 Task: Search one way flight ticket for 5 adults, 2 children, 1 infant in seat and 2 infants on lap in economy from Asheville: Asheville Regional Airport to Springfield: Abraham Lincoln Capital Airport on 5-2-2023. Choice of flights is Delta. Number of bags: 1 carry on bag and 1 checked bag. Price is upto 55000. Outbound departure time preference is 22:45.
Action: Mouse moved to (284, 419)
Screenshot: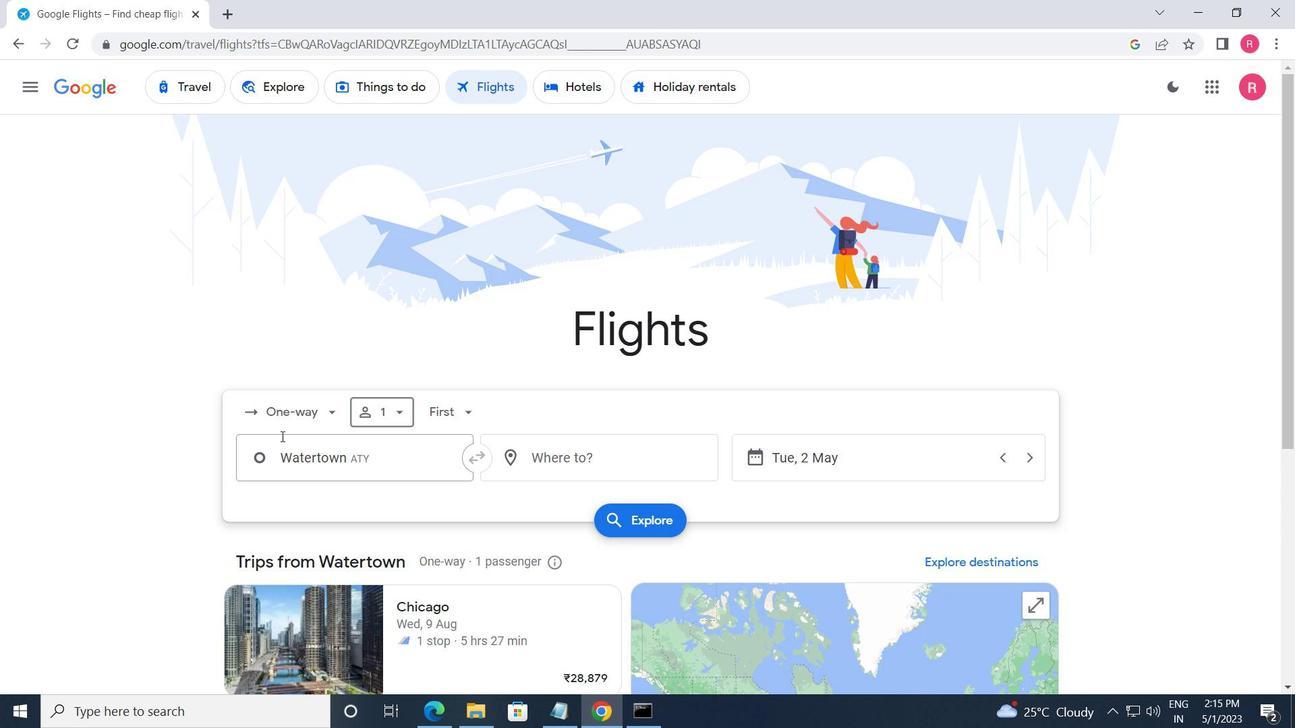 
Action: Mouse pressed left at (284, 419)
Screenshot: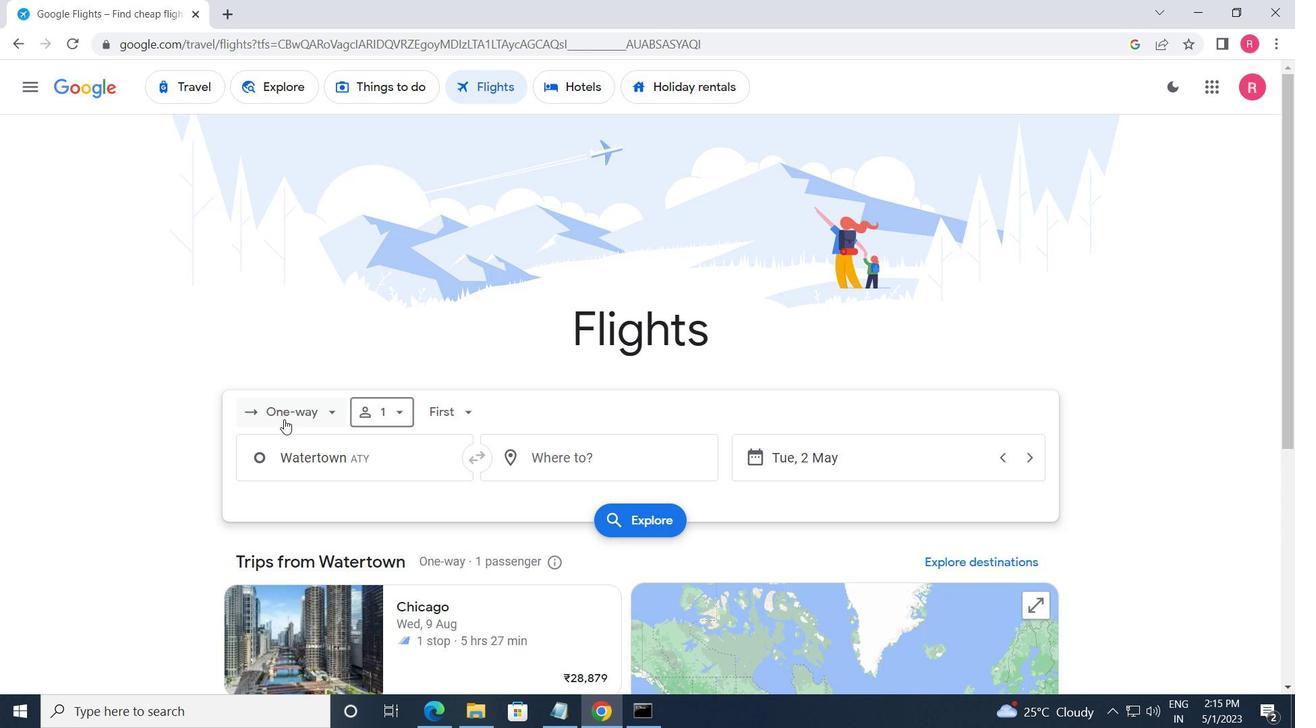 
Action: Mouse moved to (303, 491)
Screenshot: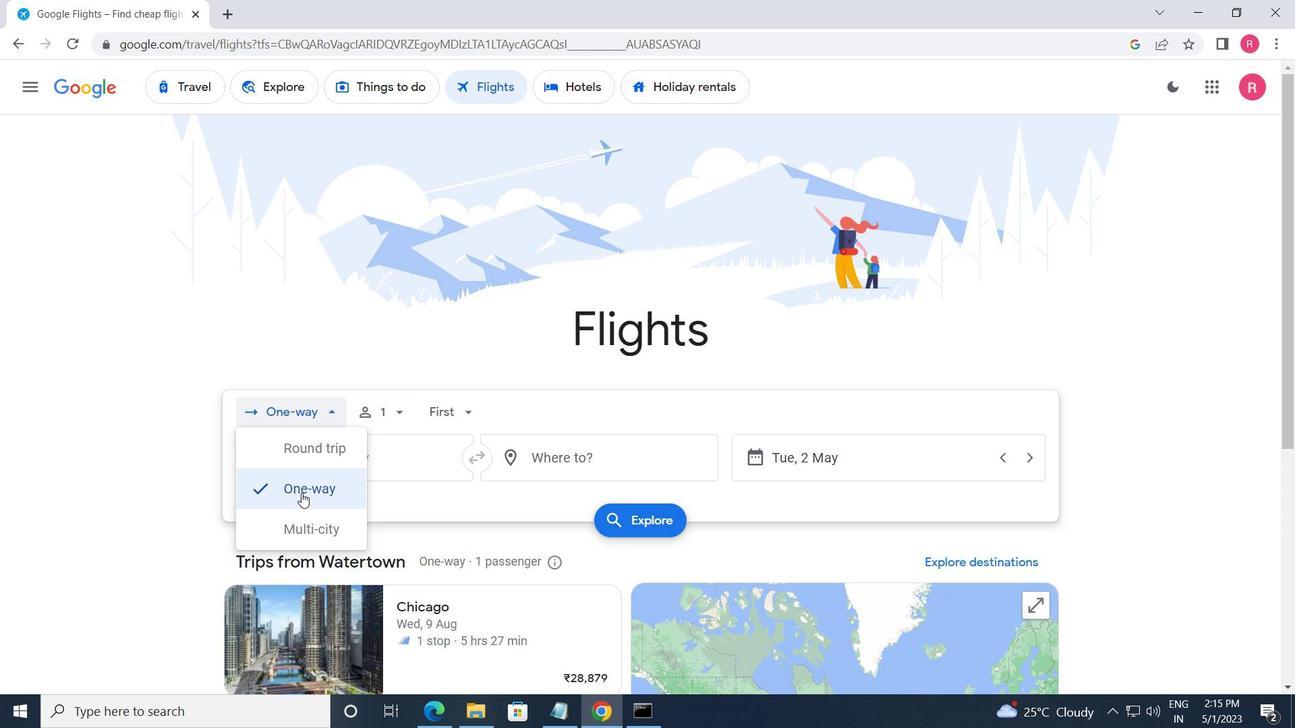 
Action: Mouse pressed left at (303, 491)
Screenshot: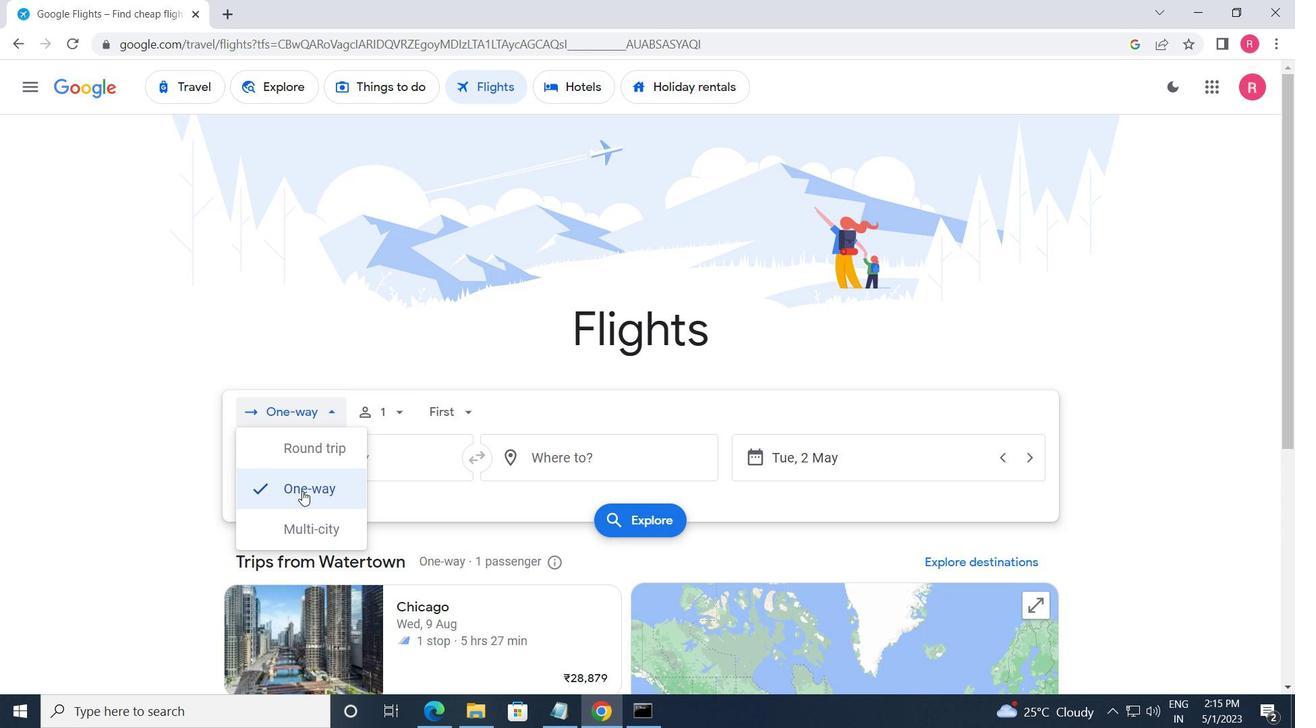 
Action: Mouse moved to (369, 419)
Screenshot: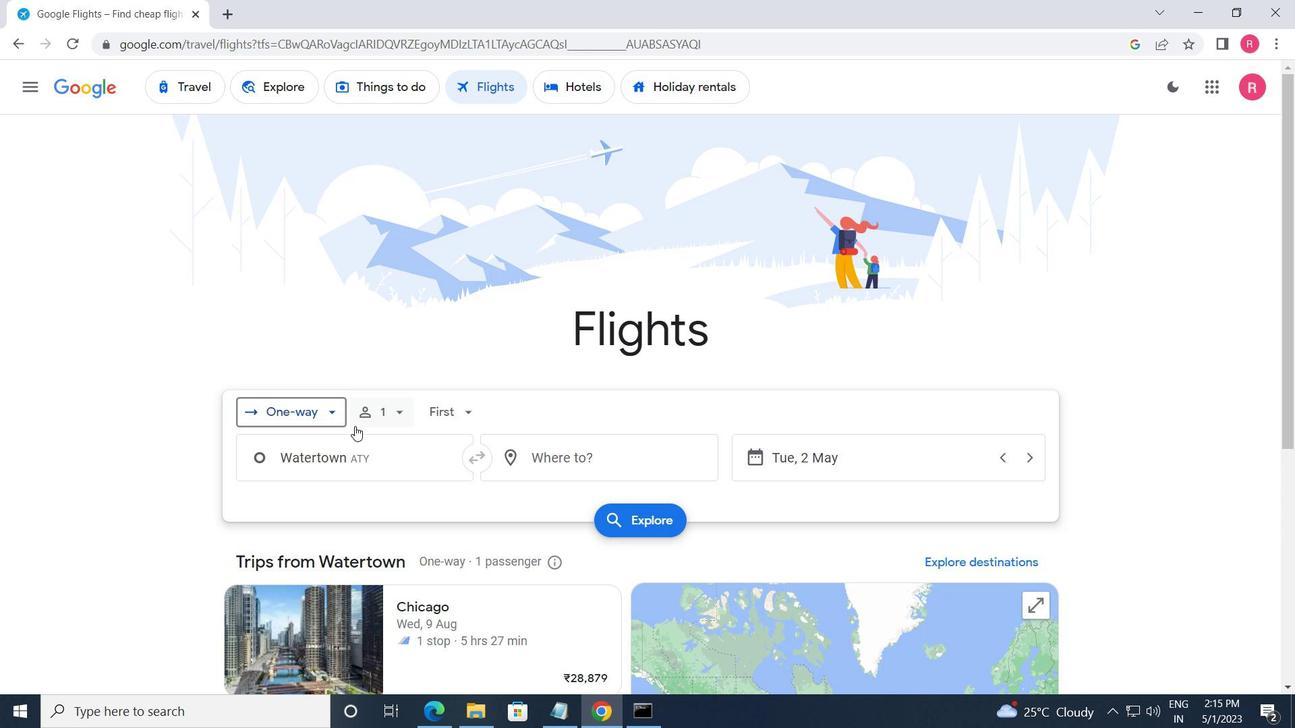 
Action: Mouse pressed left at (369, 419)
Screenshot: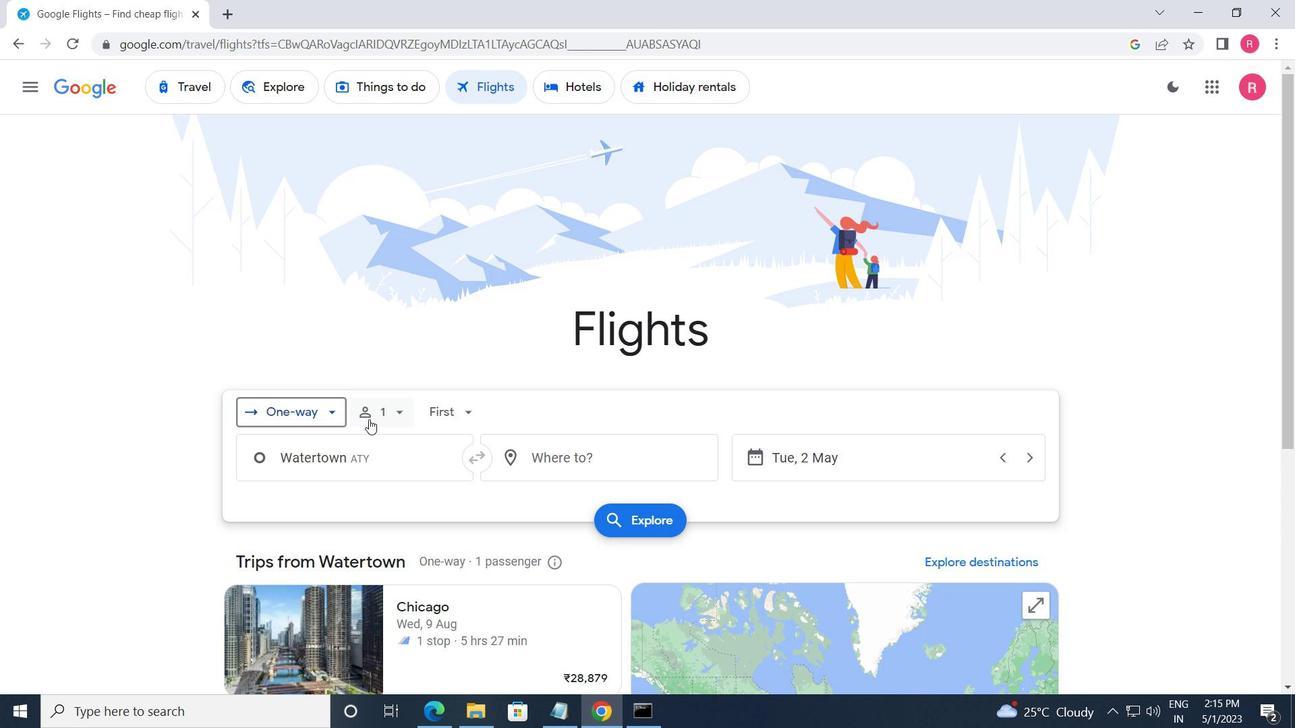 
Action: Mouse moved to (518, 449)
Screenshot: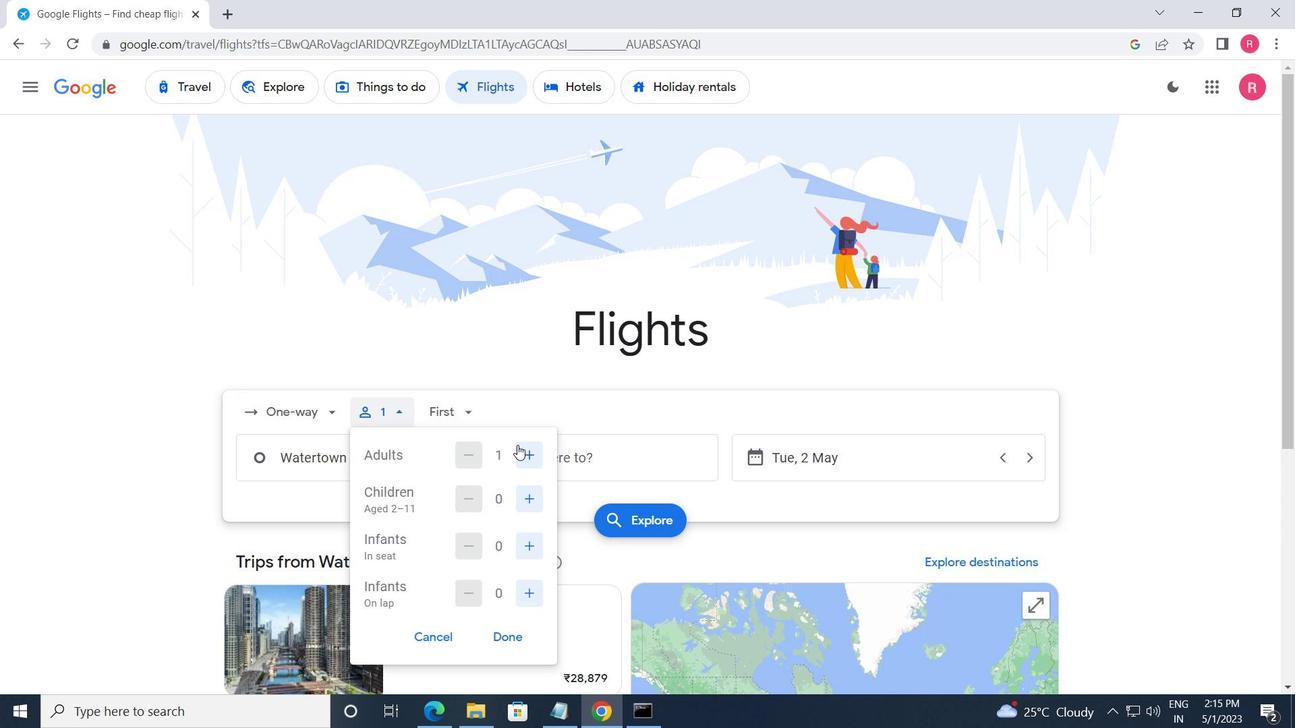 
Action: Mouse pressed left at (518, 449)
Screenshot: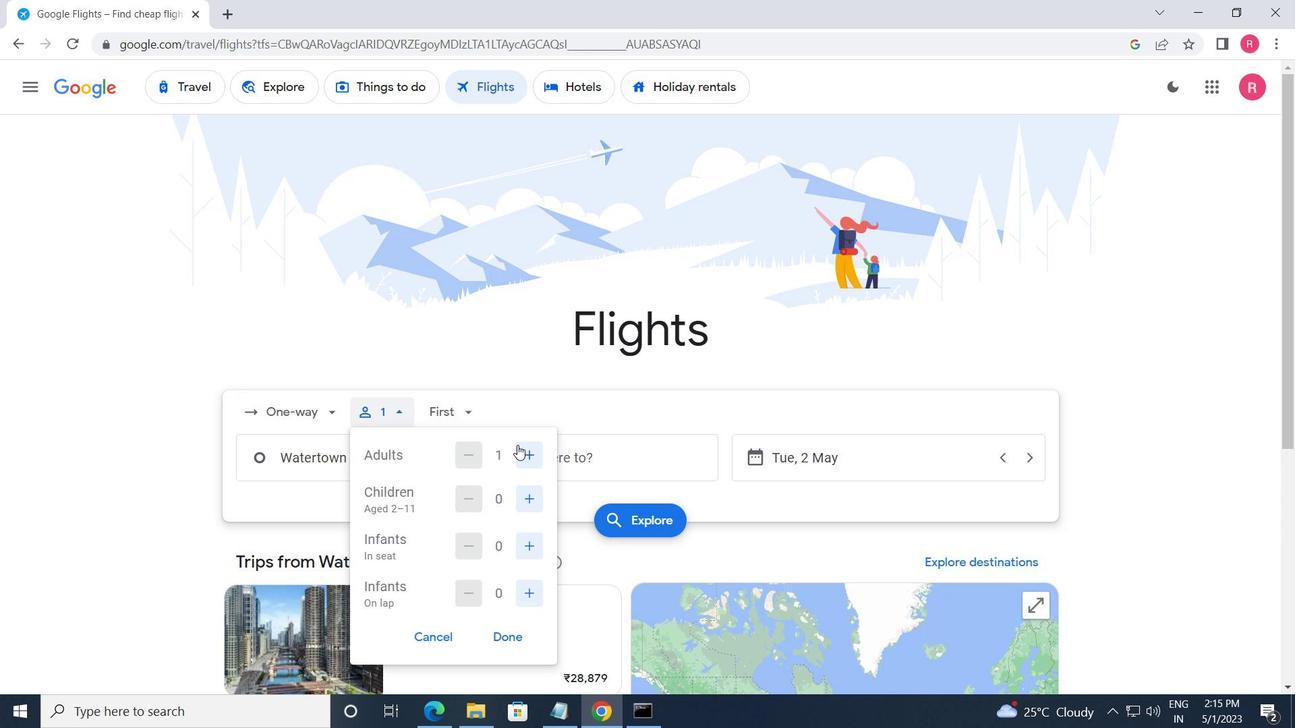 
Action: Mouse pressed left at (518, 449)
Screenshot: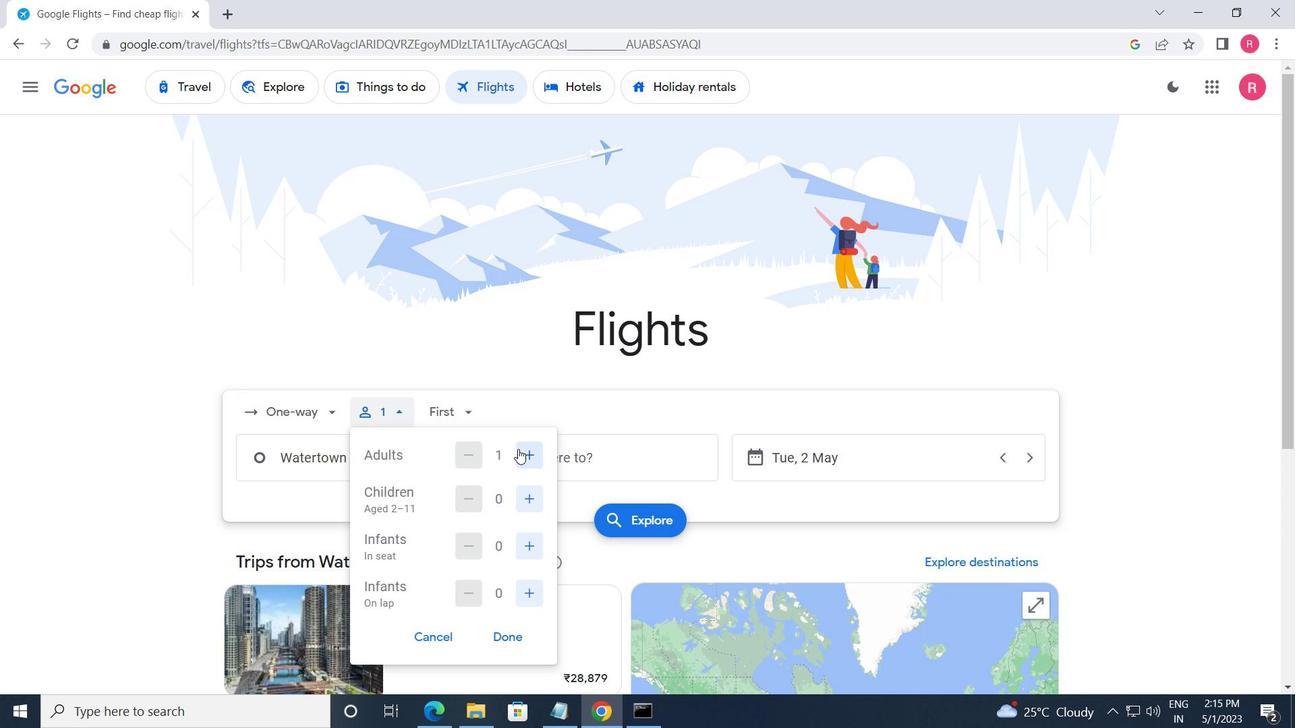 
Action: Mouse pressed left at (518, 449)
Screenshot: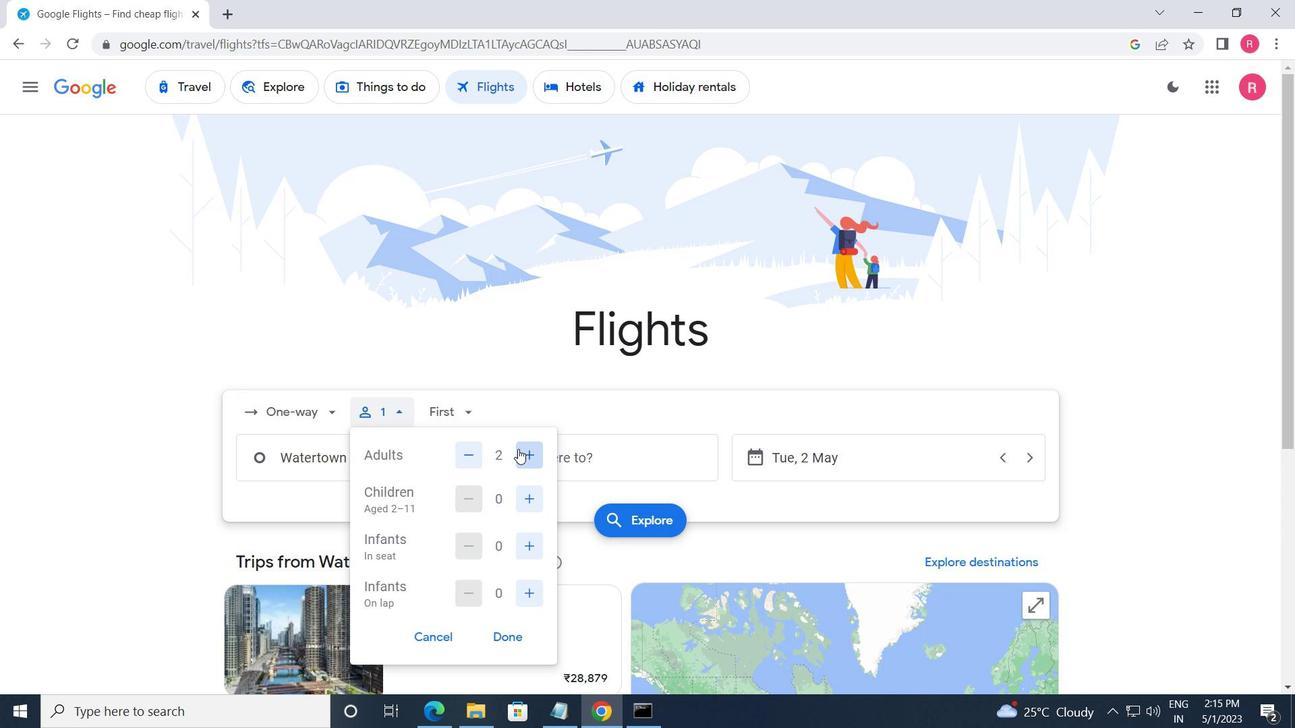 
Action: Mouse pressed left at (518, 449)
Screenshot: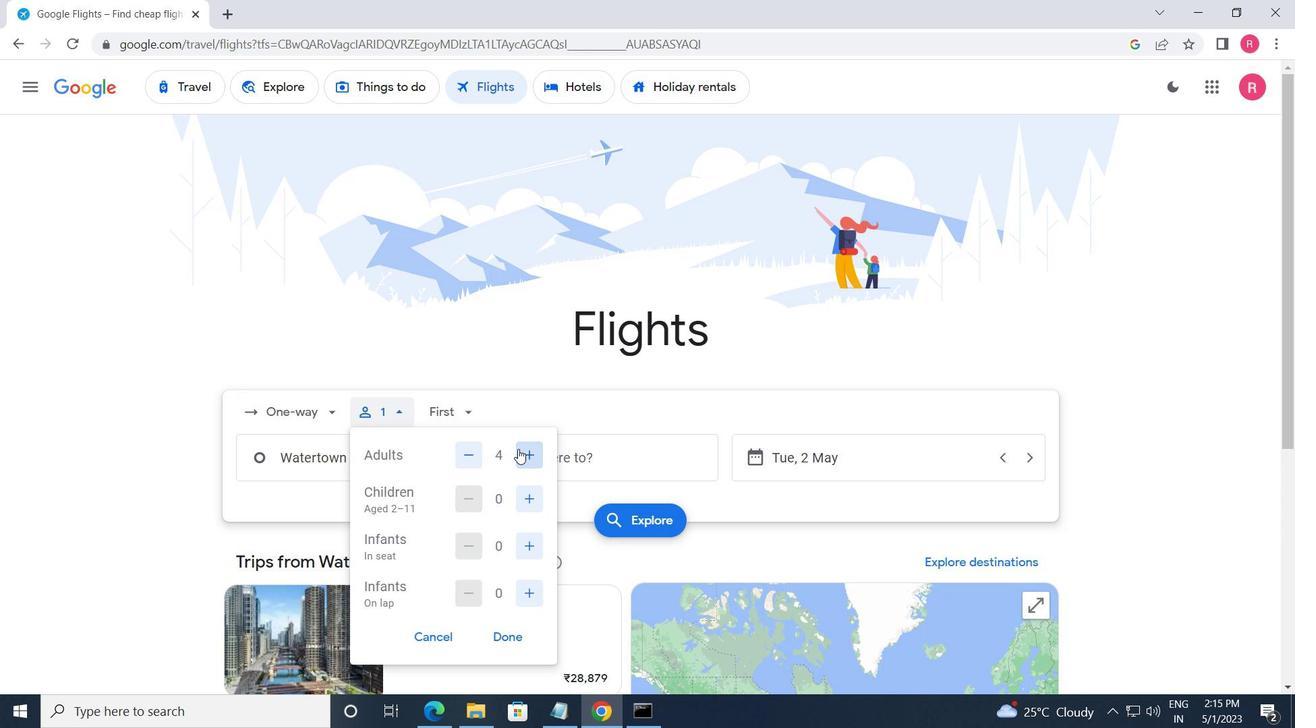 
Action: Mouse moved to (541, 499)
Screenshot: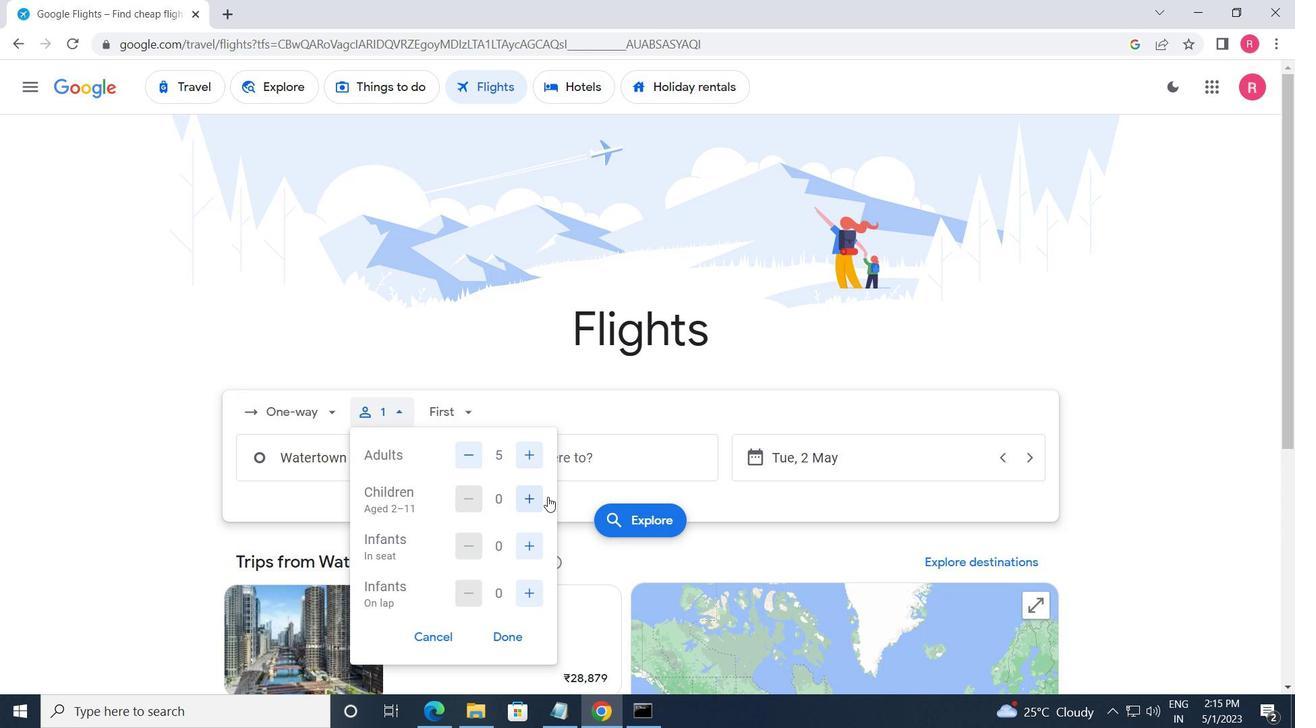 
Action: Mouse pressed left at (541, 499)
Screenshot: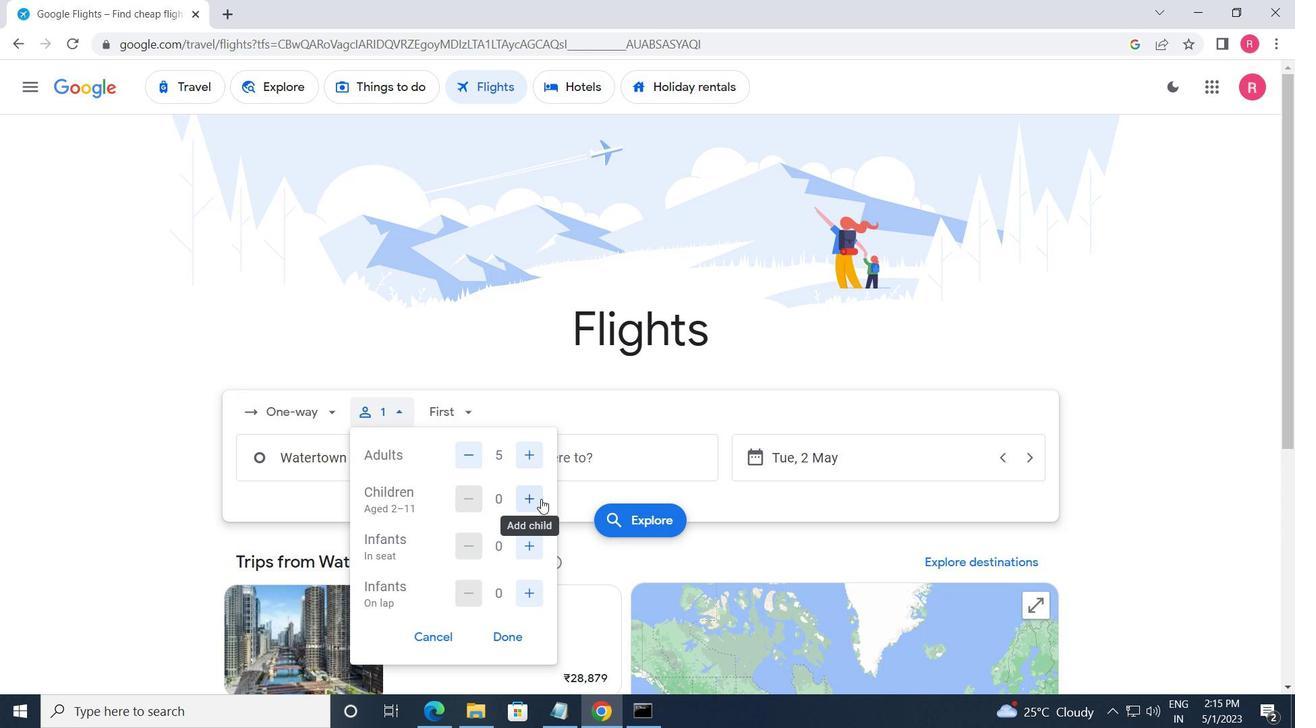 
Action: Mouse pressed left at (541, 499)
Screenshot: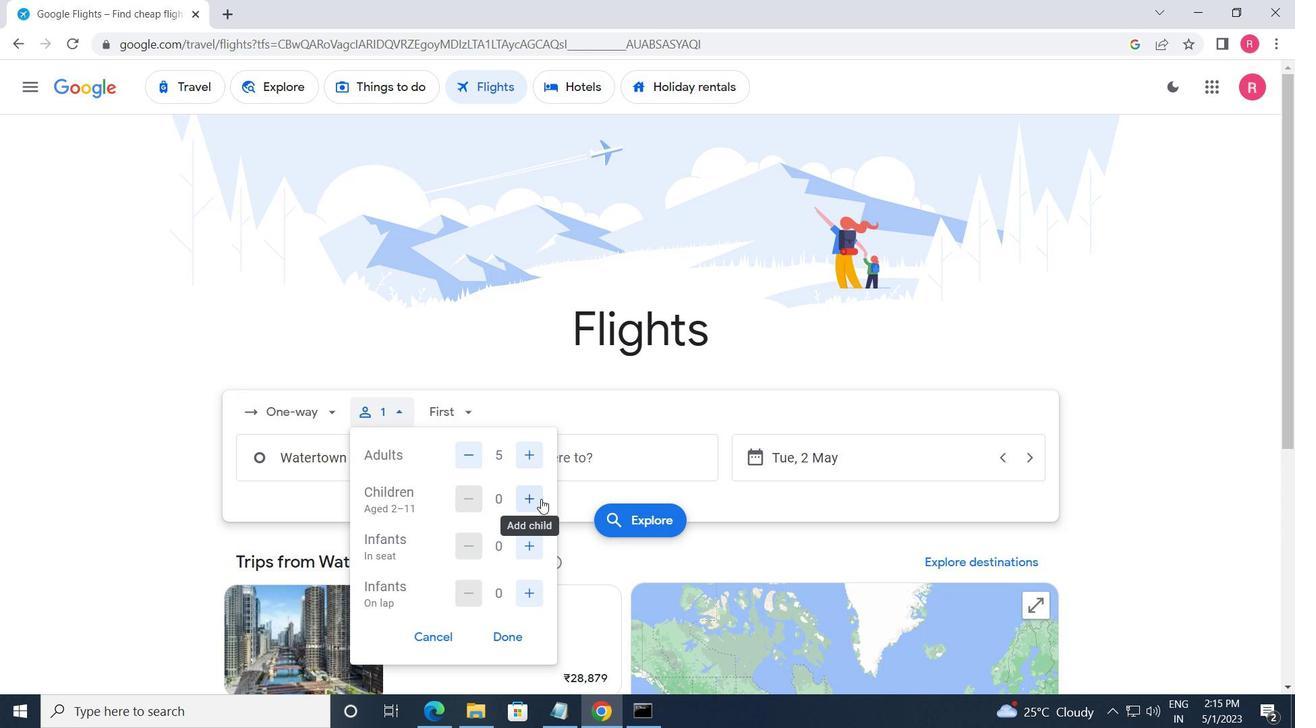
Action: Mouse pressed left at (541, 499)
Screenshot: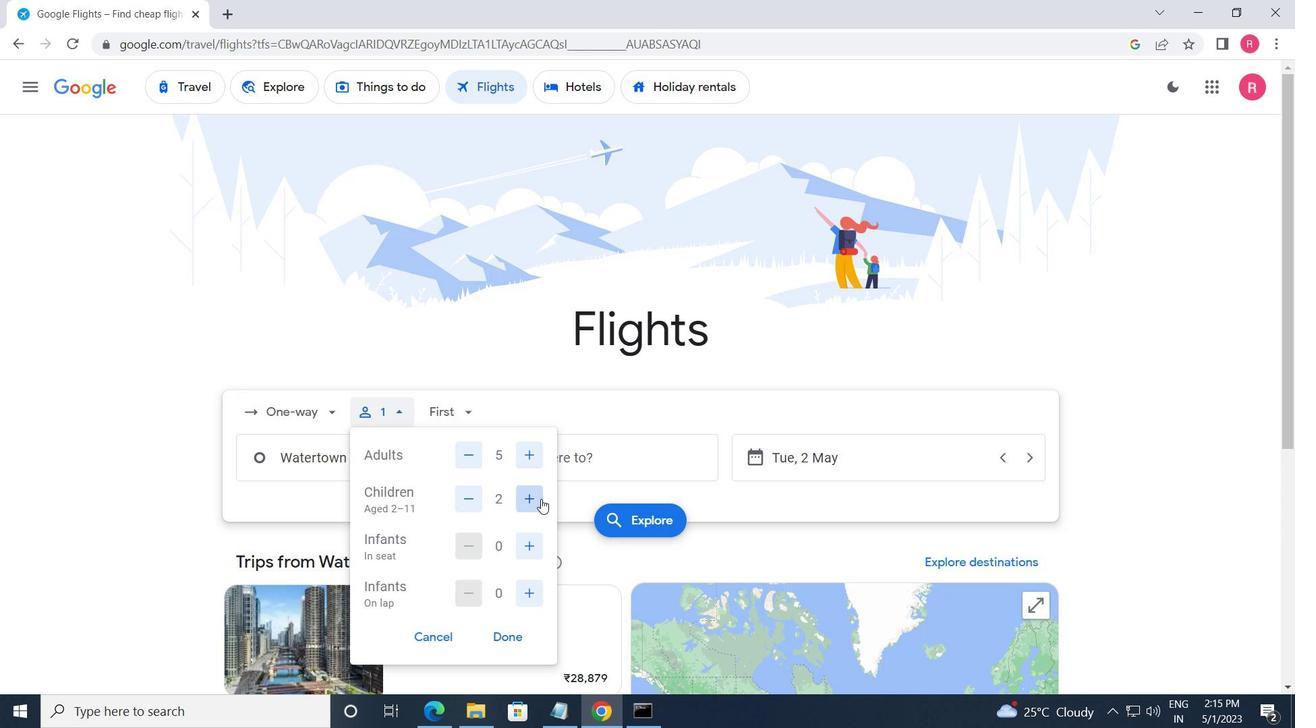 
Action: Mouse moved to (484, 504)
Screenshot: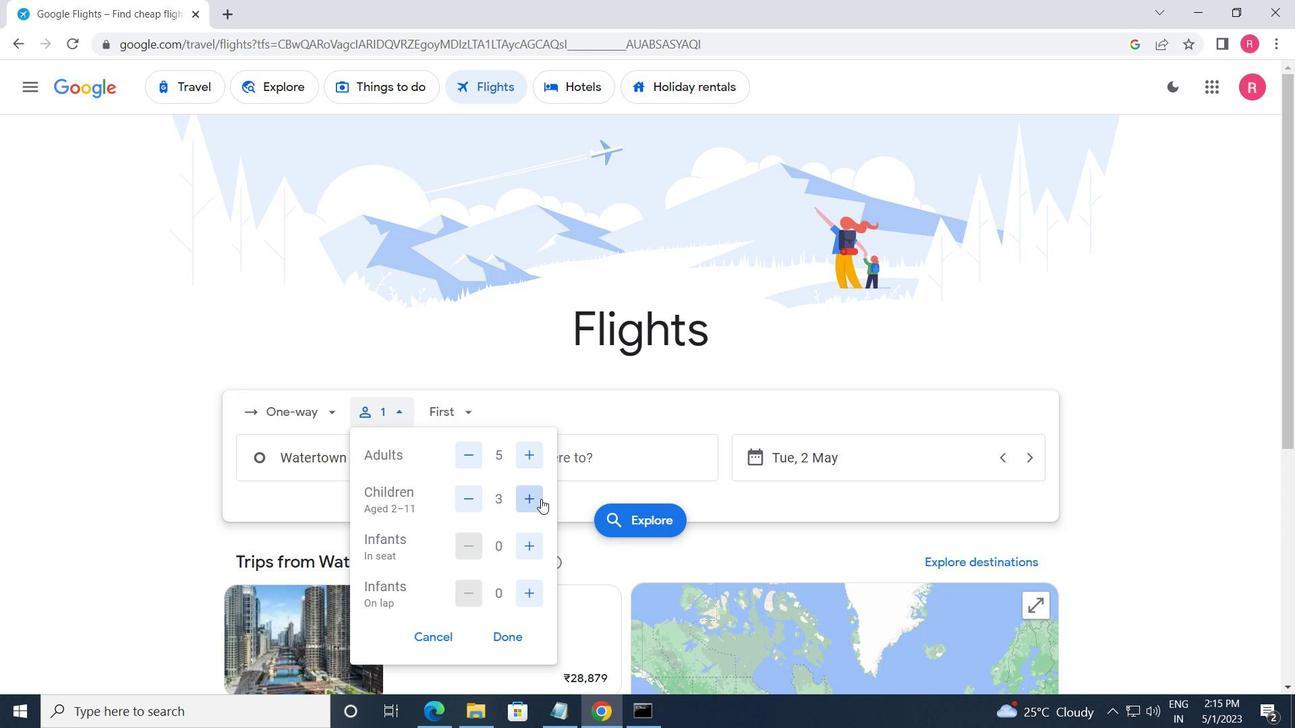 
Action: Mouse pressed left at (484, 504)
Screenshot: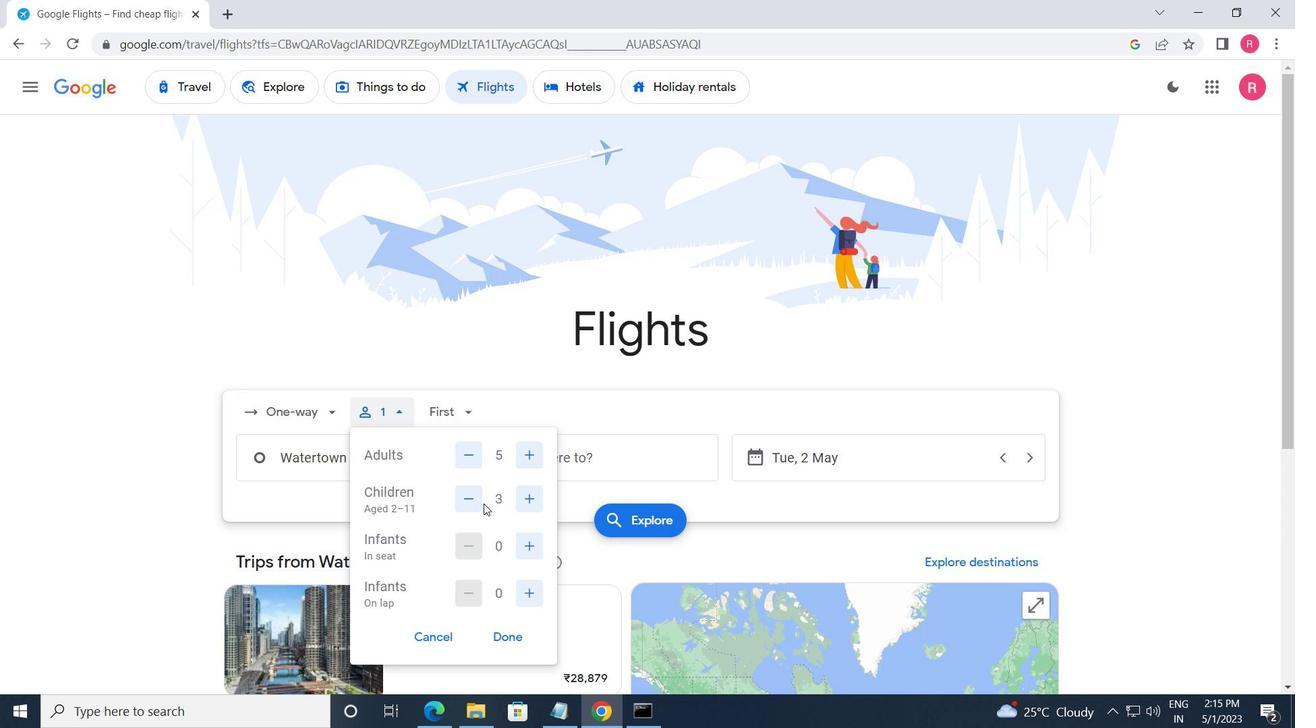 
Action: Mouse moved to (474, 509)
Screenshot: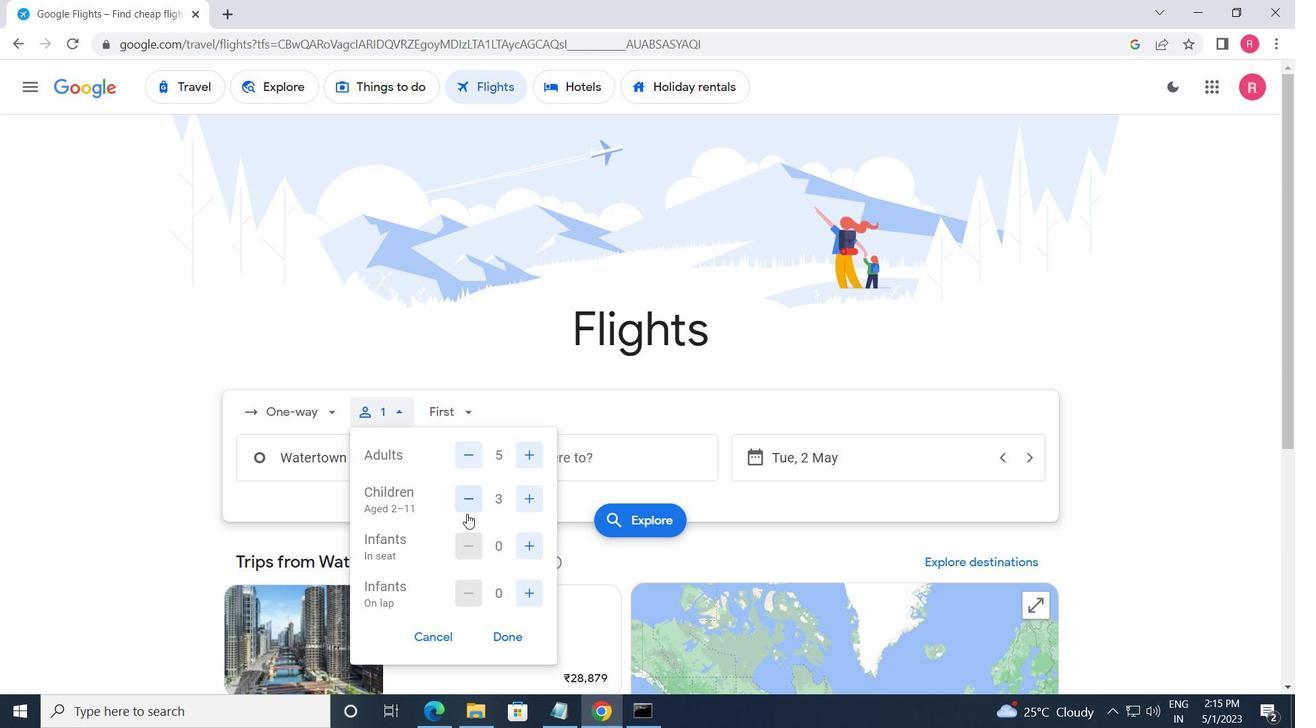 
Action: Mouse pressed left at (474, 509)
Screenshot: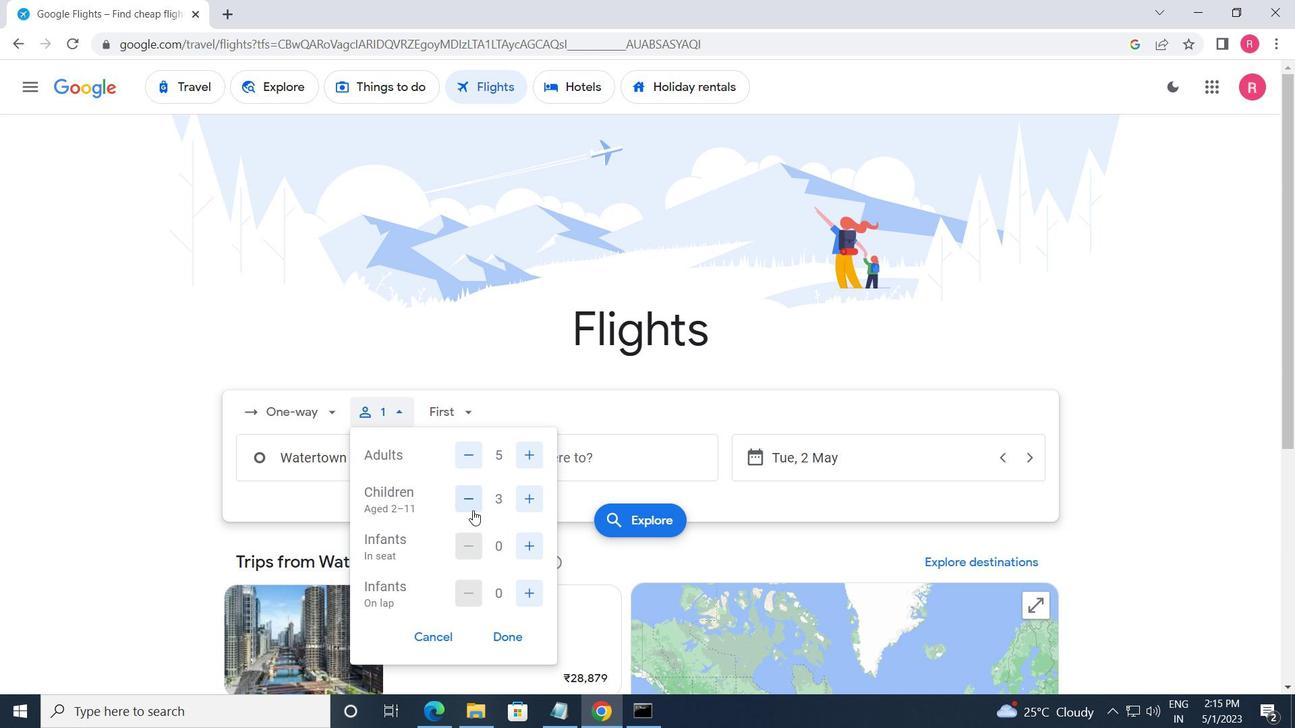 
Action: Mouse moved to (526, 548)
Screenshot: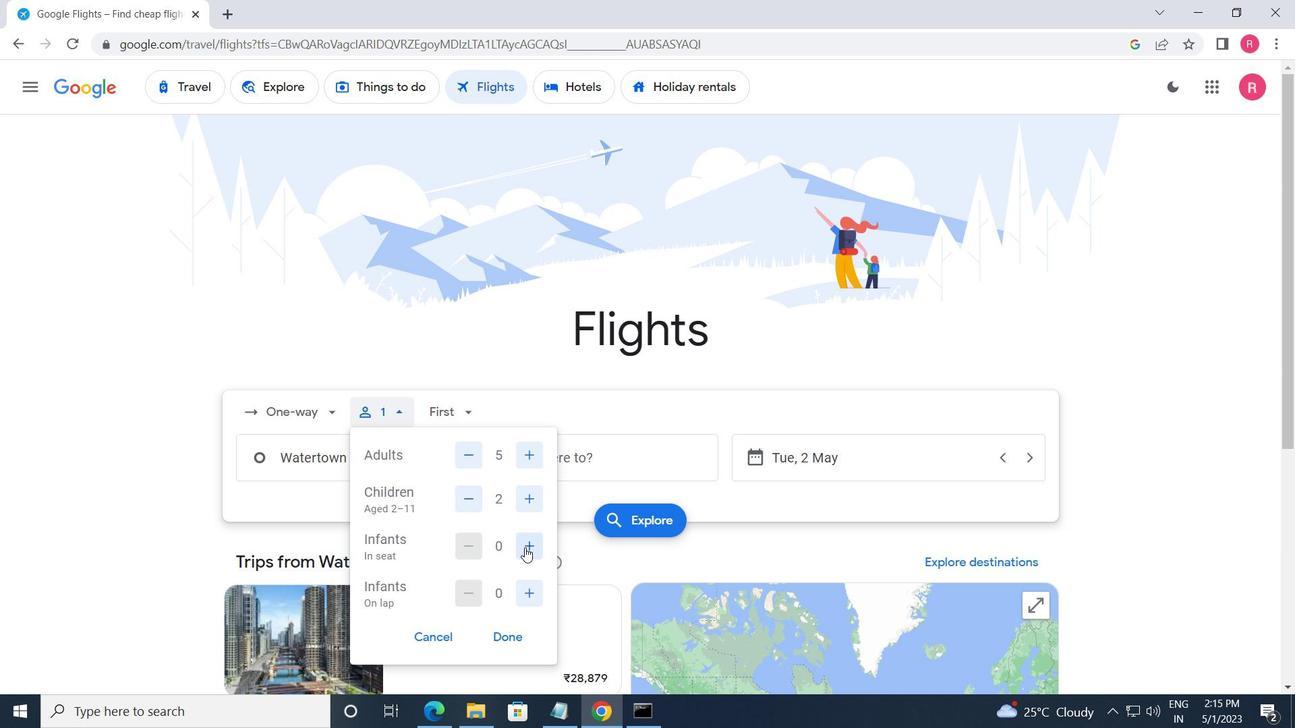 
Action: Mouse pressed left at (526, 548)
Screenshot: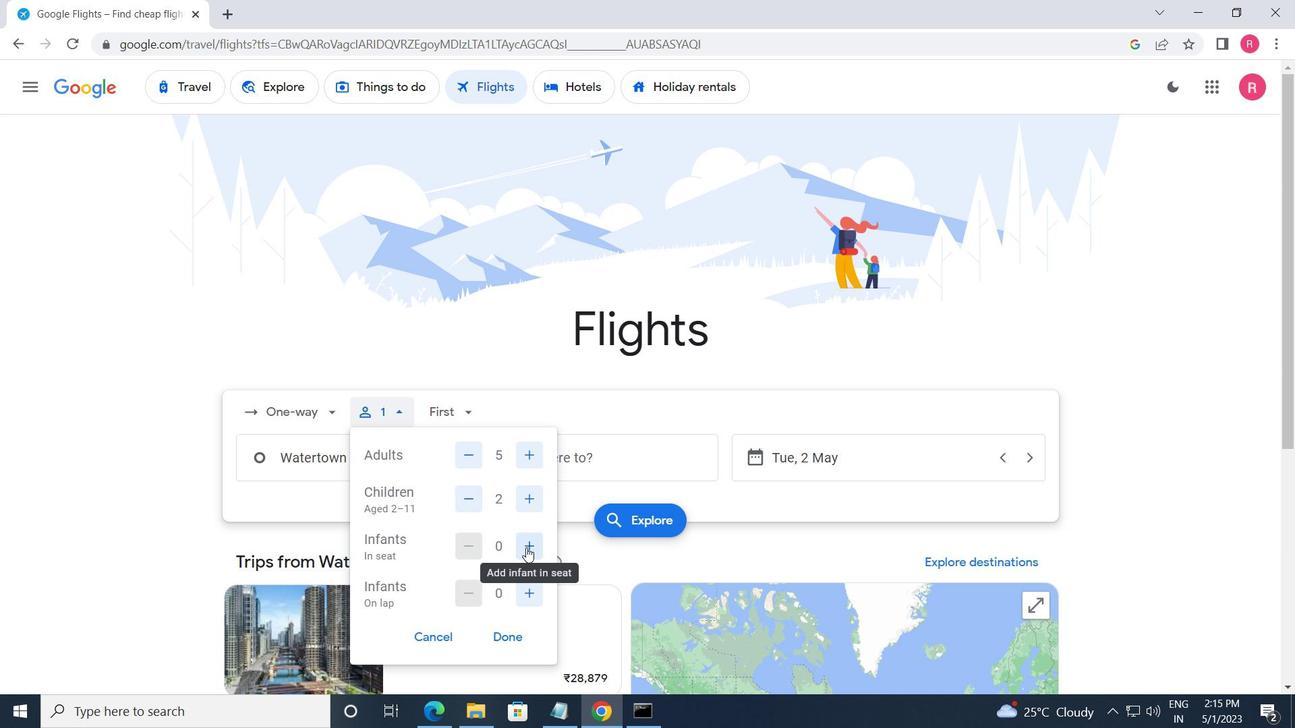 
Action: Mouse moved to (533, 588)
Screenshot: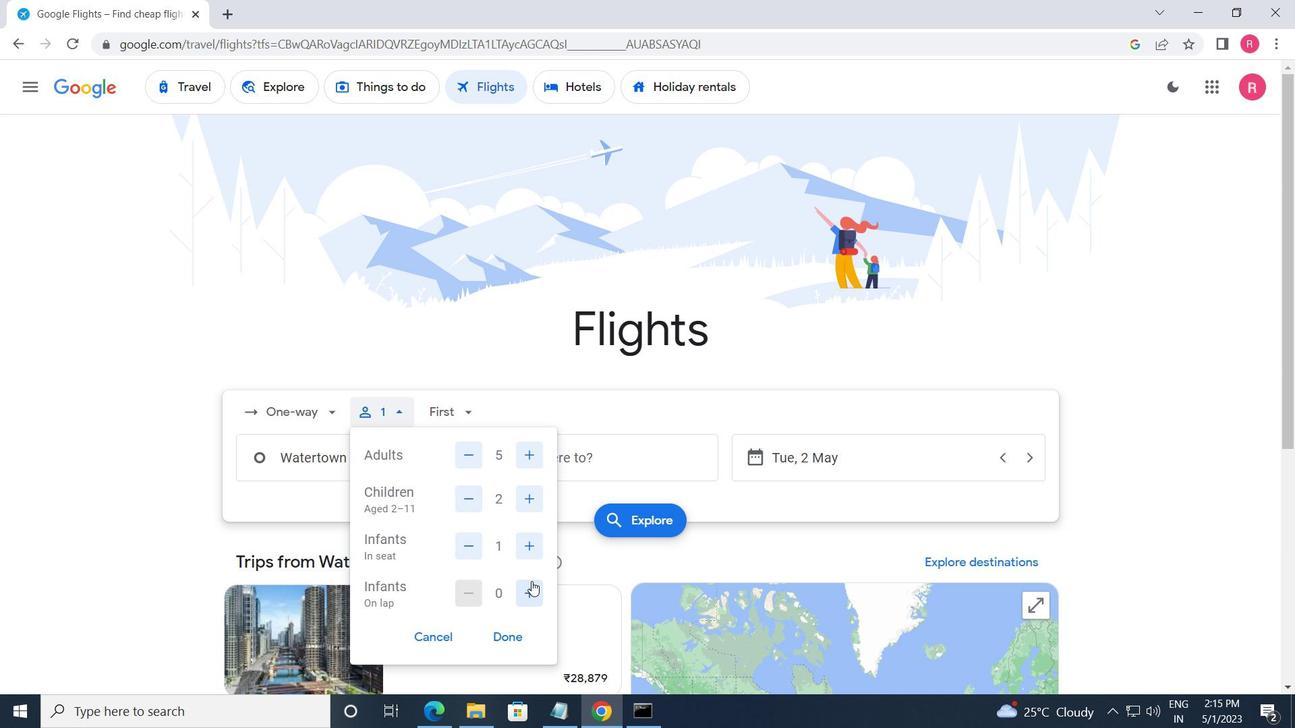 
Action: Mouse pressed left at (533, 588)
Screenshot: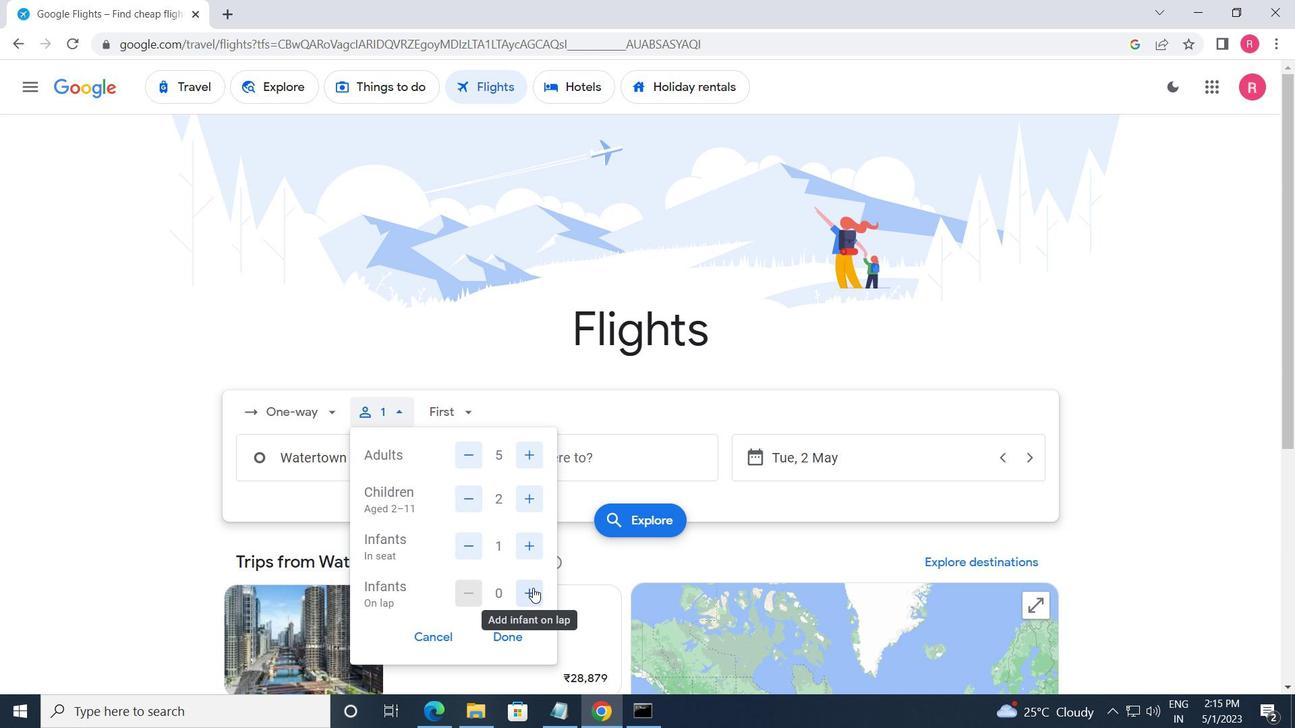 
Action: Mouse pressed left at (533, 588)
Screenshot: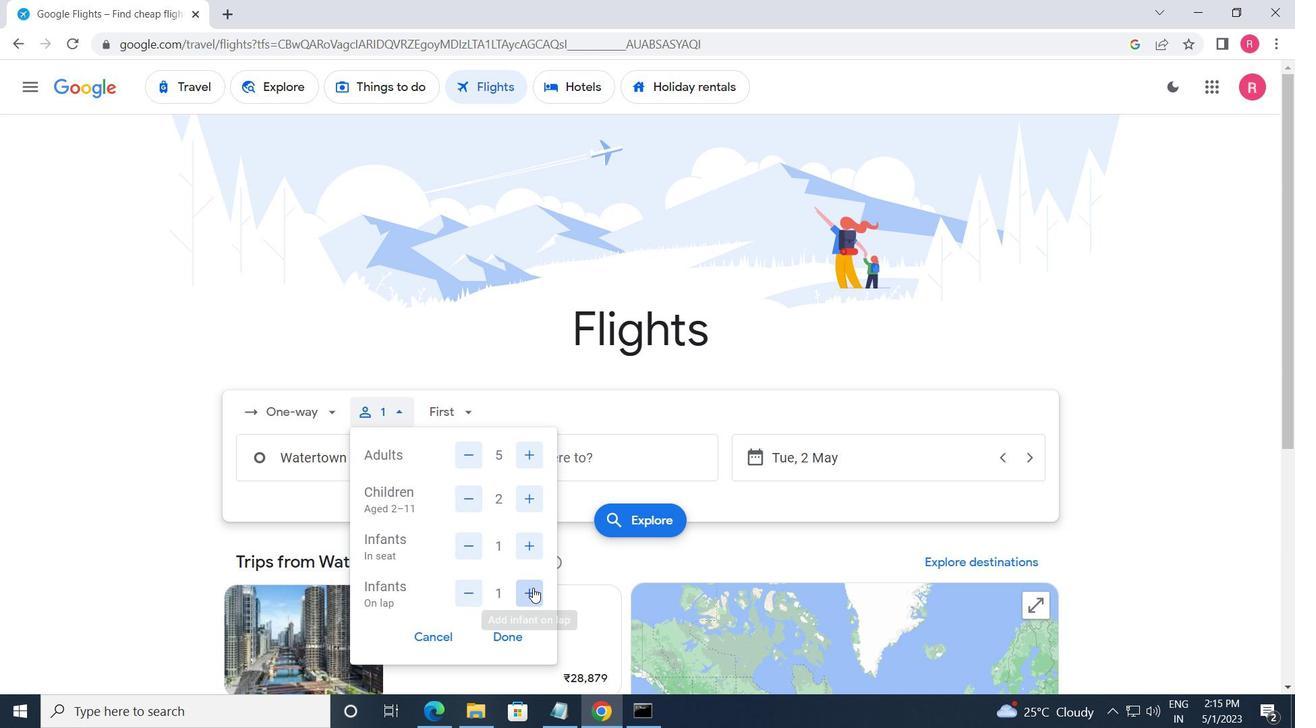 
Action: Mouse moved to (472, 603)
Screenshot: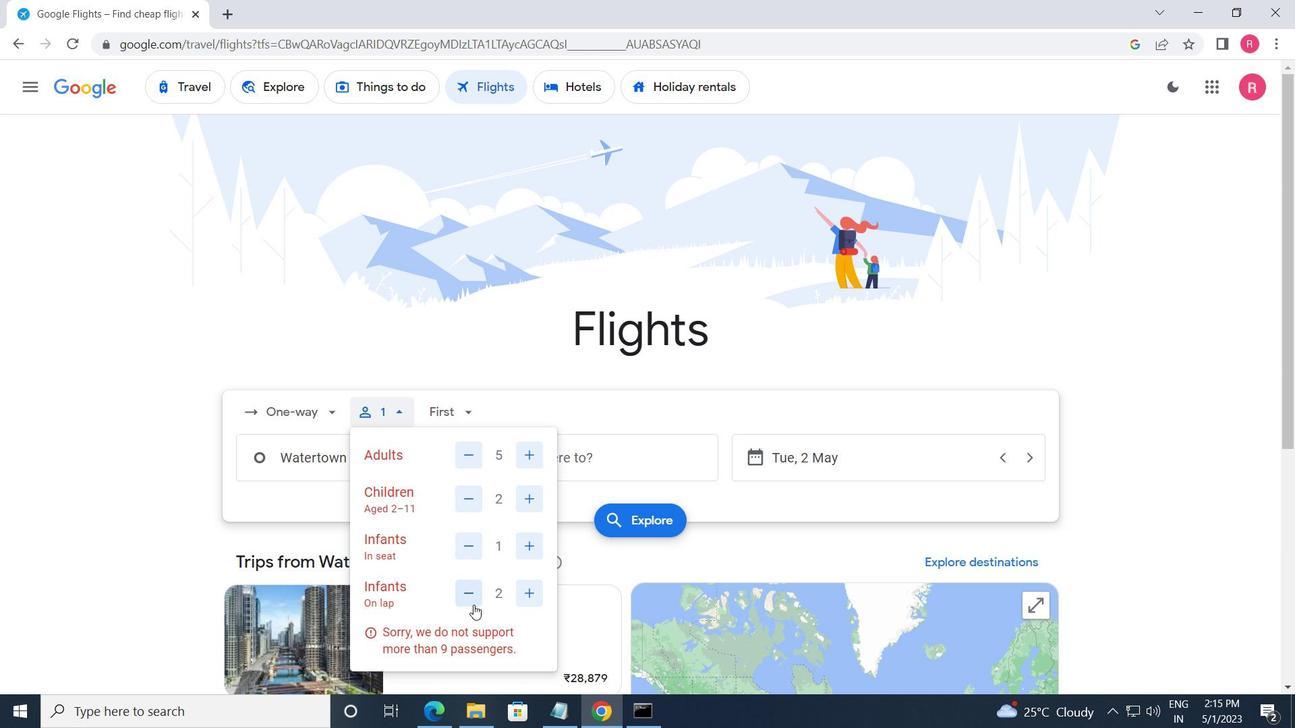 
Action: Mouse pressed left at (472, 603)
Screenshot: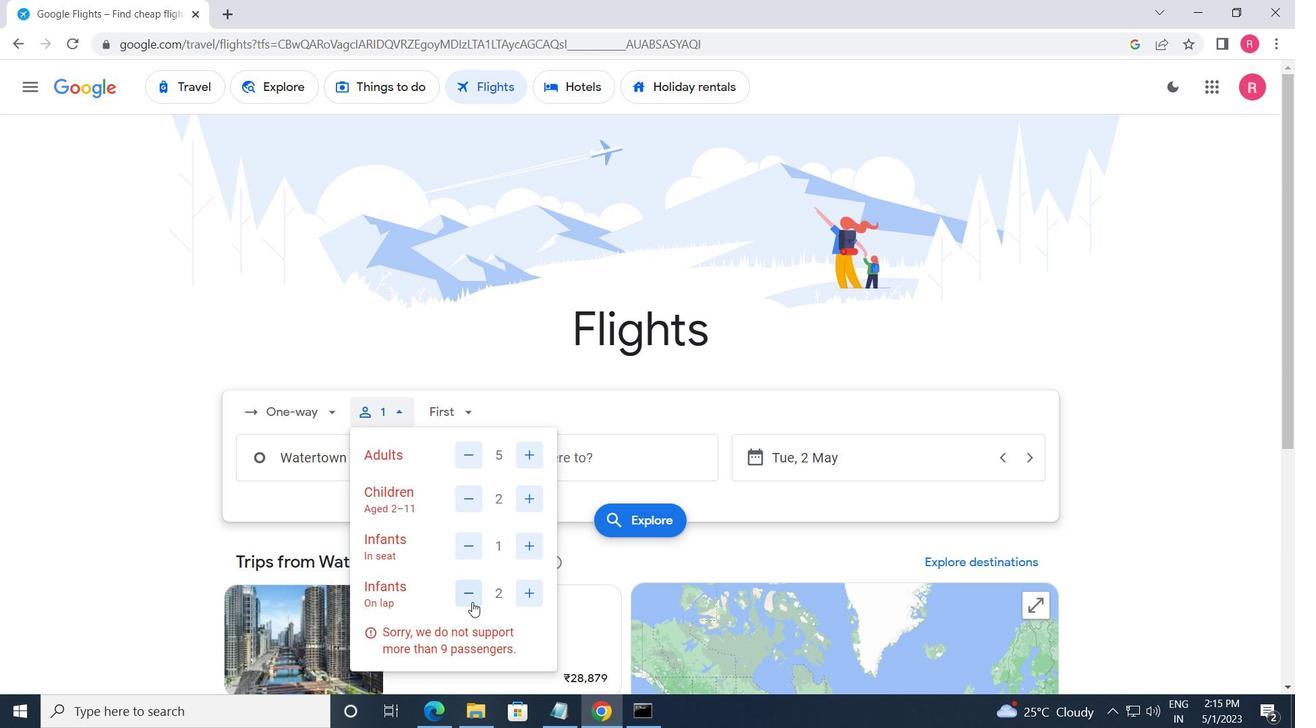 
Action: Mouse moved to (506, 632)
Screenshot: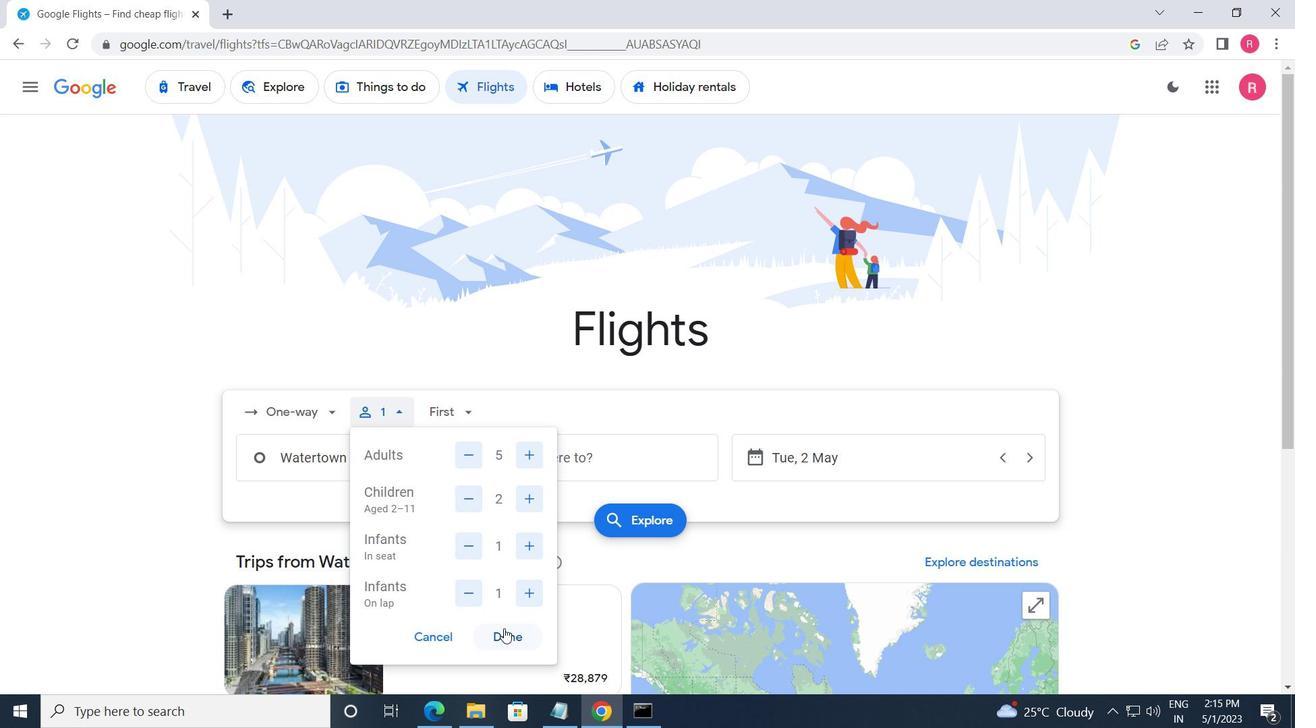 
Action: Mouse pressed left at (506, 632)
Screenshot: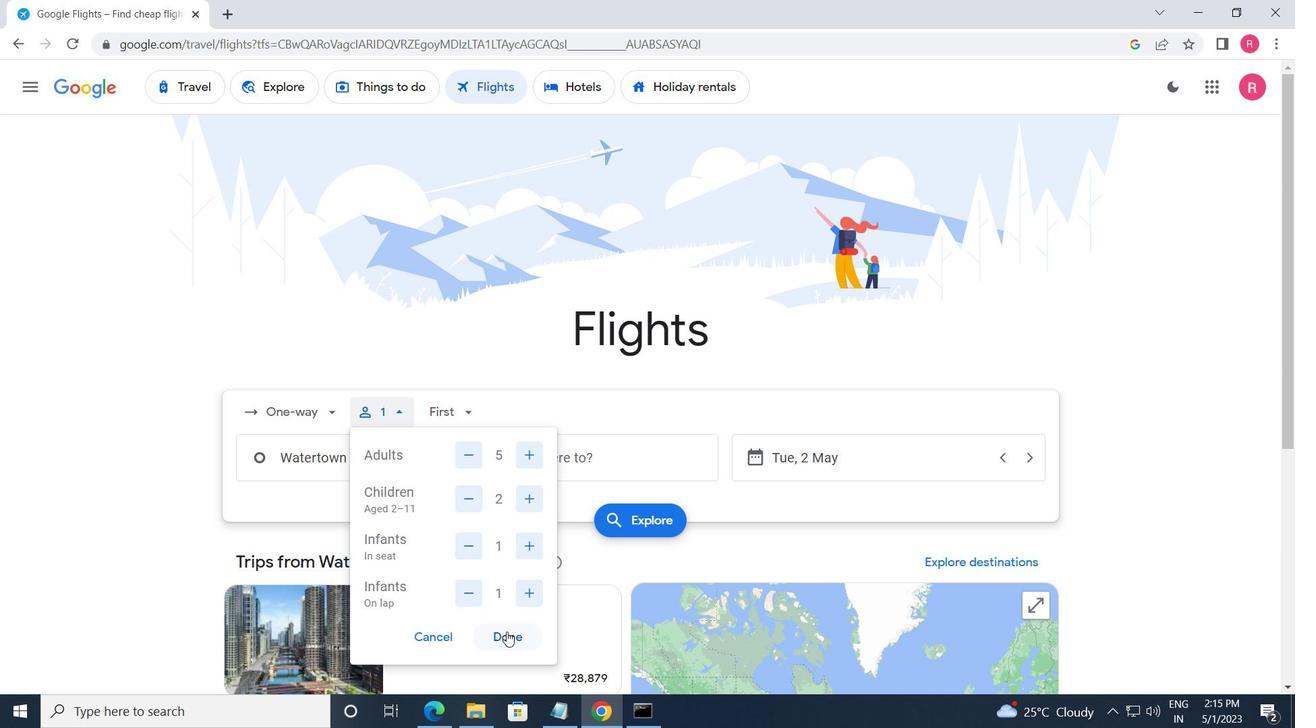 
Action: Mouse moved to (460, 403)
Screenshot: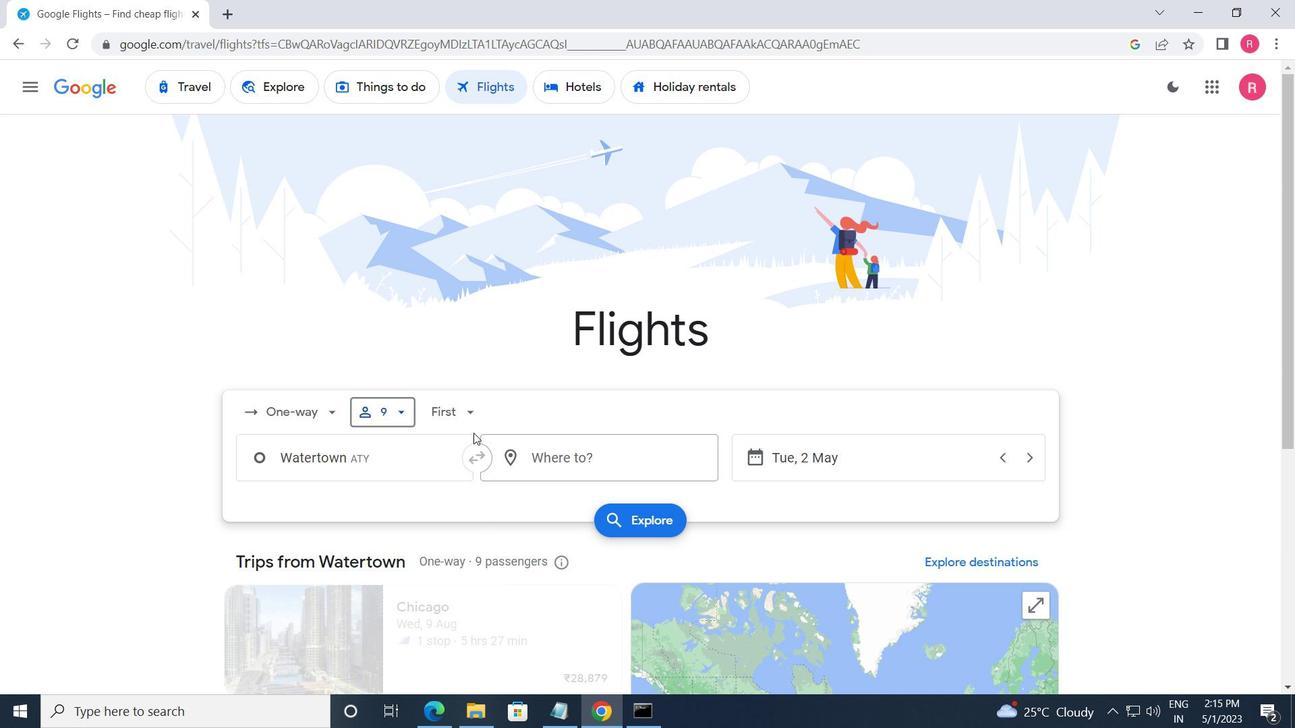
Action: Mouse pressed left at (460, 403)
Screenshot: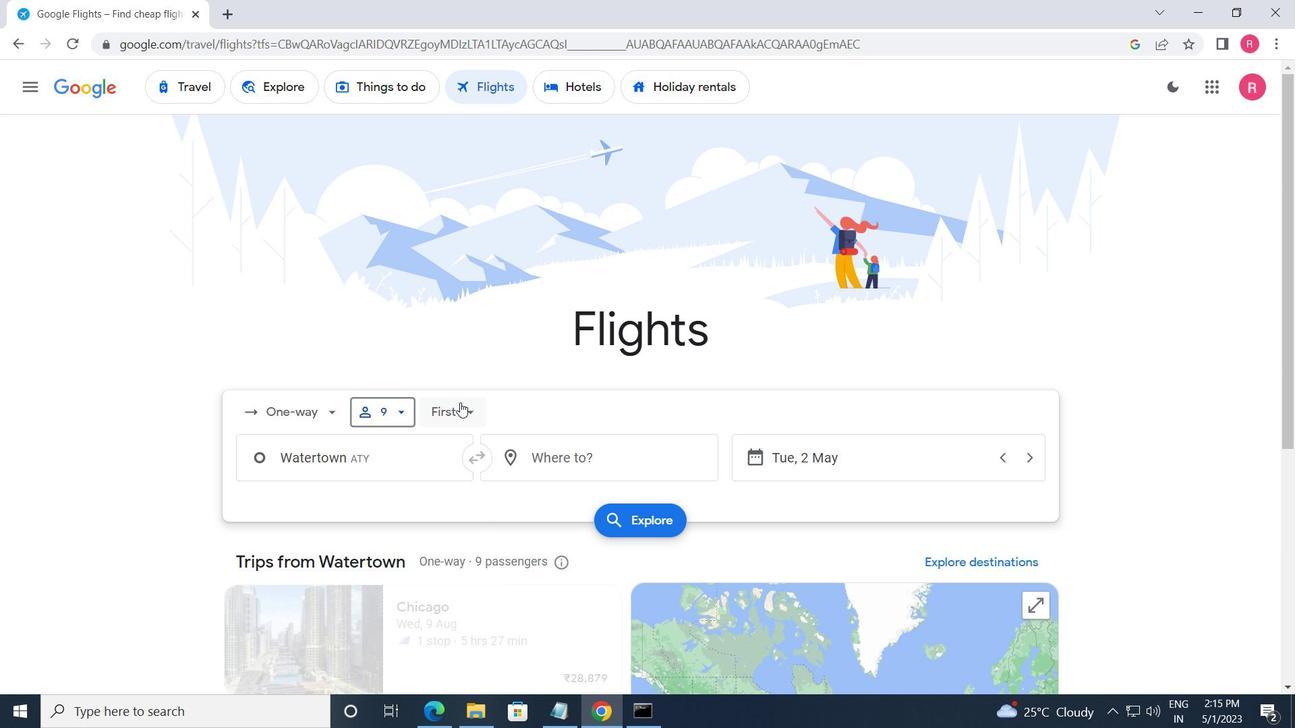 
Action: Mouse moved to (496, 458)
Screenshot: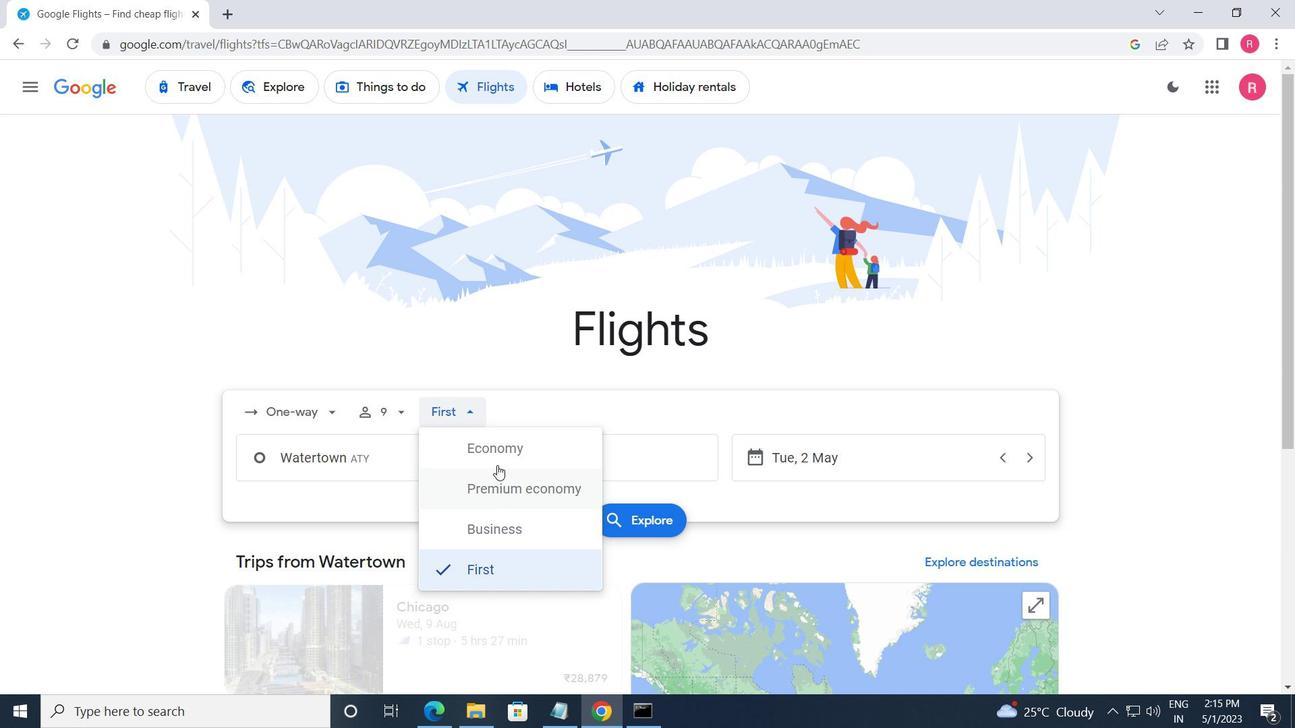 
Action: Mouse pressed left at (496, 458)
Screenshot: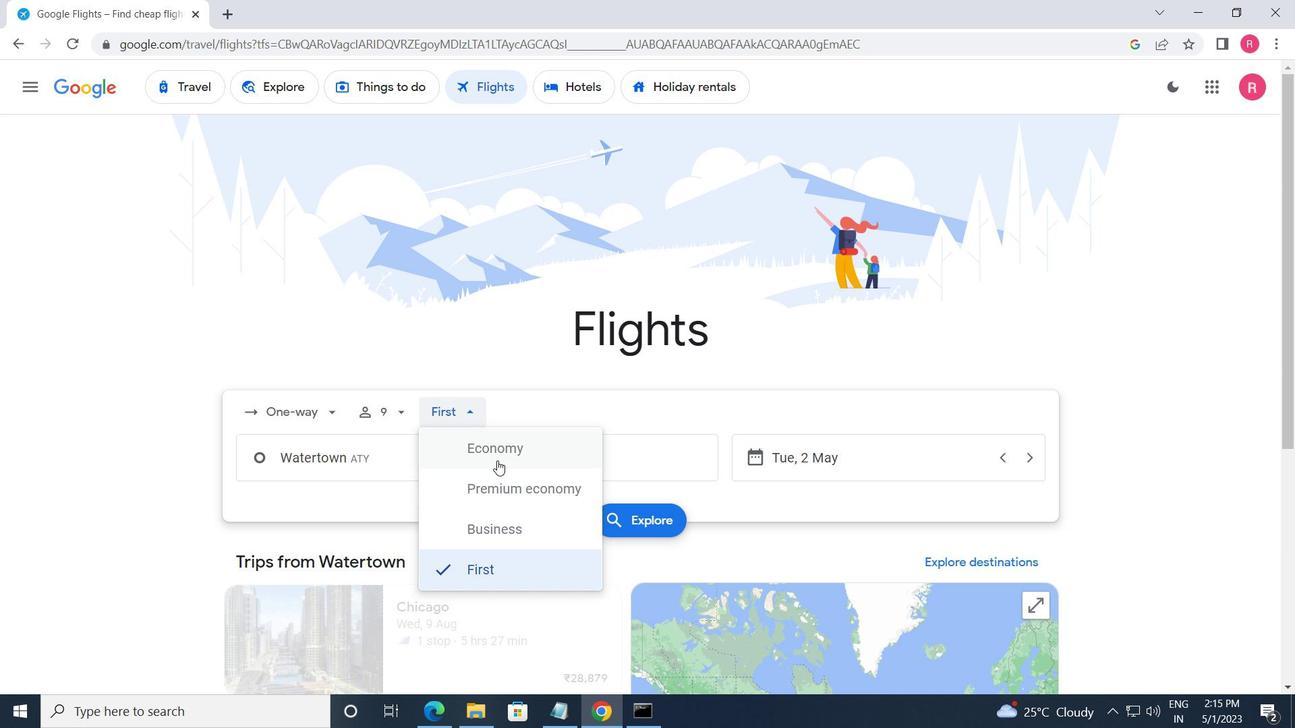 
Action: Mouse moved to (382, 468)
Screenshot: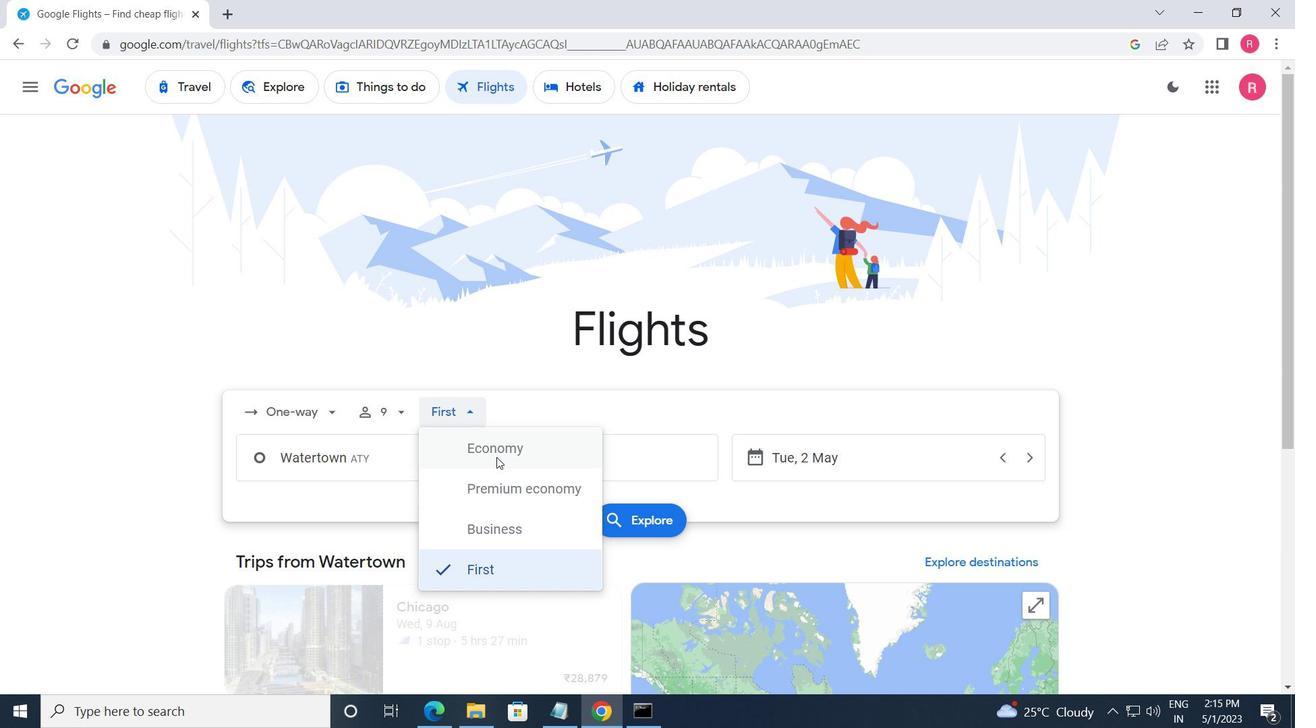 
Action: Mouse pressed left at (382, 468)
Screenshot: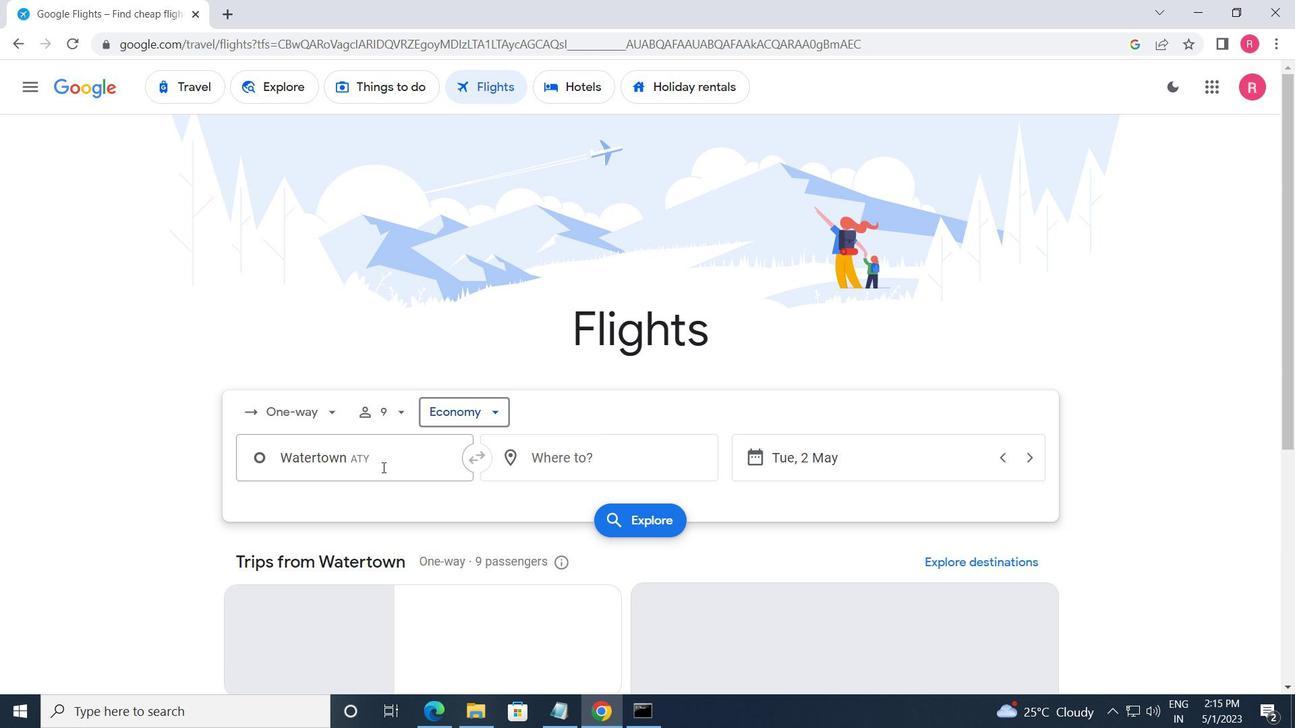 
Action: Key pressed <Key.shift>ASHE
Screenshot: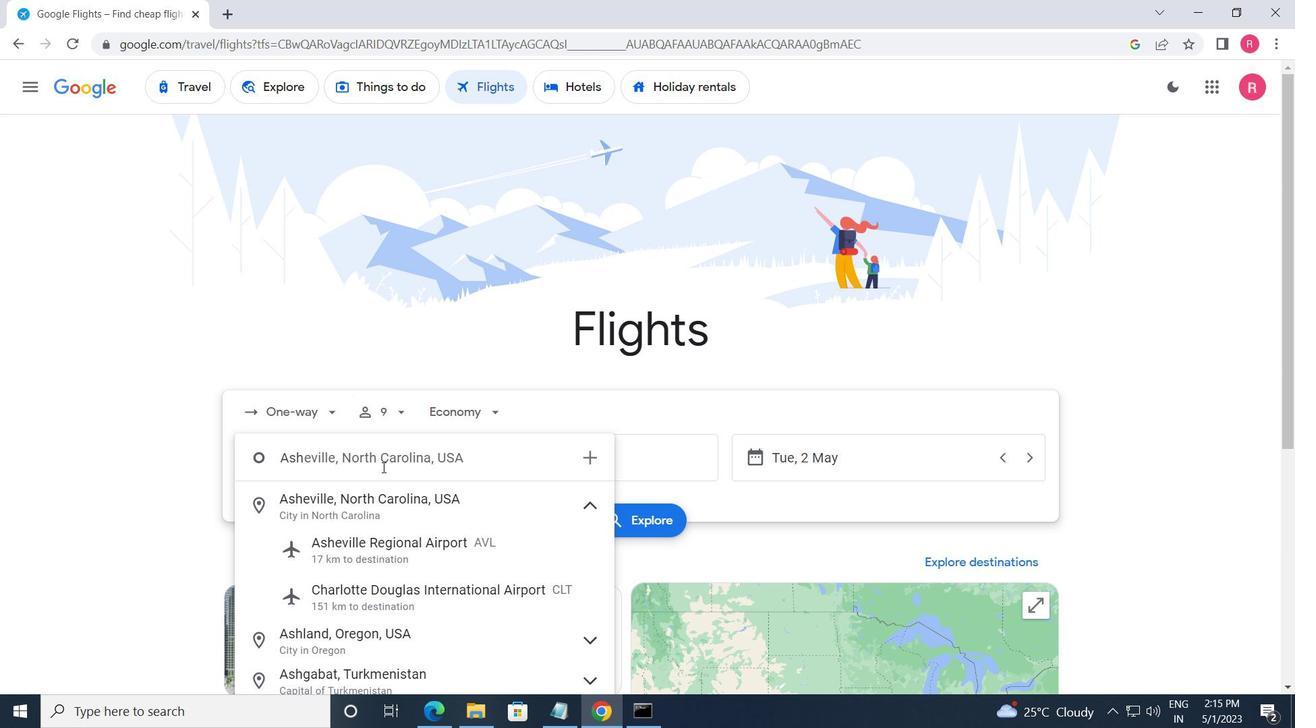 
Action: Mouse moved to (407, 543)
Screenshot: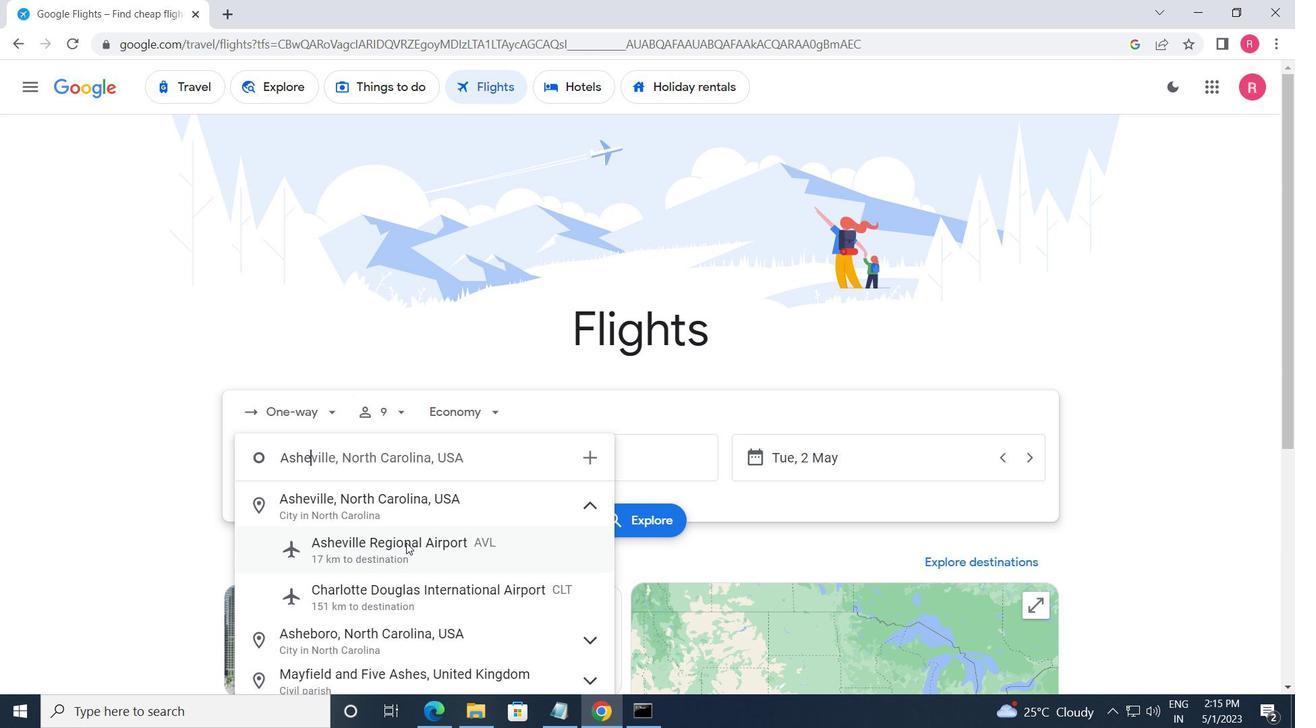 
Action: Mouse pressed left at (407, 543)
Screenshot: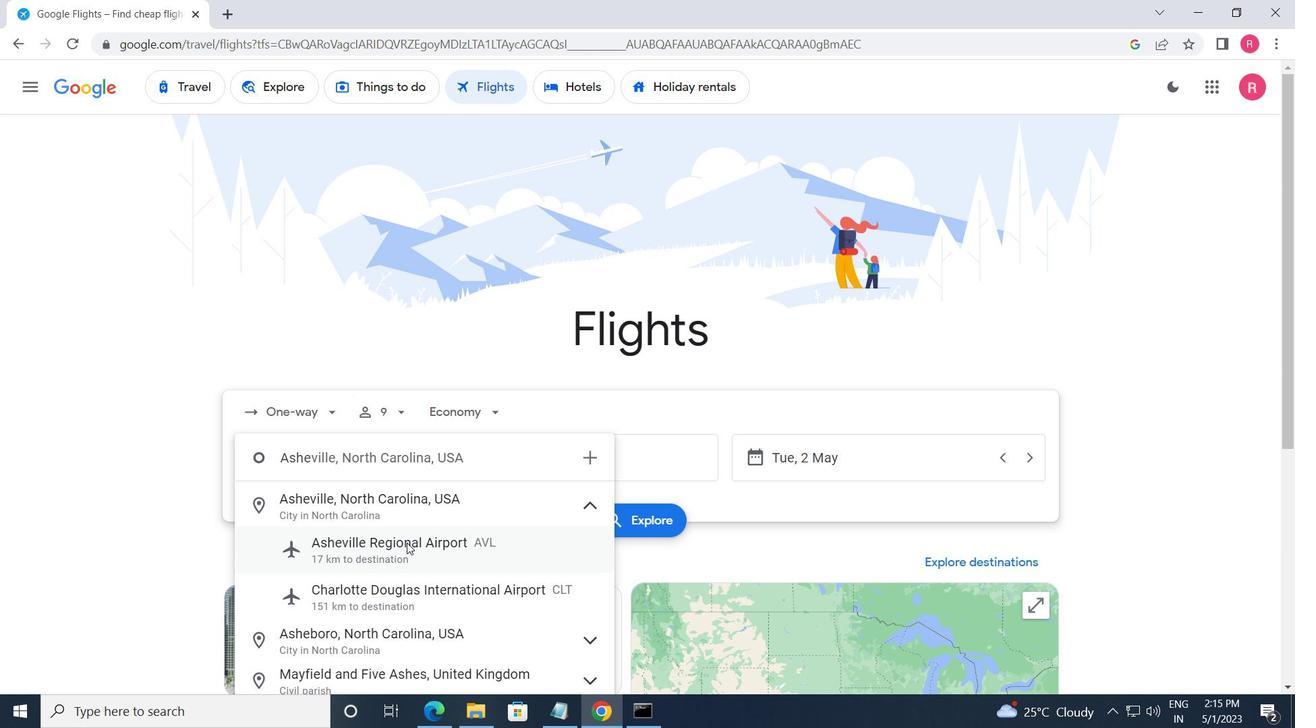 
Action: Mouse moved to (587, 456)
Screenshot: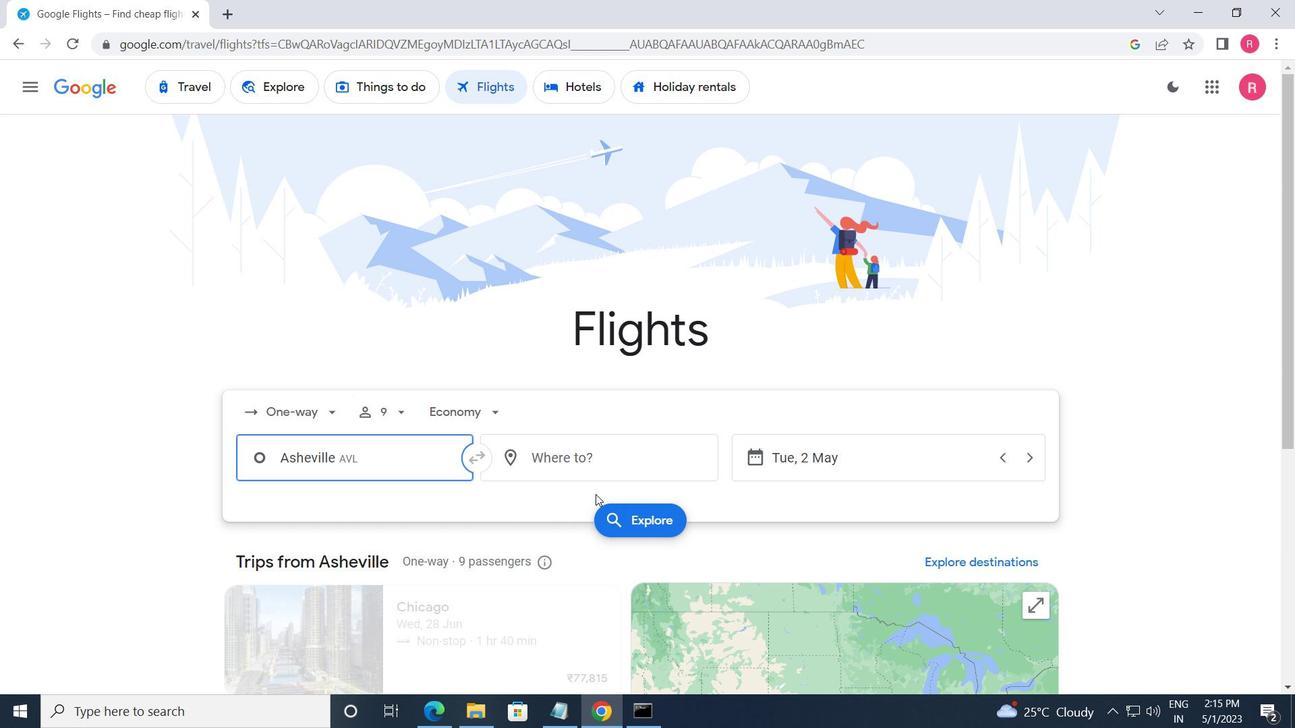 
Action: Mouse pressed left at (587, 456)
Screenshot: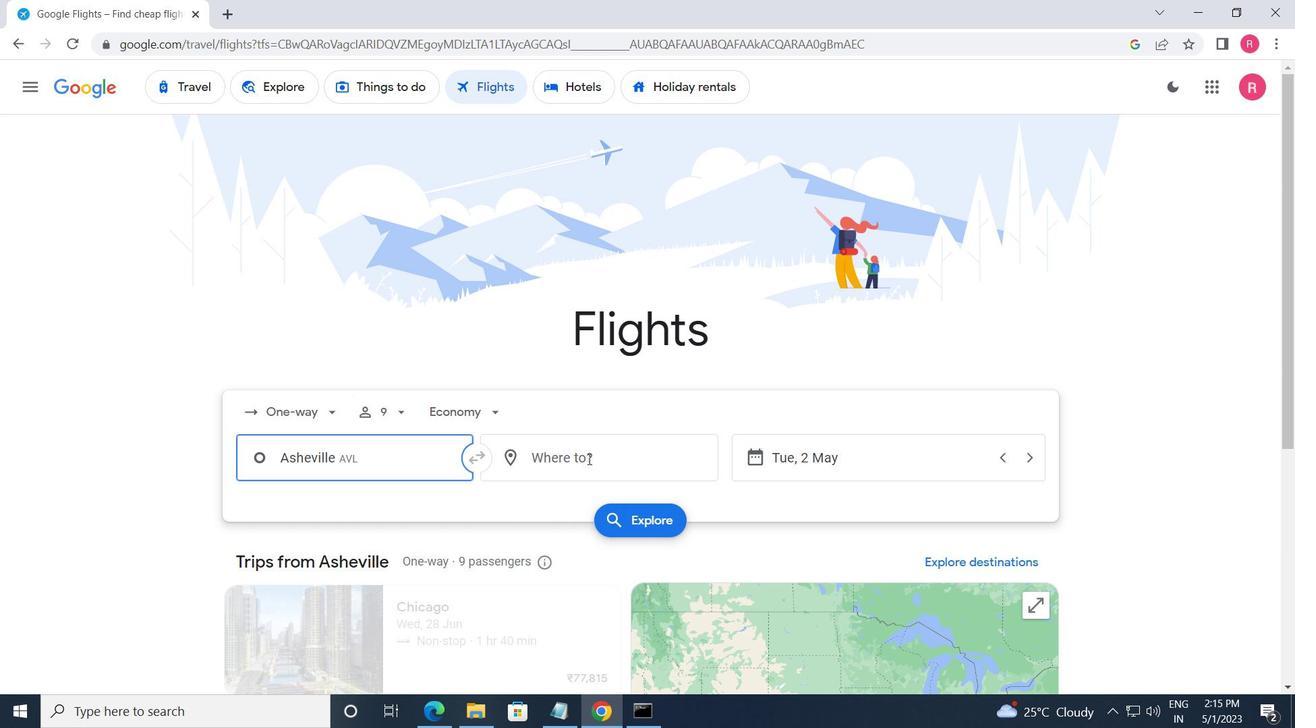 
Action: Mouse moved to (606, 634)
Screenshot: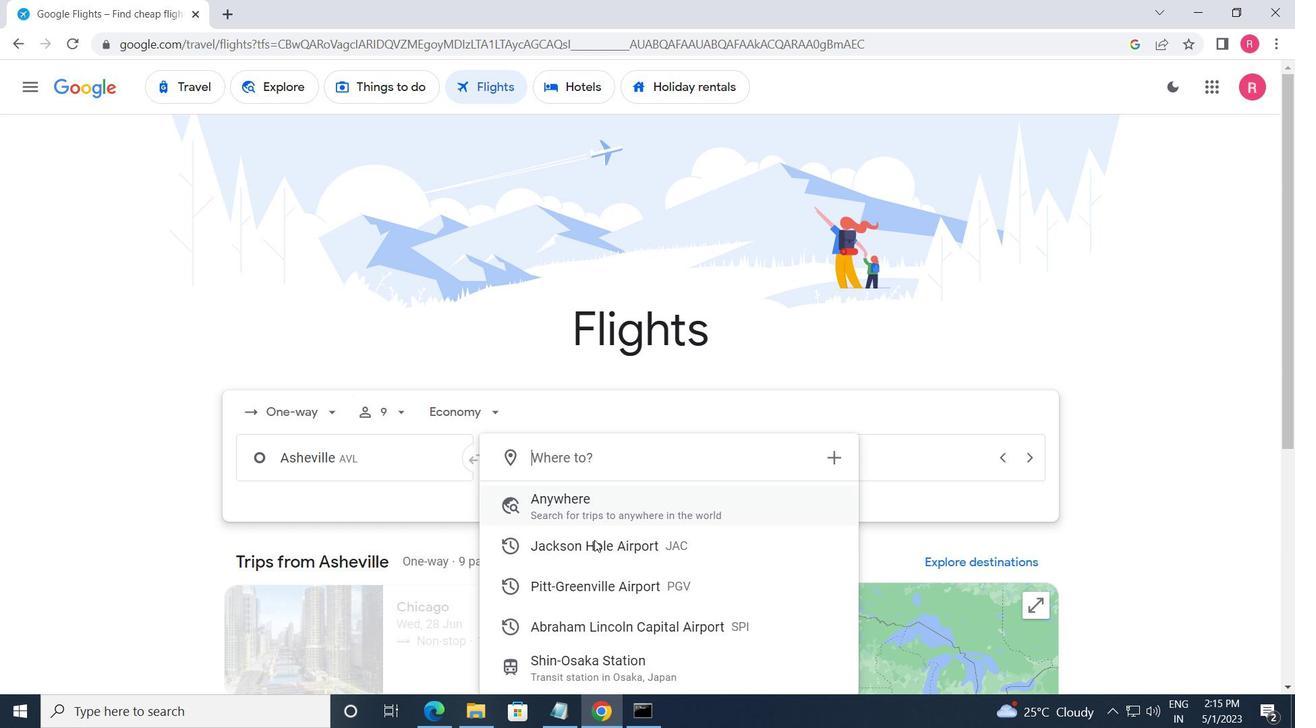 
Action: Mouse pressed left at (606, 634)
Screenshot: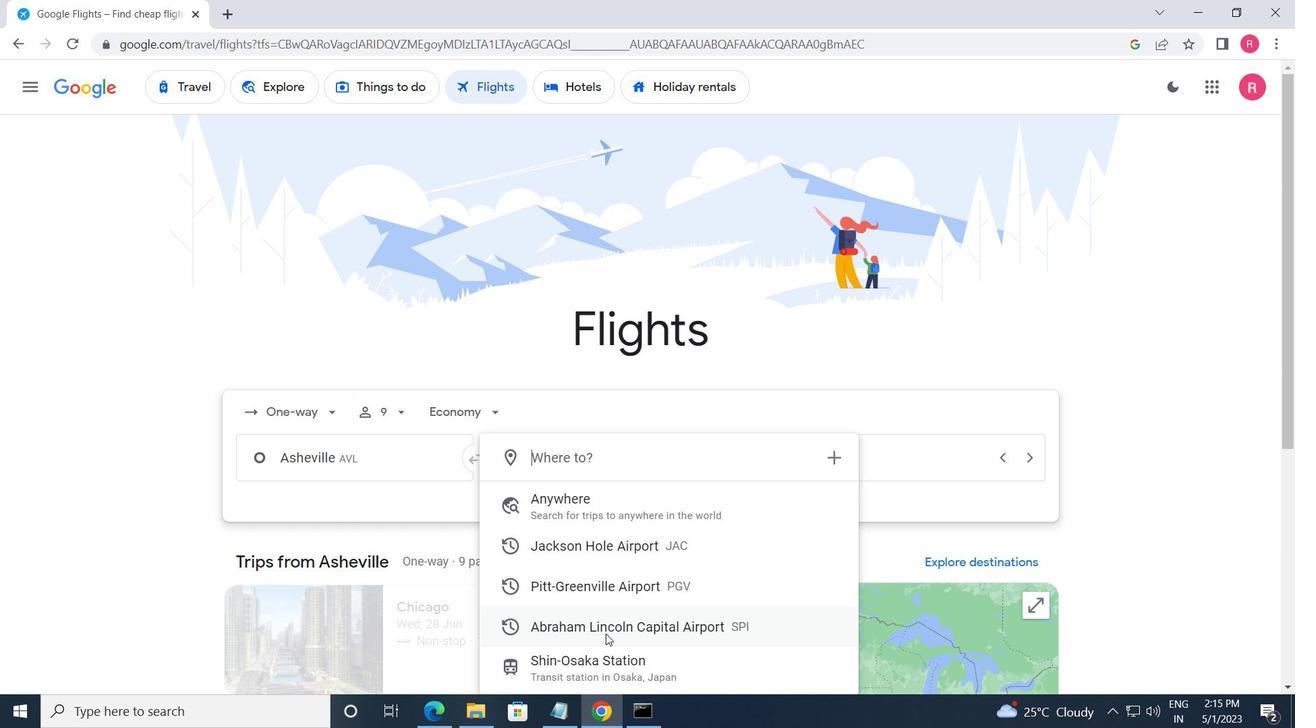 
Action: Mouse moved to (850, 471)
Screenshot: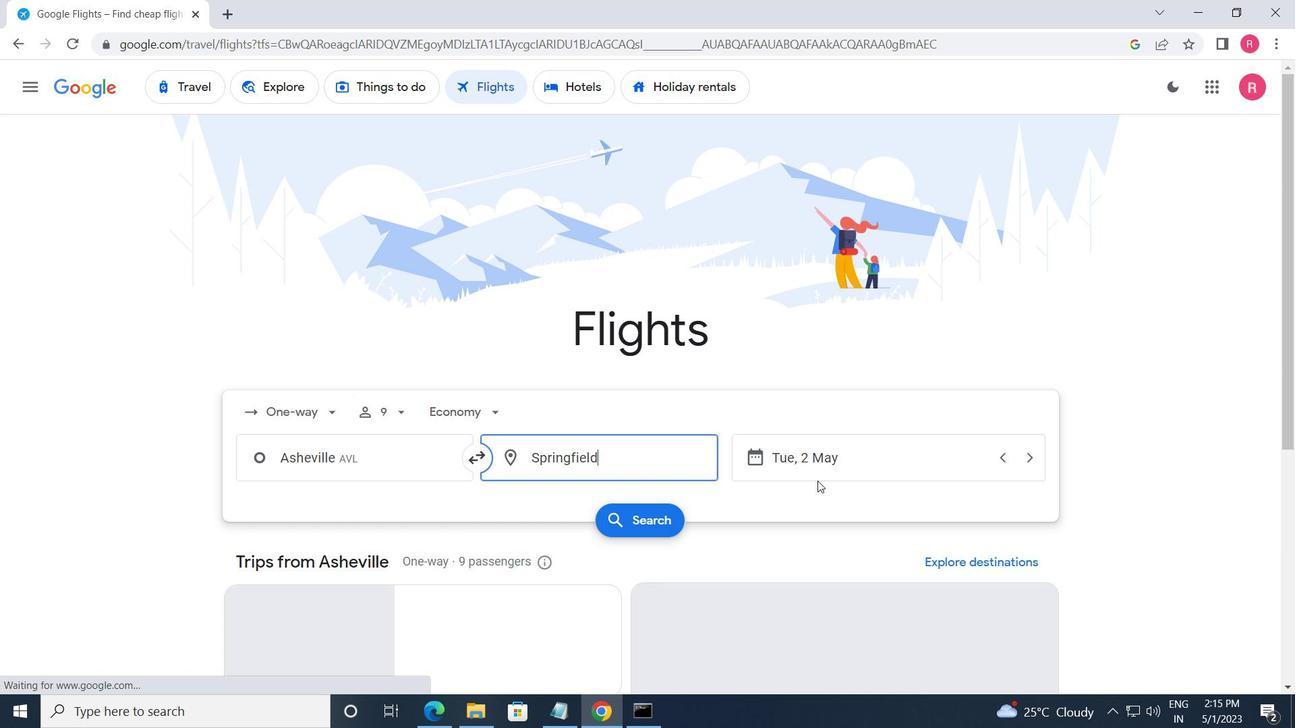
Action: Mouse pressed left at (850, 471)
Screenshot: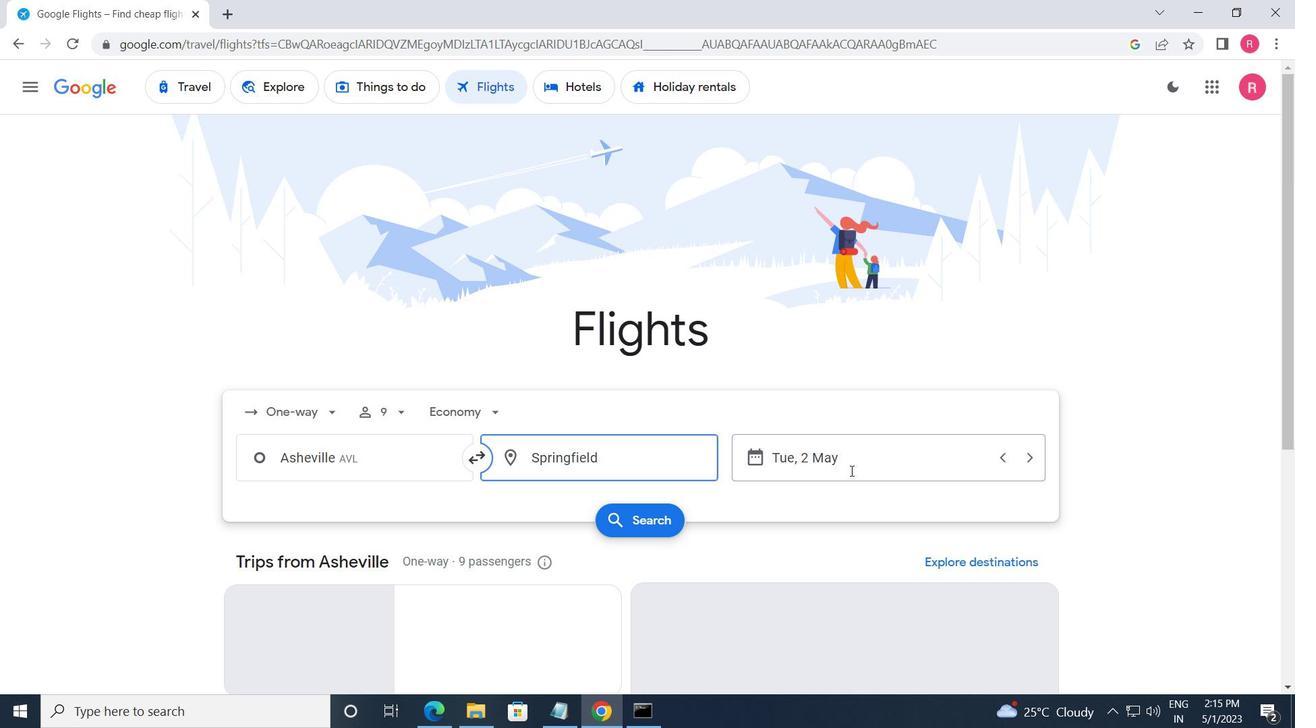 
Action: Mouse moved to (531, 398)
Screenshot: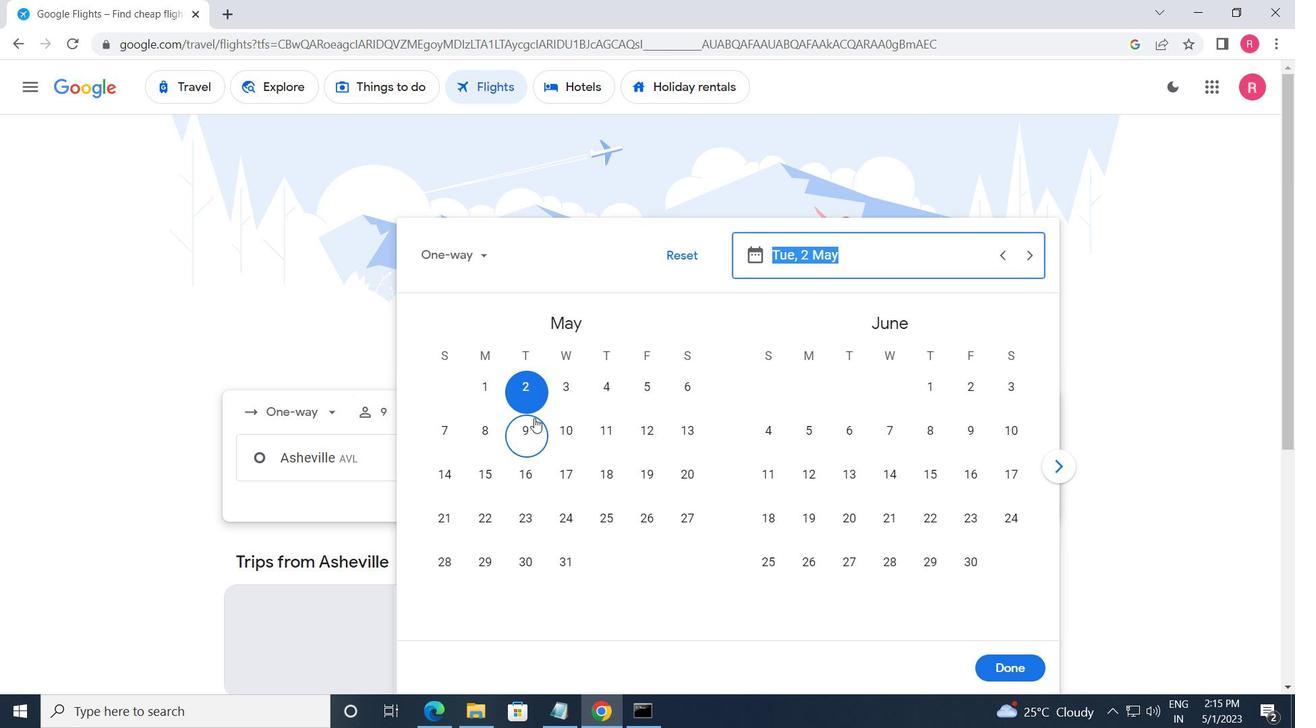 
Action: Mouse pressed left at (531, 398)
Screenshot: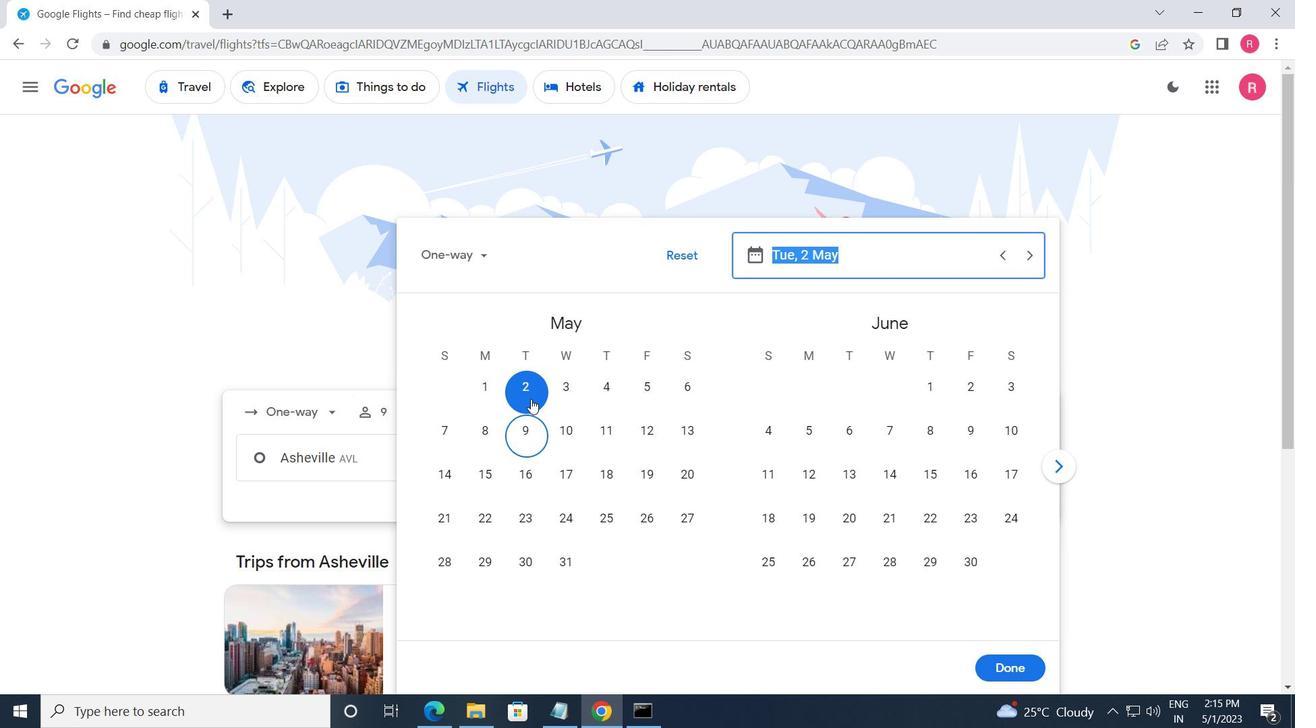 
Action: Mouse moved to (1021, 678)
Screenshot: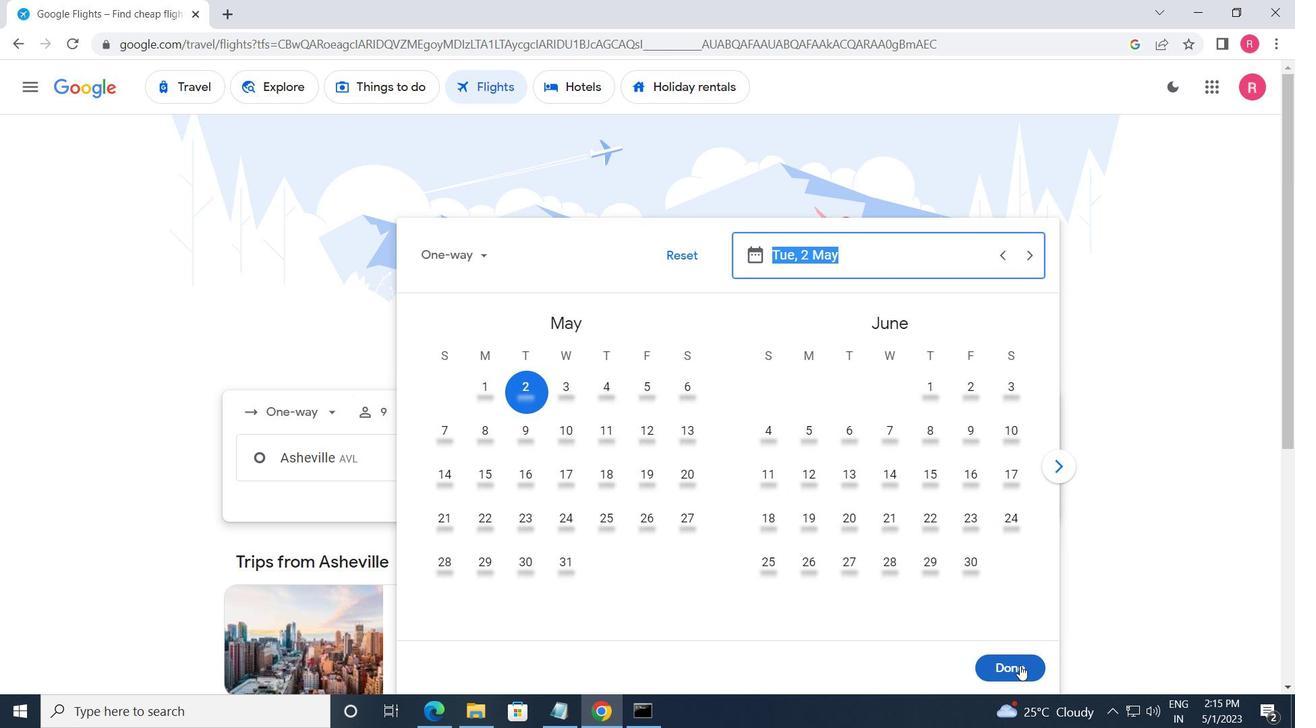 
Action: Mouse pressed left at (1021, 678)
Screenshot: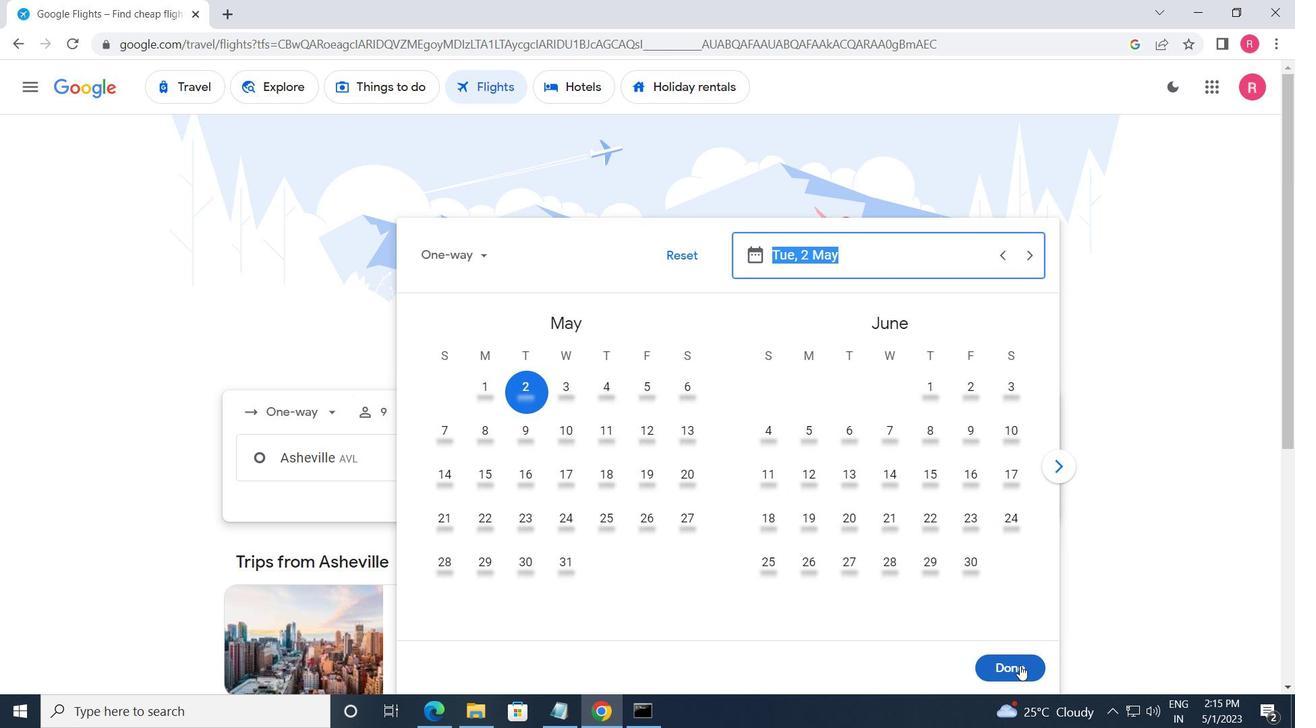 
Action: Mouse moved to (641, 530)
Screenshot: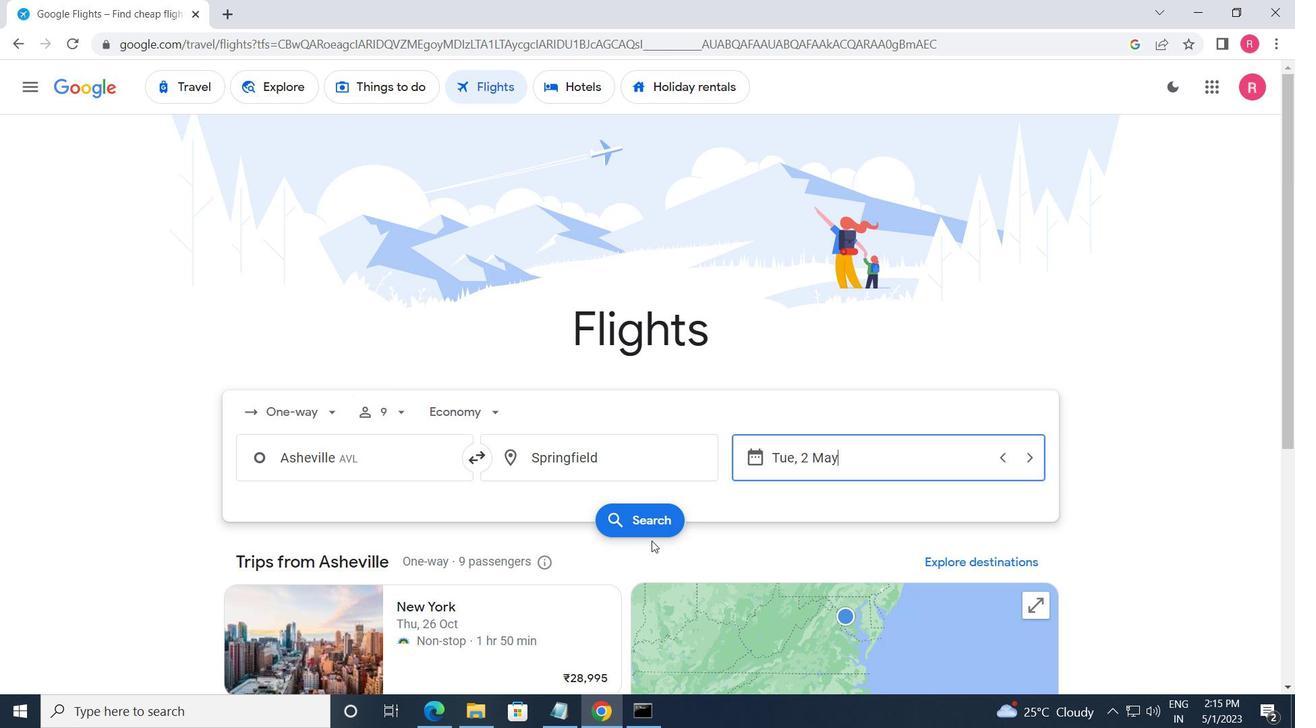 
Action: Mouse pressed left at (641, 530)
Screenshot: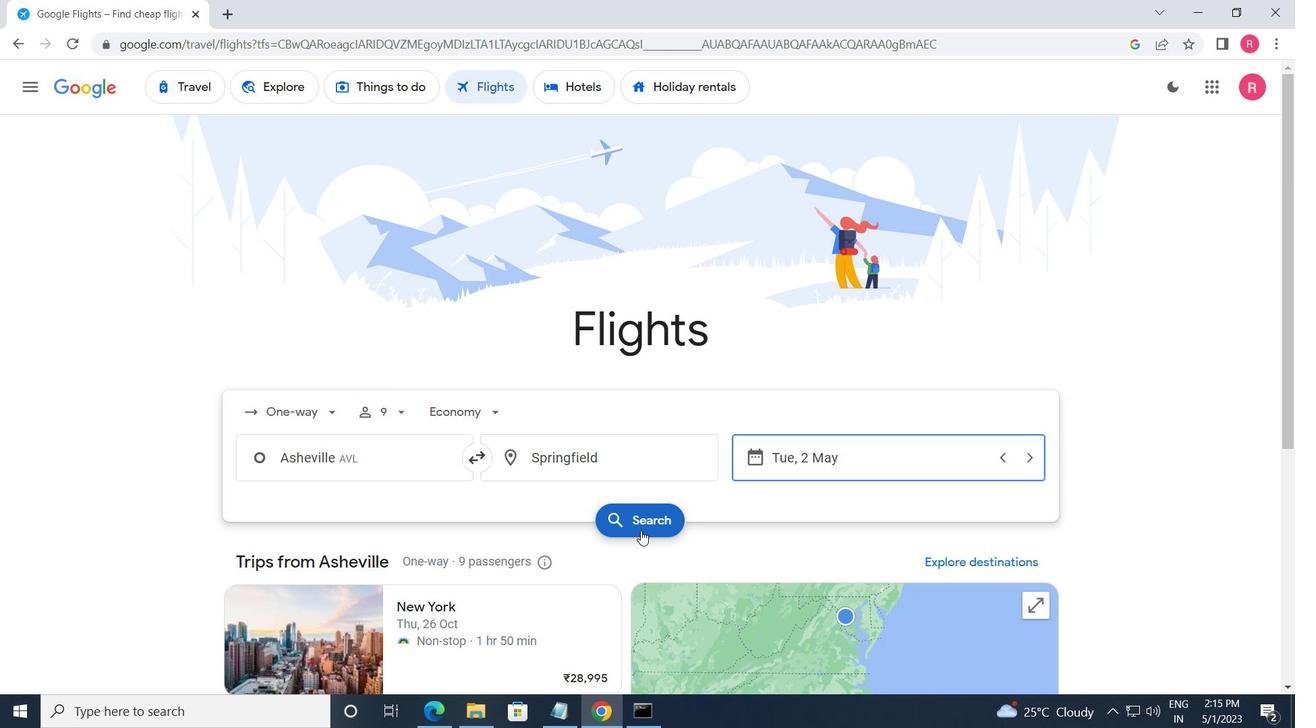 
Action: Mouse moved to (284, 238)
Screenshot: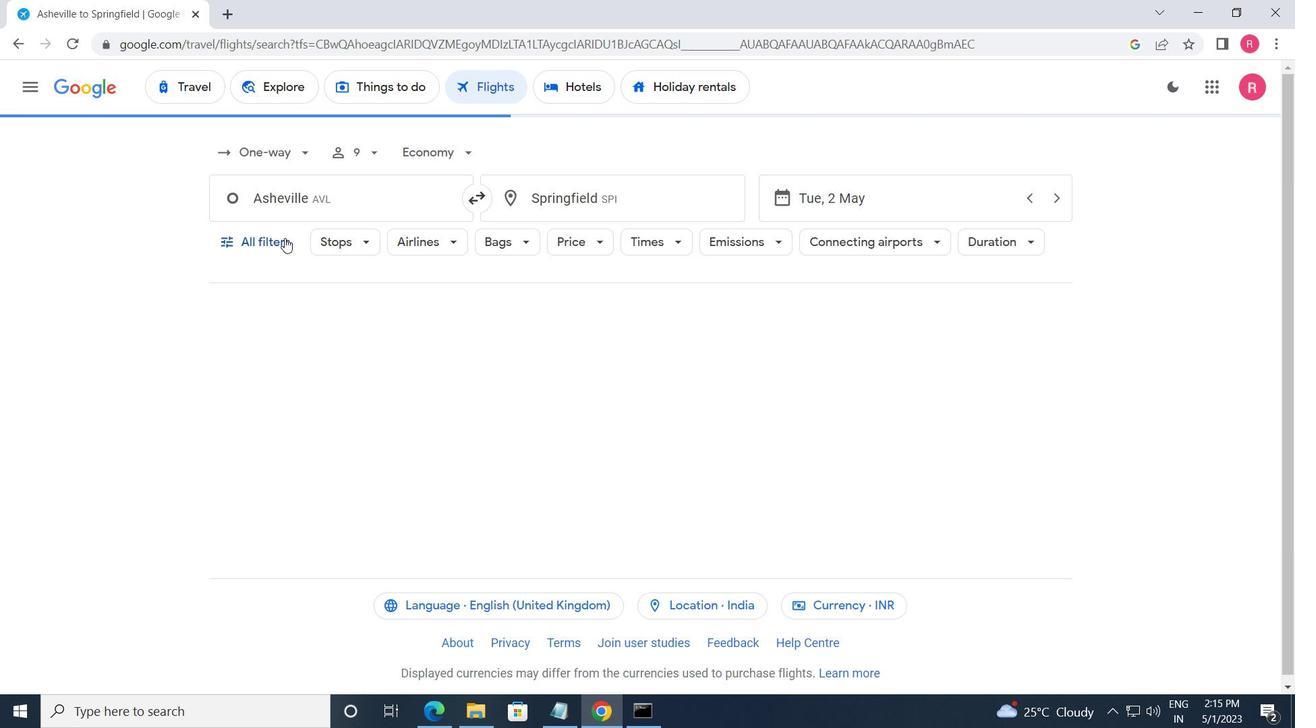 
Action: Mouse pressed left at (284, 238)
Screenshot: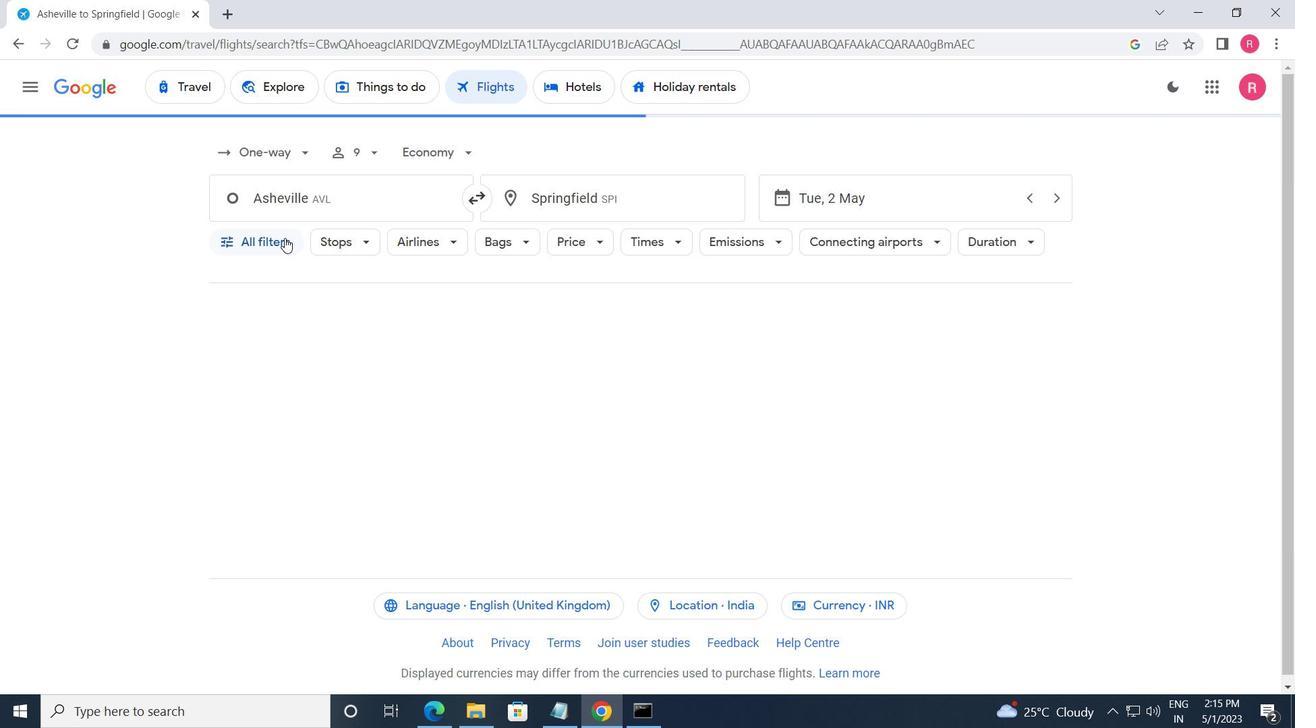 
Action: Mouse moved to (317, 392)
Screenshot: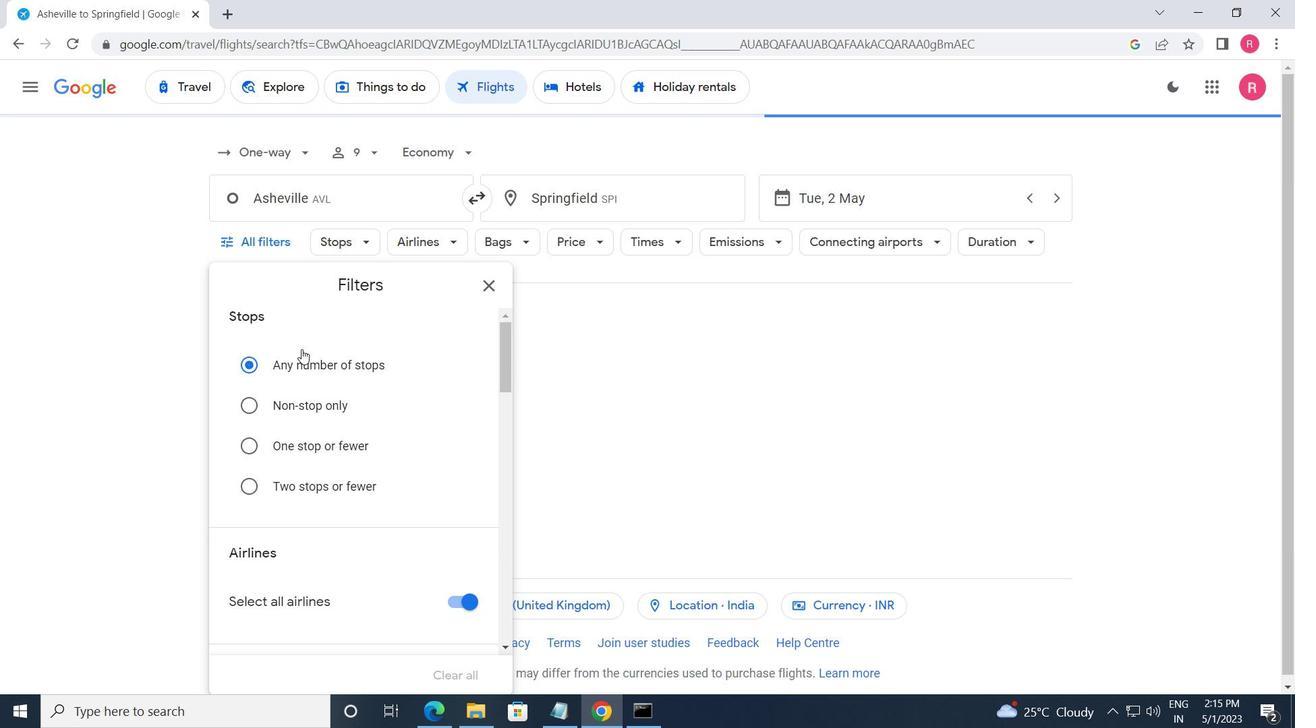 
Action: Mouse scrolled (317, 392) with delta (0, 0)
Screenshot: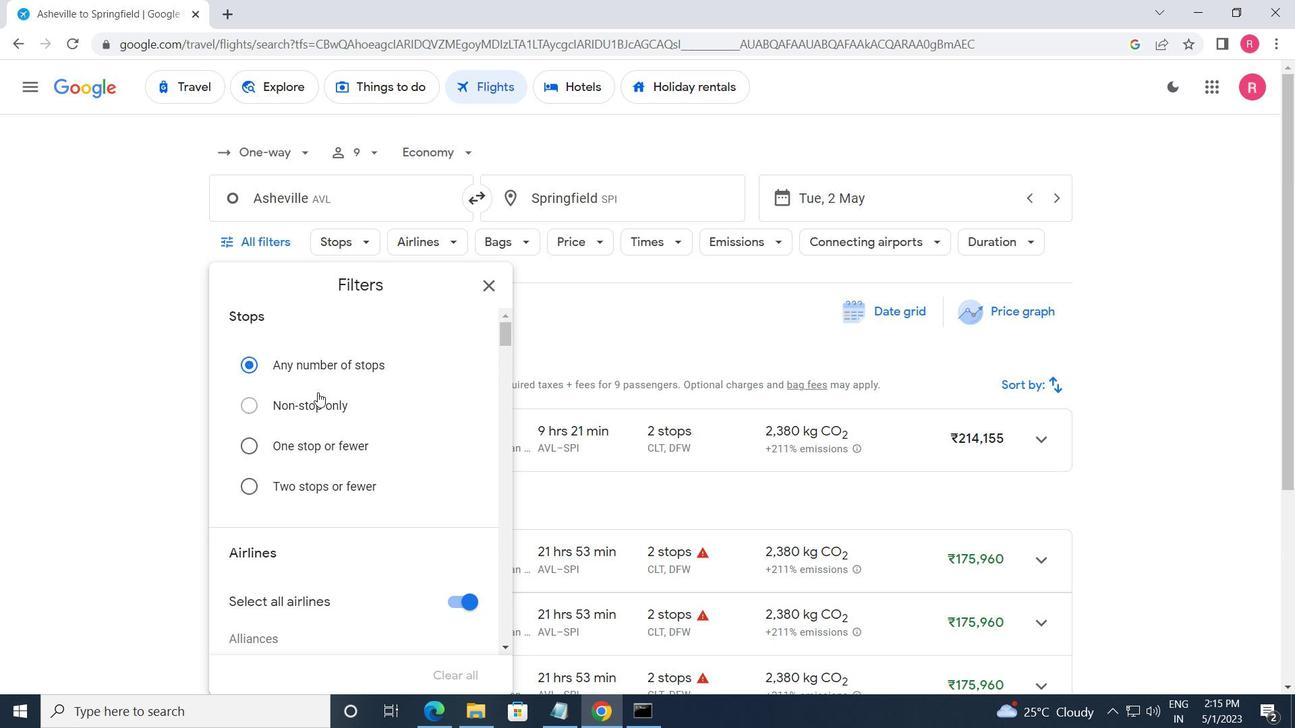 
Action: Mouse scrolled (317, 392) with delta (0, 0)
Screenshot: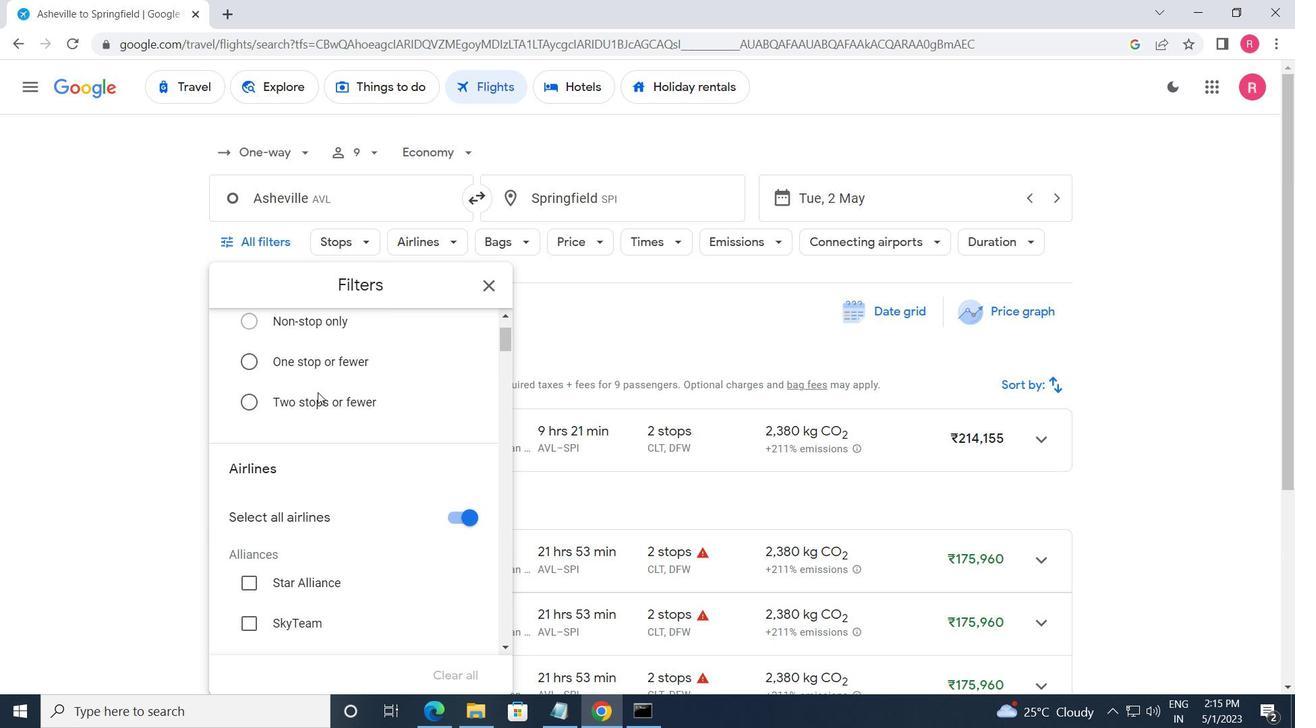 
Action: Mouse scrolled (317, 392) with delta (0, 0)
Screenshot: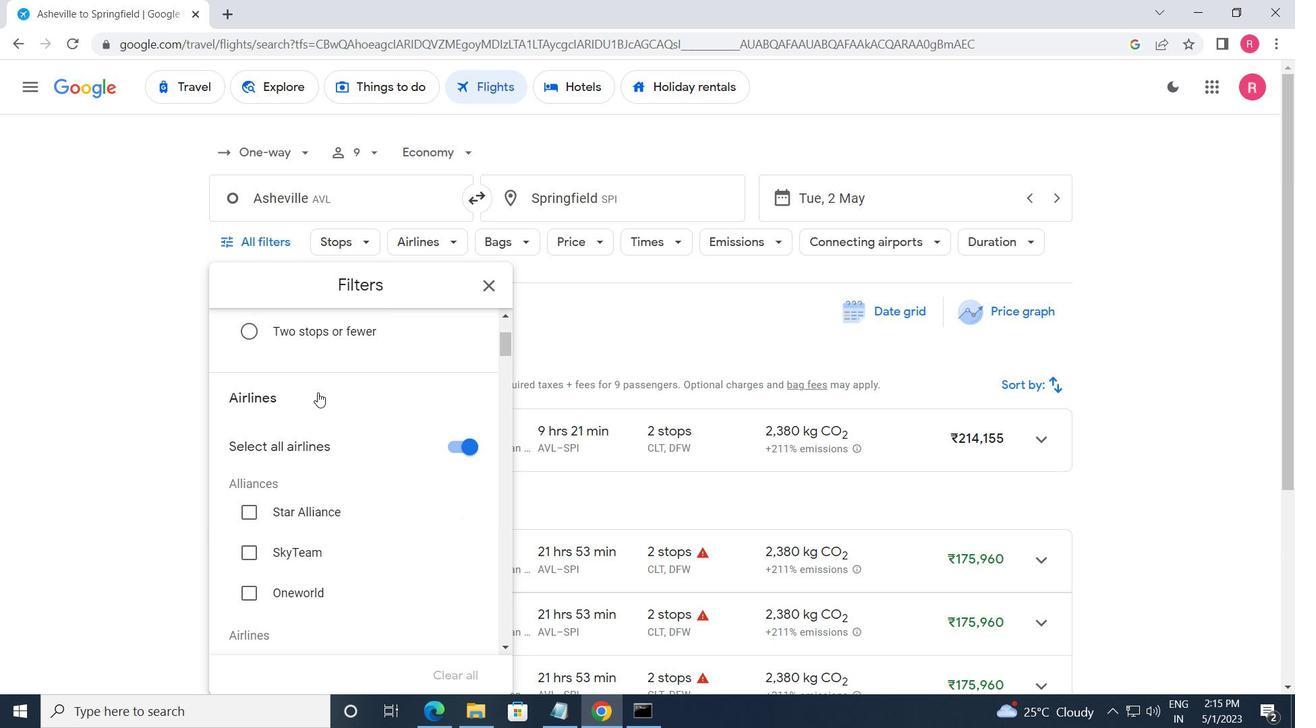
Action: Mouse scrolled (317, 392) with delta (0, 0)
Screenshot: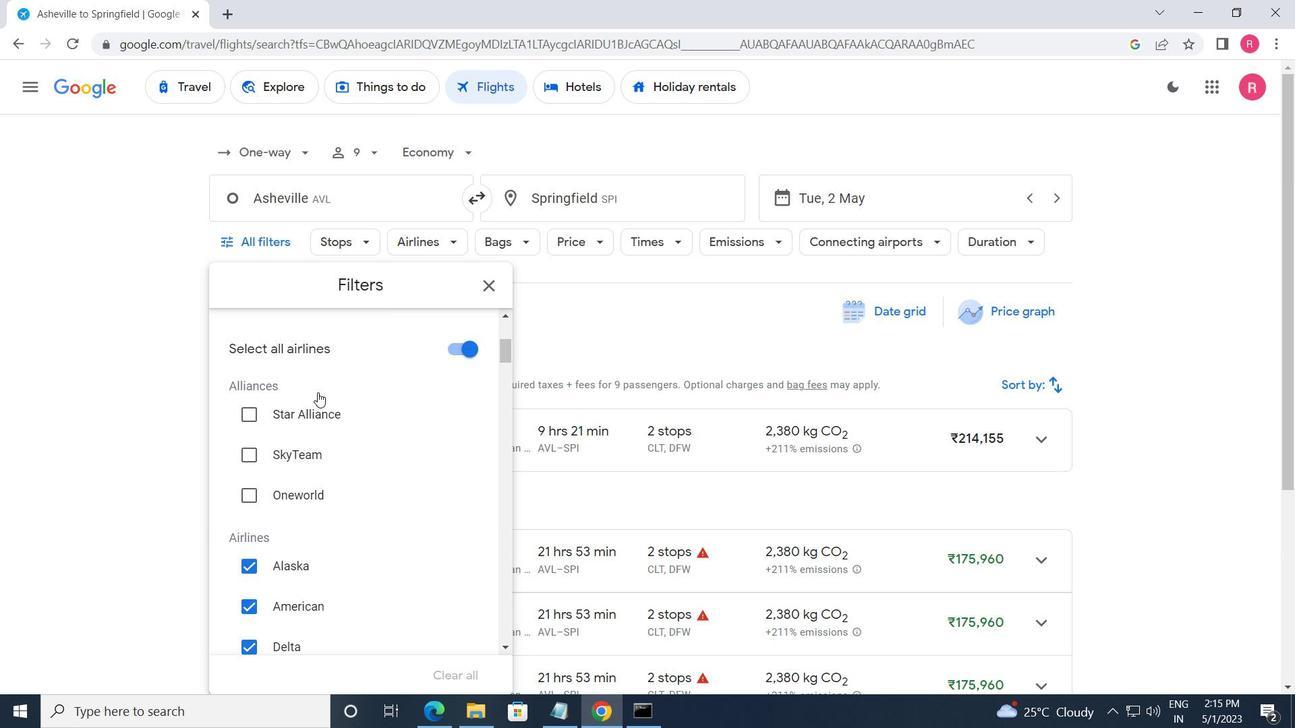 
Action: Mouse moved to (339, 454)
Screenshot: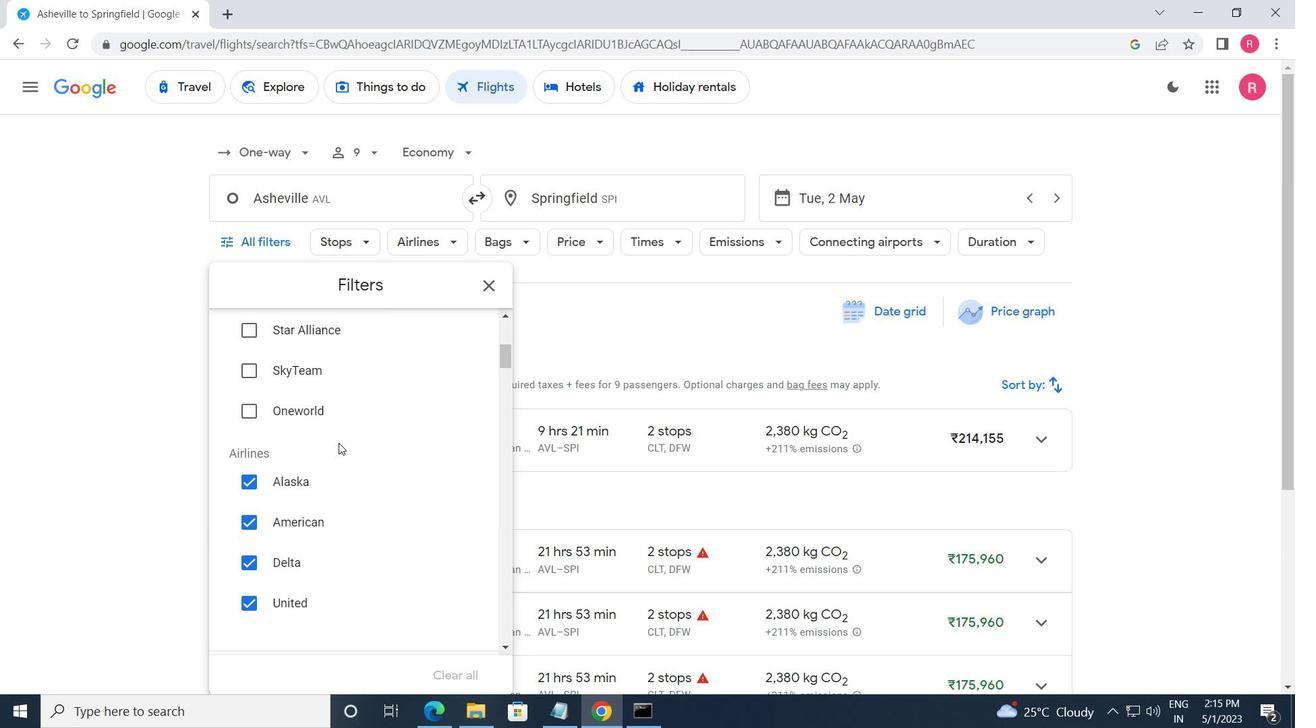 
Action: Mouse scrolled (339, 453) with delta (0, 0)
Screenshot: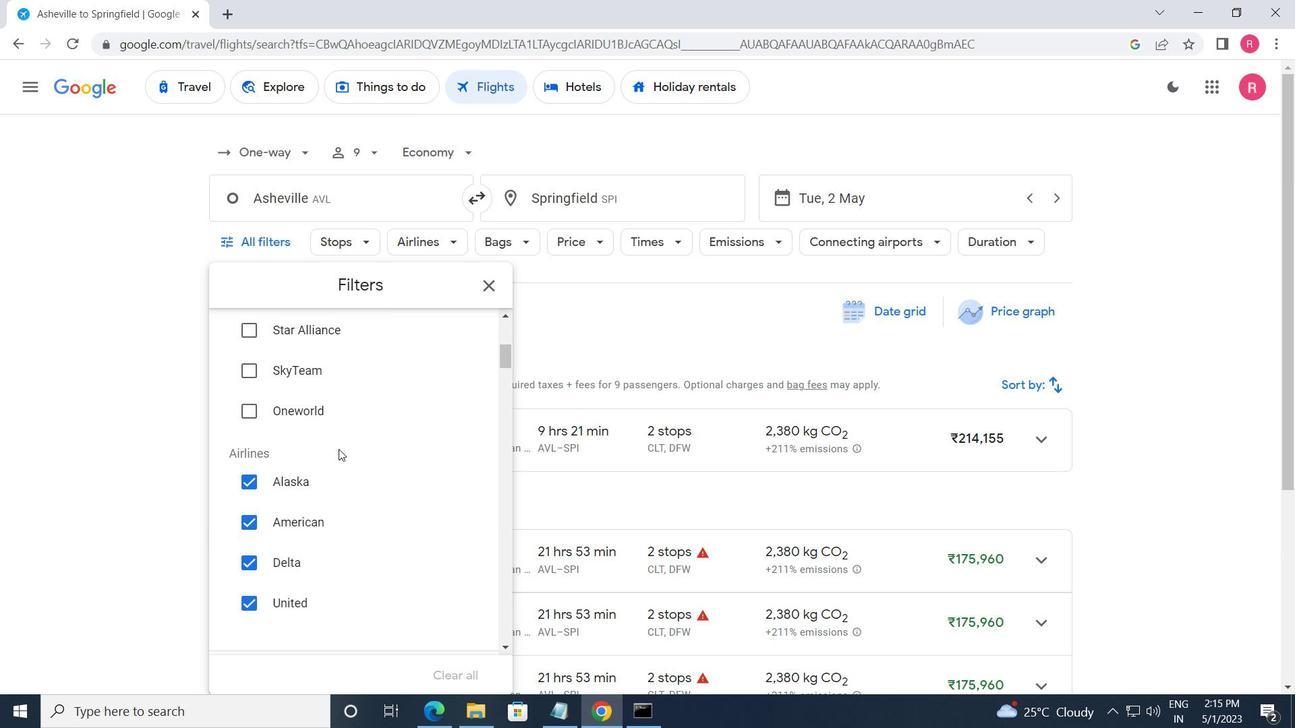 
Action: Mouse moved to (339, 454)
Screenshot: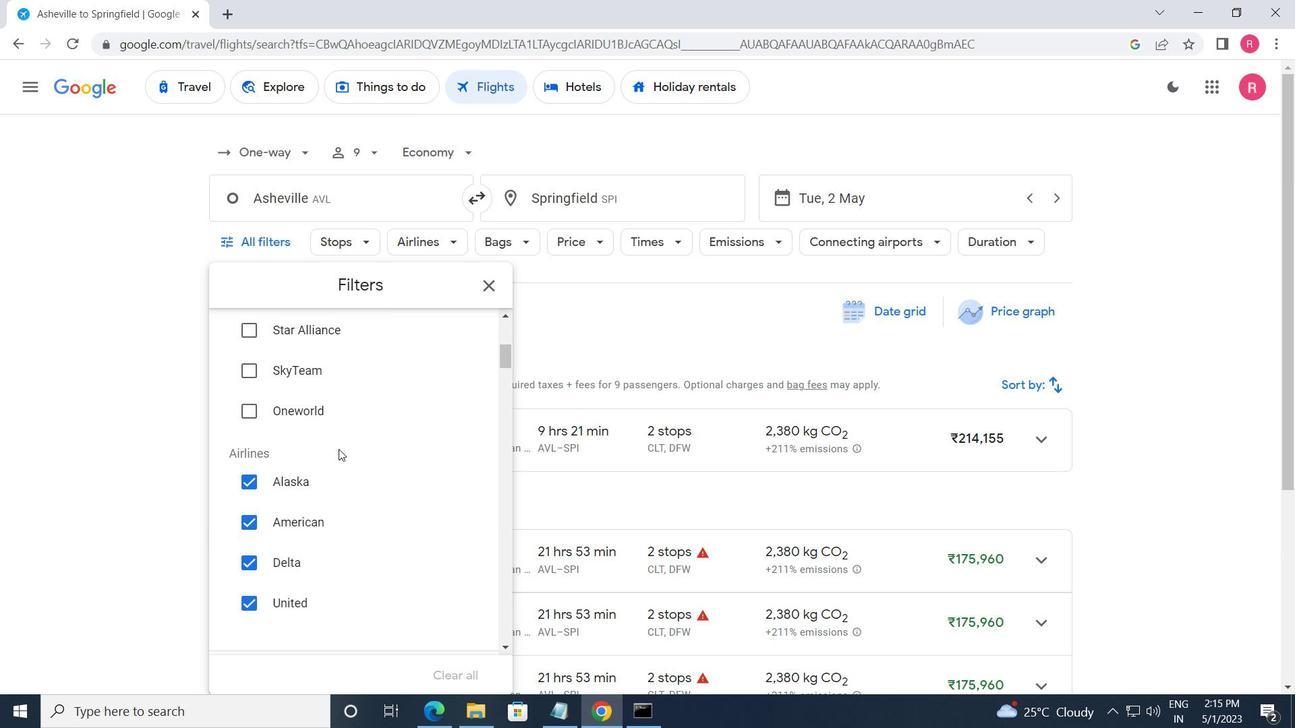 
Action: Mouse scrolled (339, 454) with delta (0, 0)
Screenshot: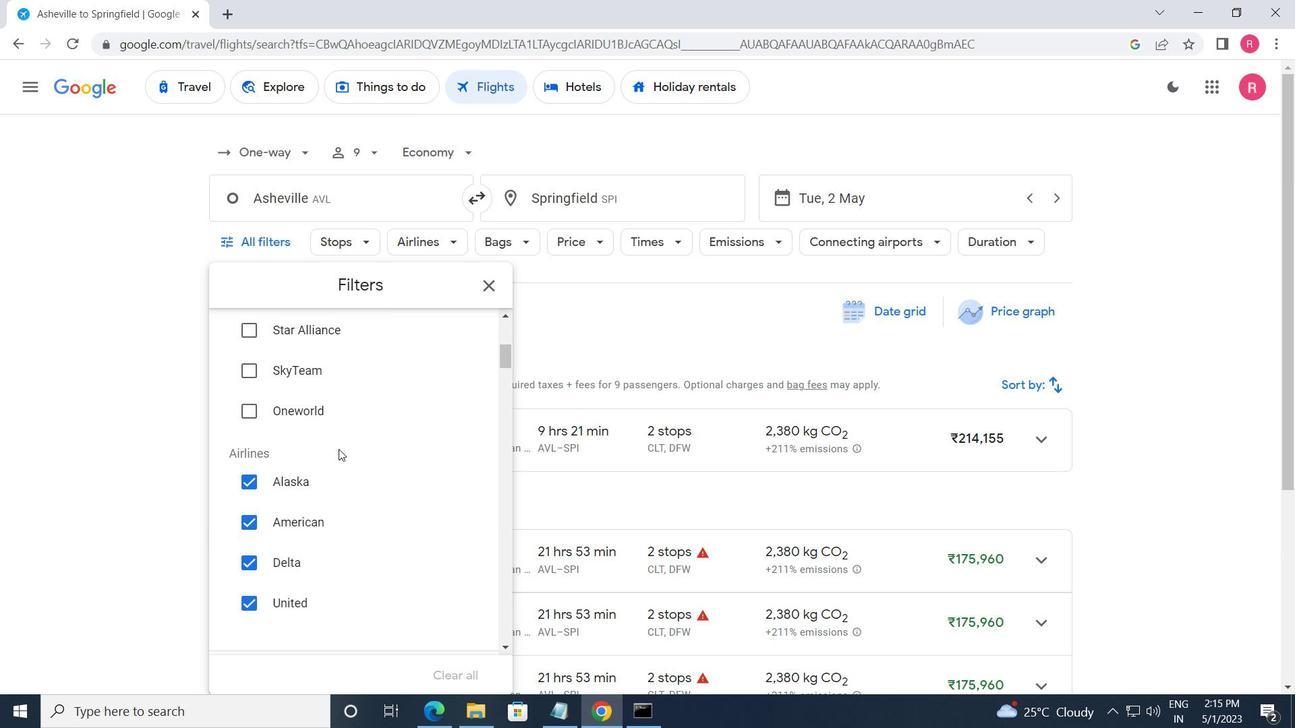 
Action: Mouse moved to (334, 423)
Screenshot: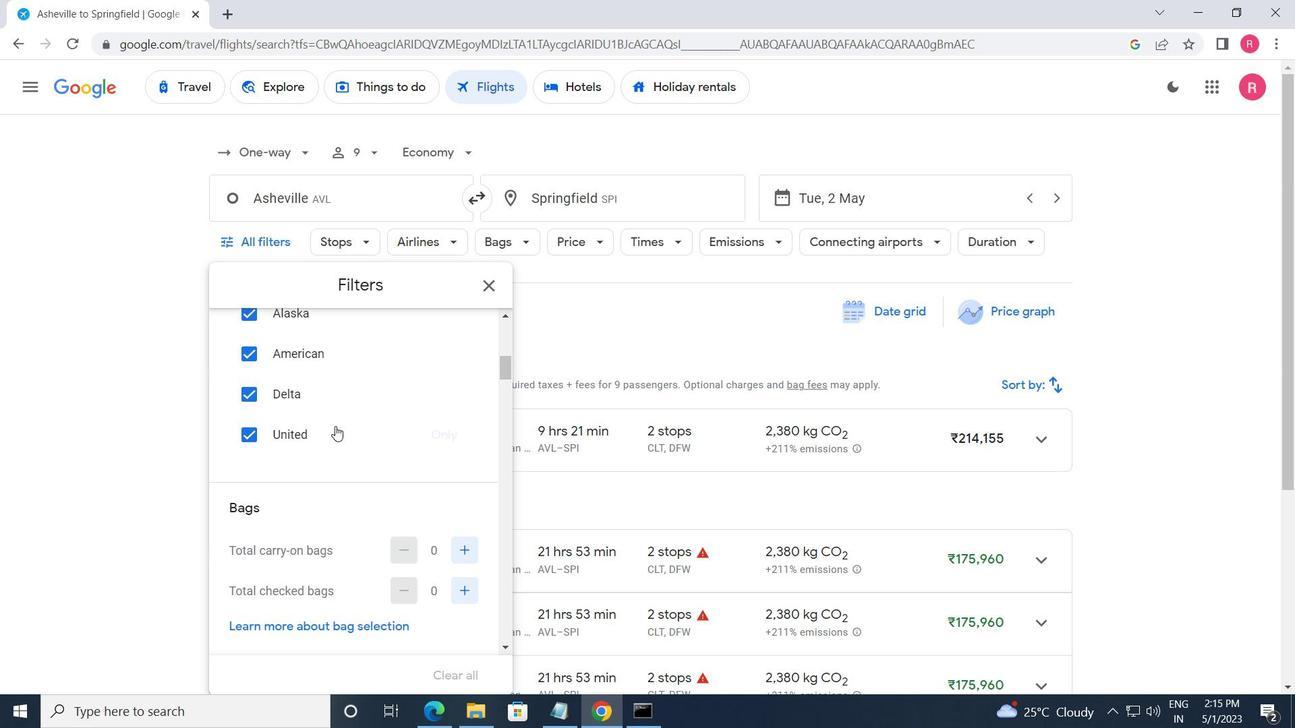 
Action: Mouse scrolled (334, 424) with delta (0, 0)
Screenshot: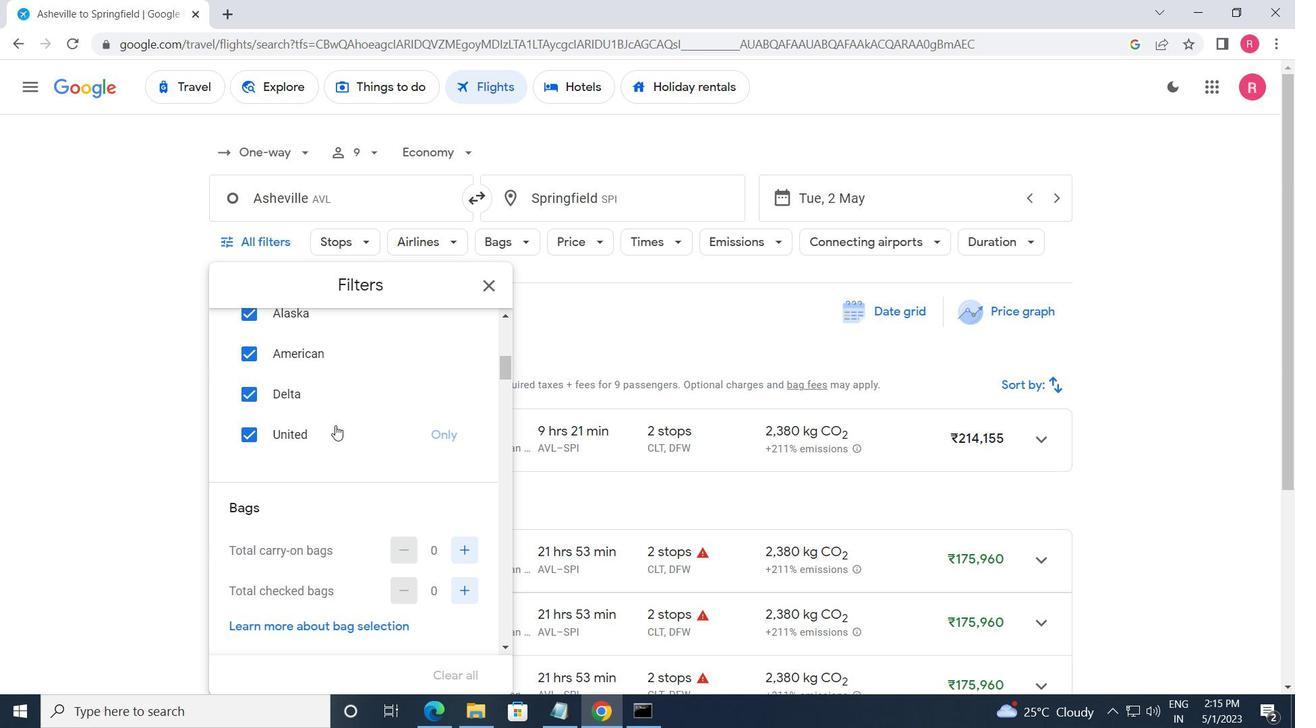 
Action: Mouse moved to (442, 475)
Screenshot: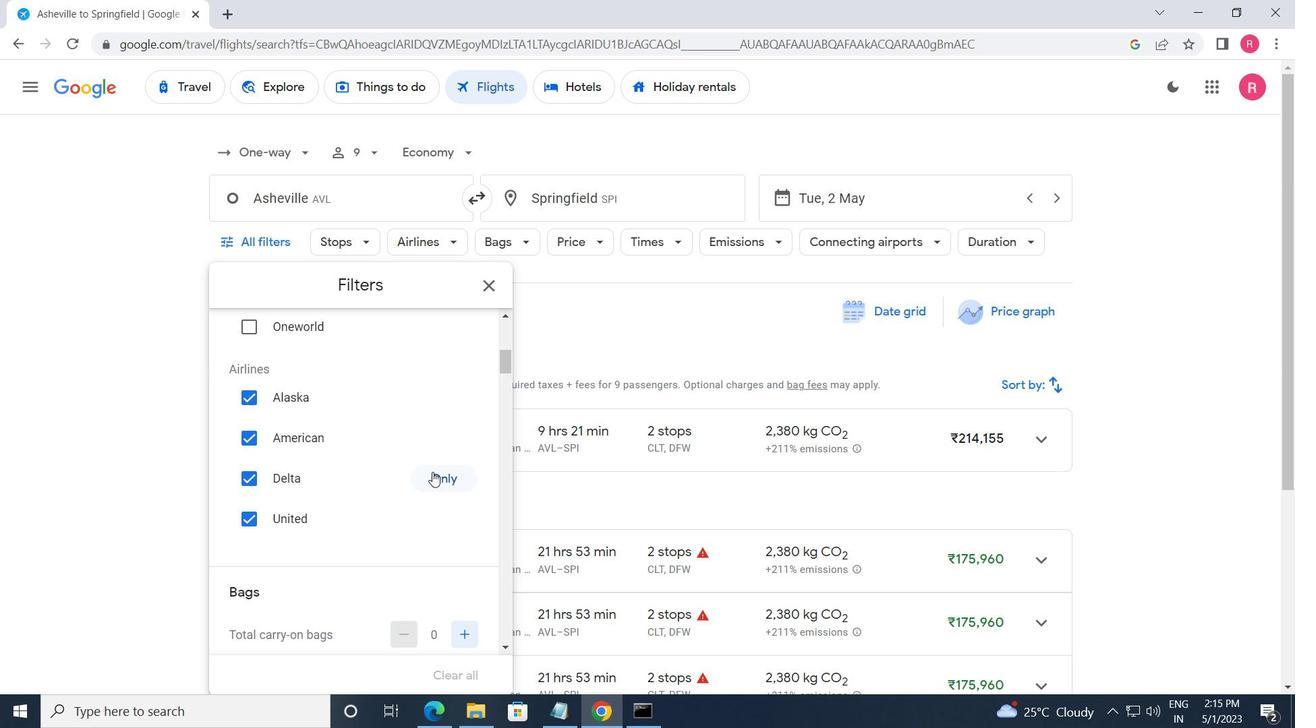 
Action: Mouse pressed left at (442, 475)
Screenshot: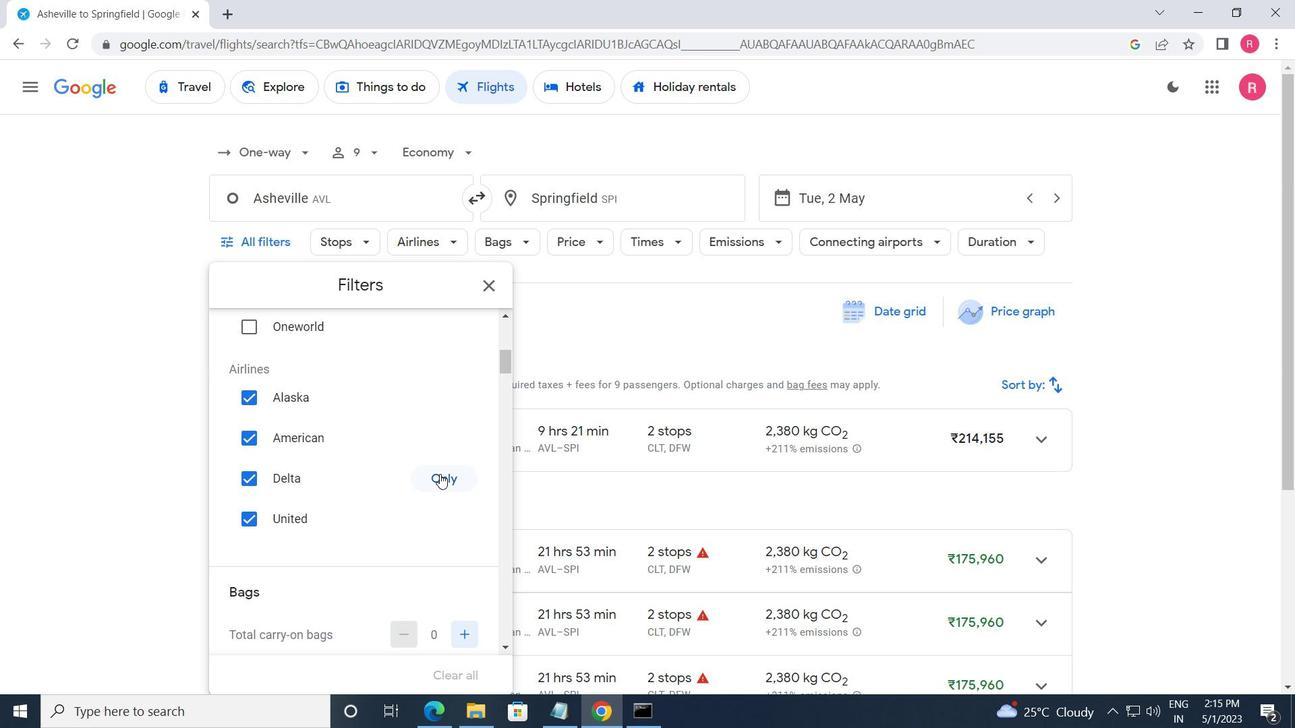 
Action: Mouse moved to (442, 484)
Screenshot: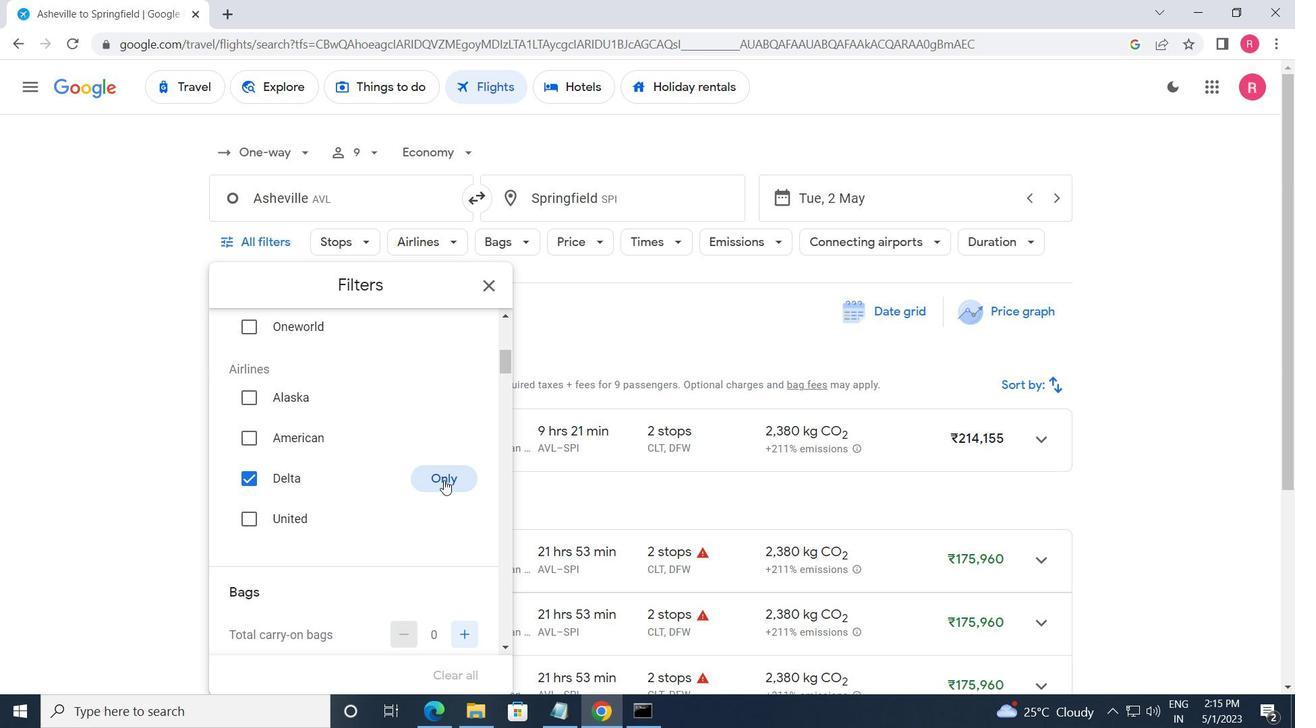 
Action: Mouse scrolled (442, 483) with delta (0, 0)
Screenshot: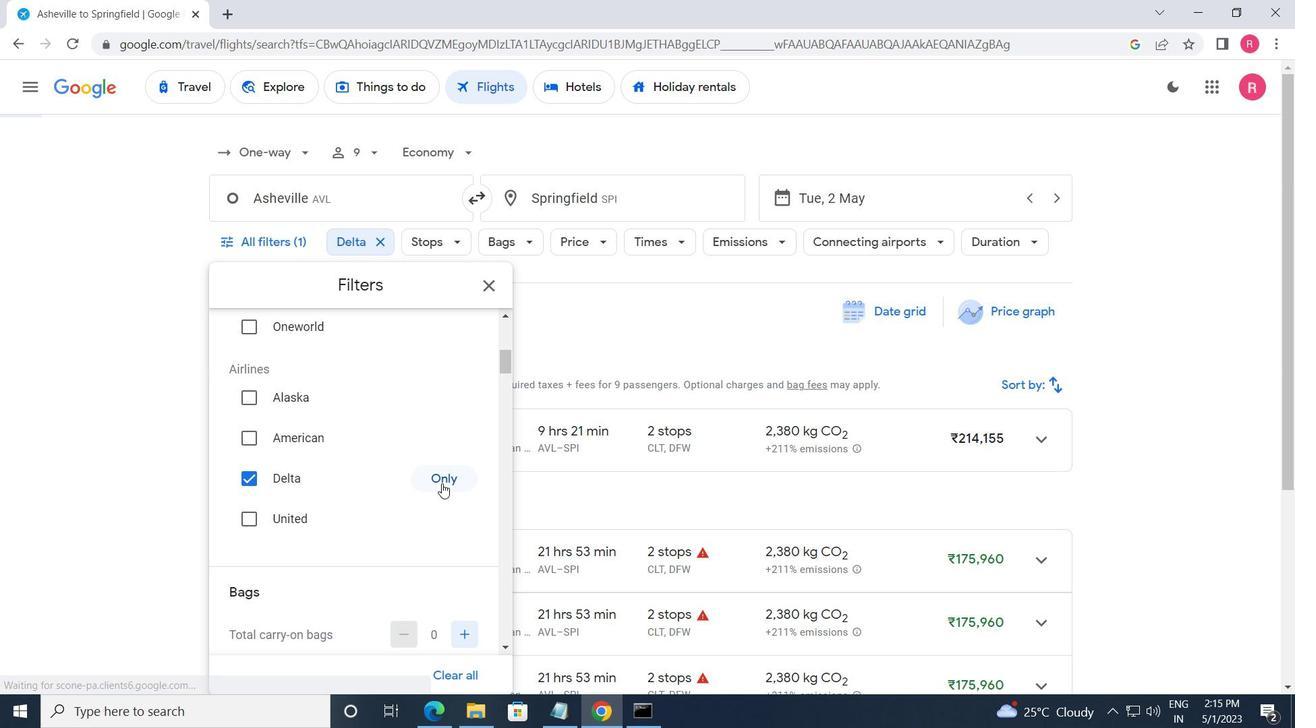 
Action: Mouse scrolled (442, 483) with delta (0, 0)
Screenshot: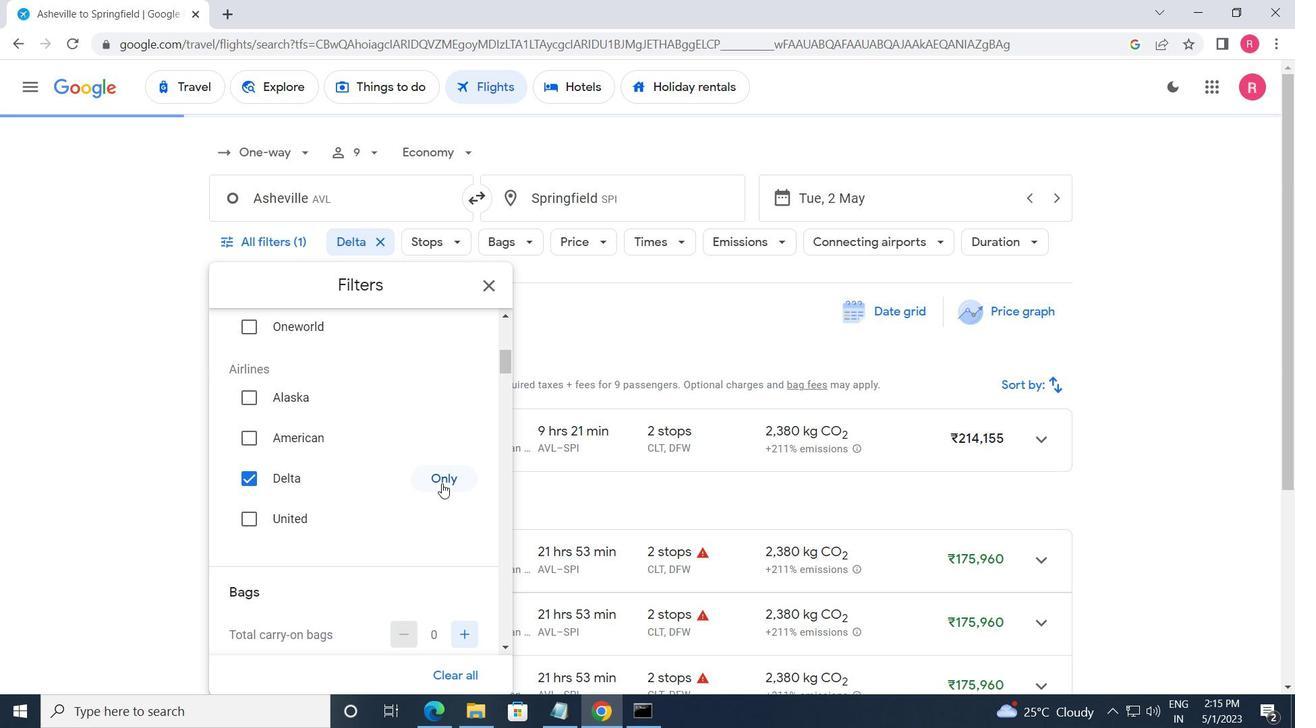 
Action: Mouse moved to (450, 466)
Screenshot: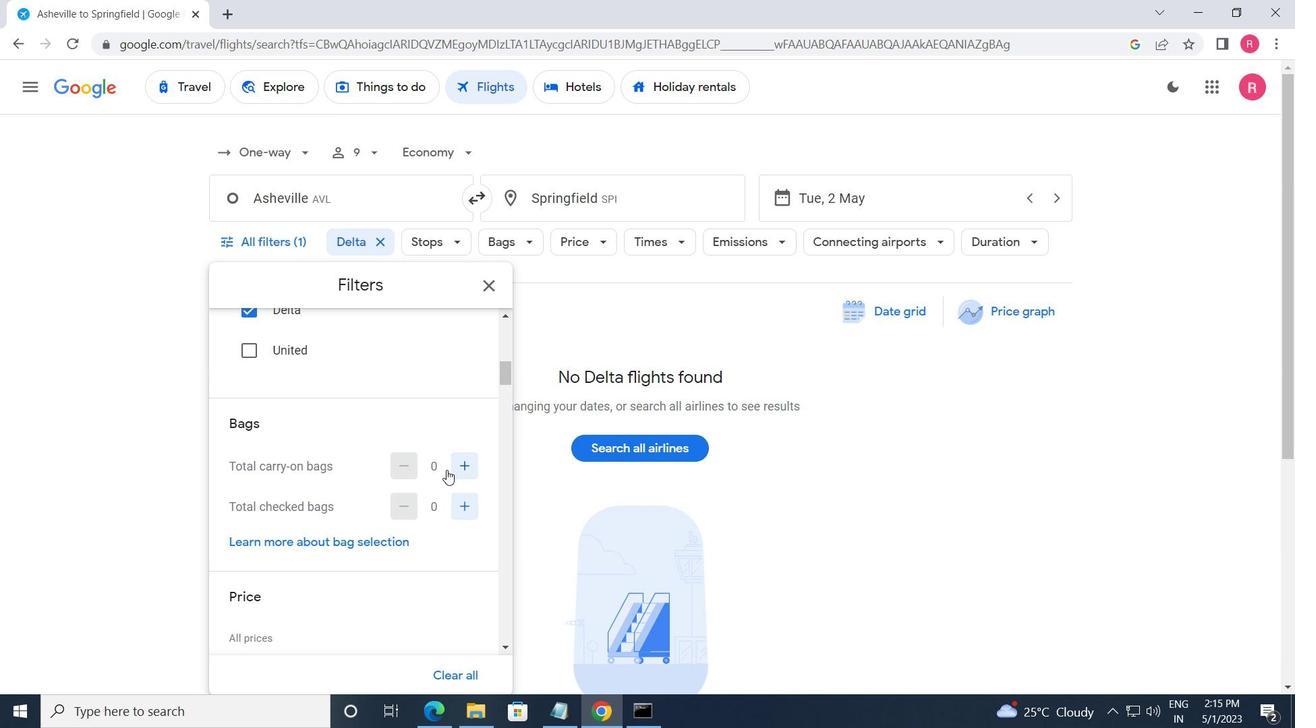 
Action: Mouse pressed left at (450, 466)
Screenshot: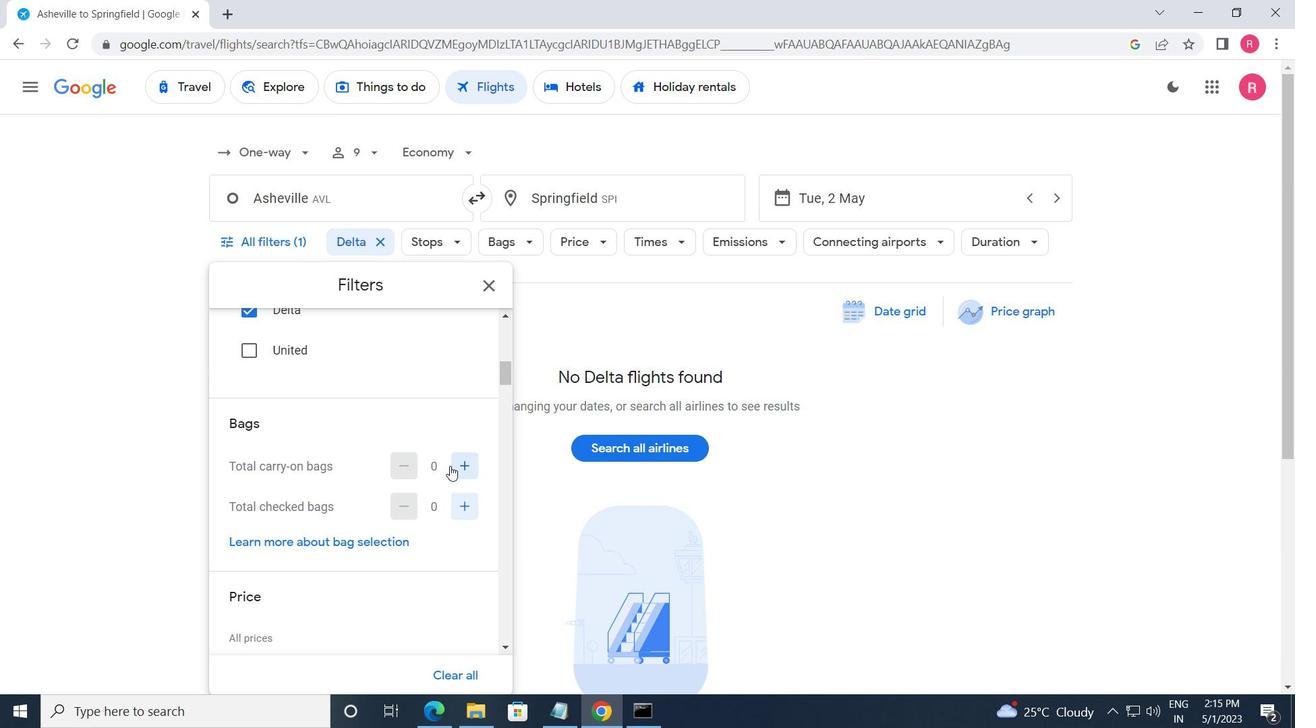 
Action: Mouse moved to (460, 511)
Screenshot: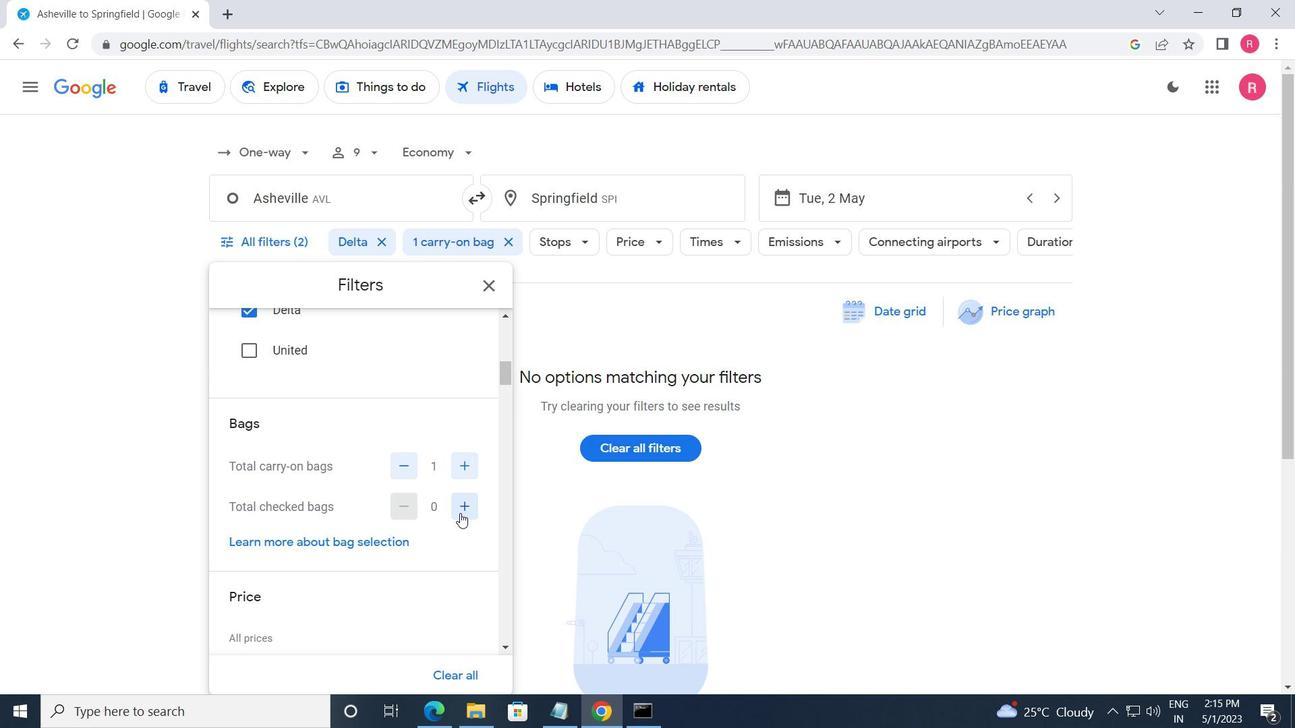 
Action: Mouse pressed left at (460, 511)
Screenshot: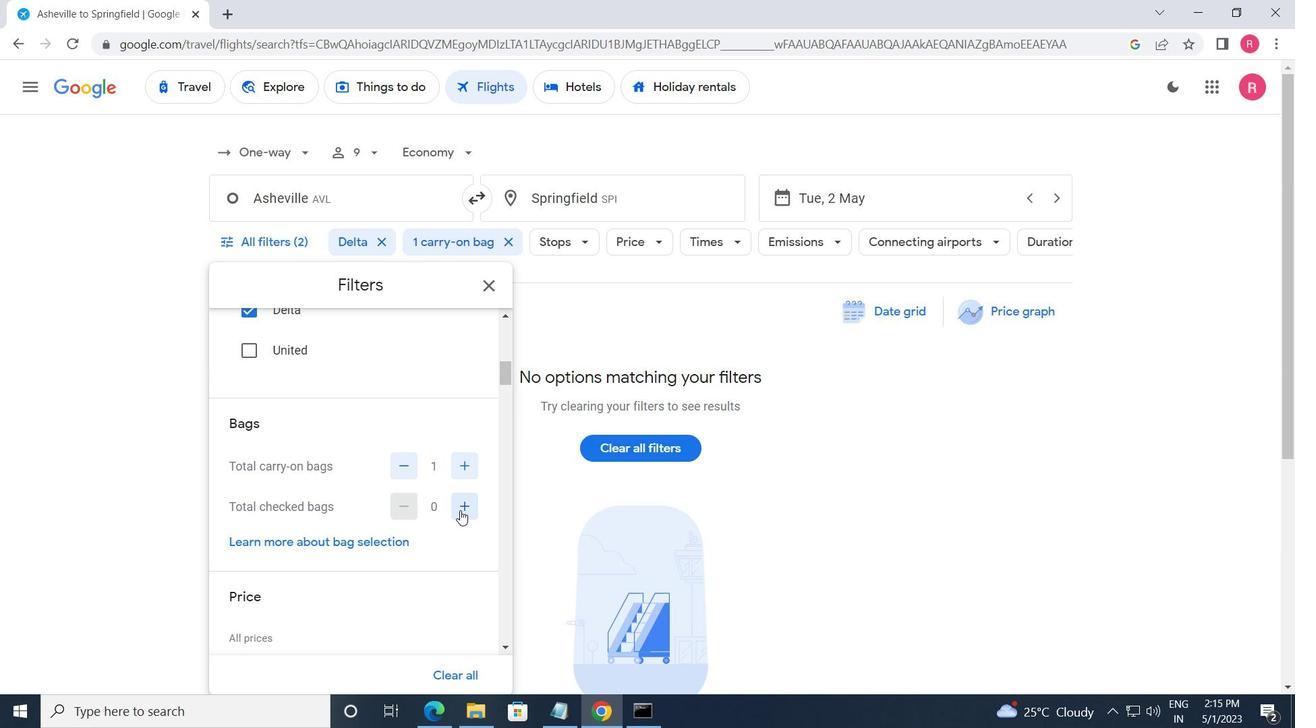 
Action: Mouse scrolled (460, 510) with delta (0, 0)
Screenshot: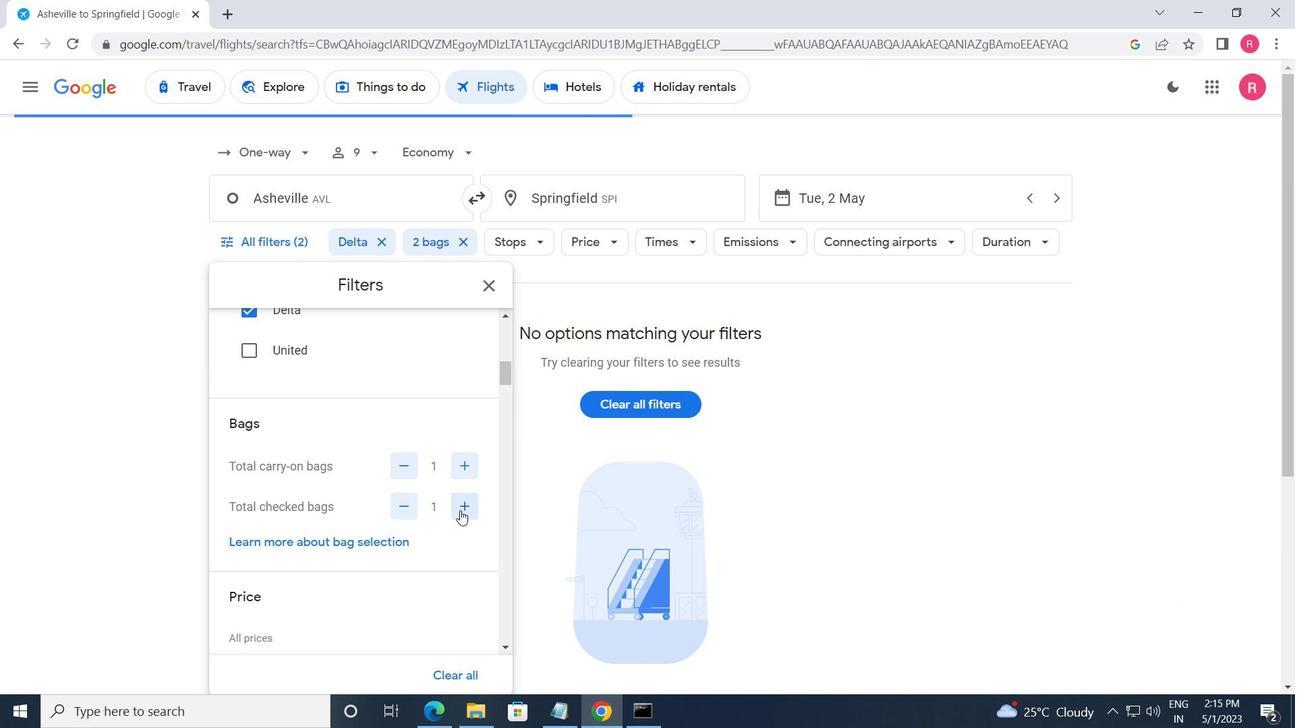 
Action: Mouse scrolled (460, 510) with delta (0, 0)
Screenshot: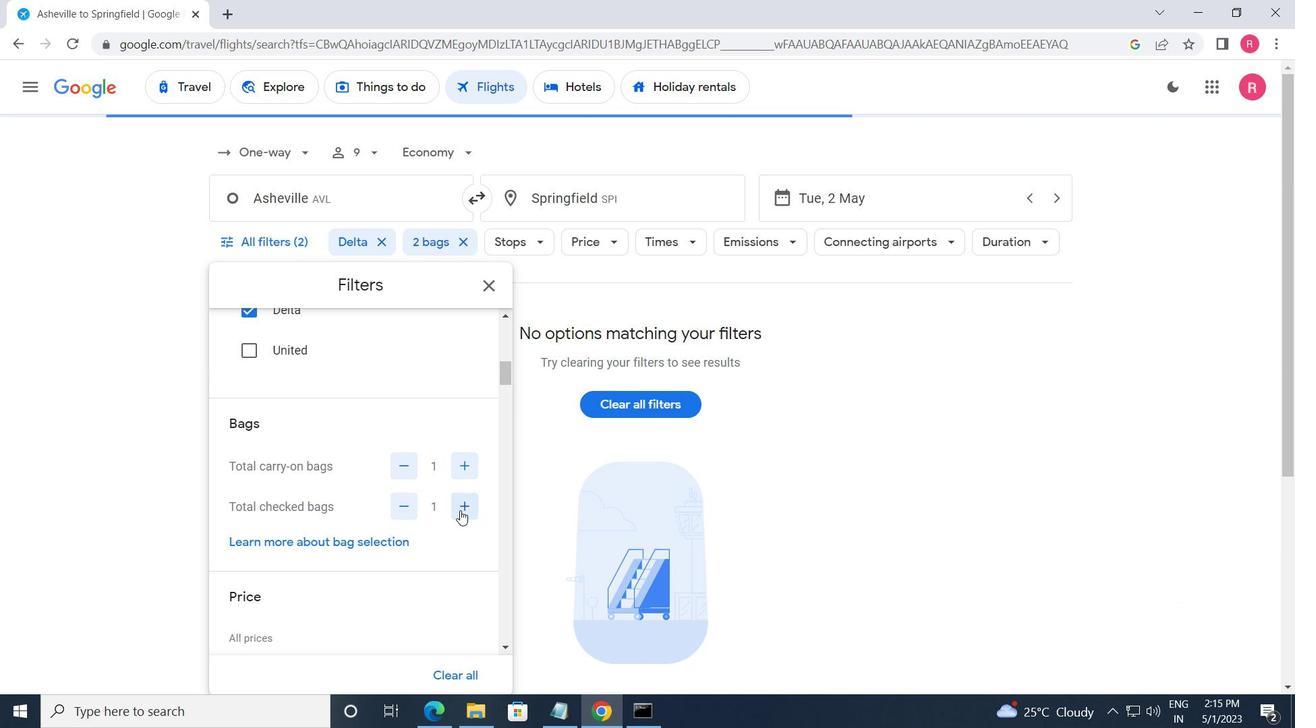 
Action: Mouse moved to (462, 504)
Screenshot: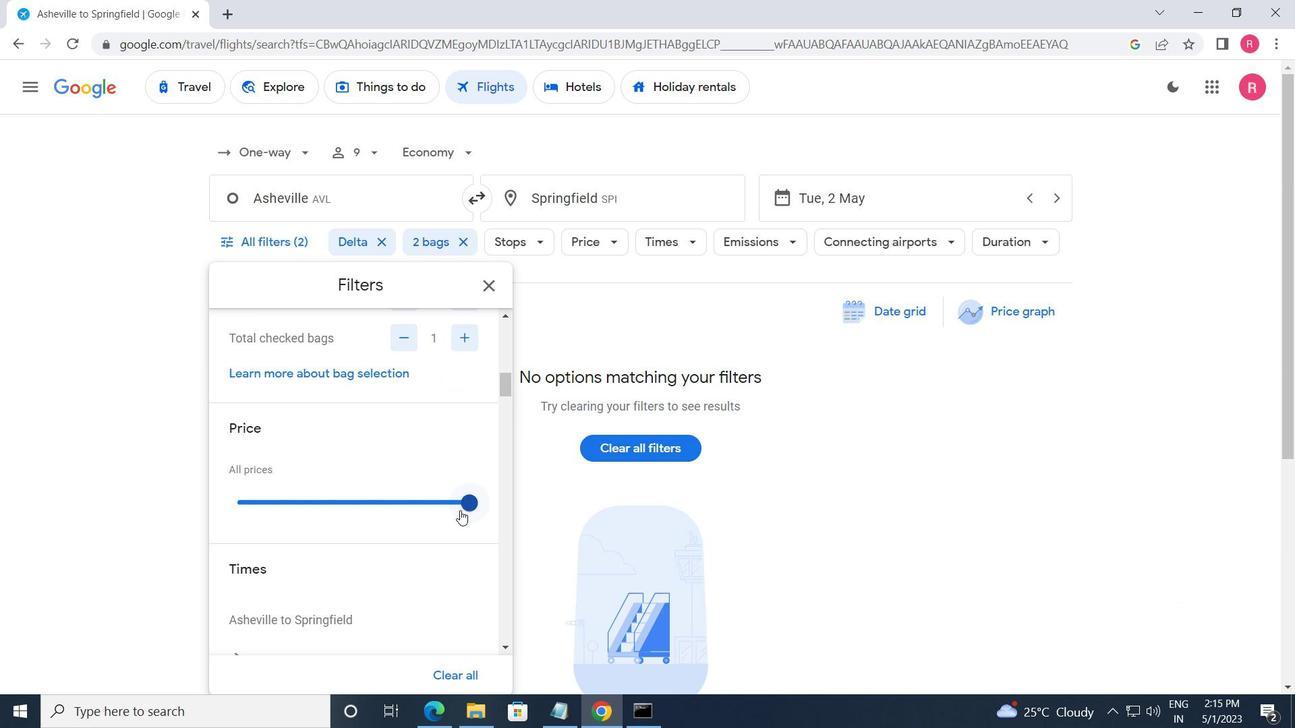 
Action: Mouse pressed left at (462, 504)
Screenshot: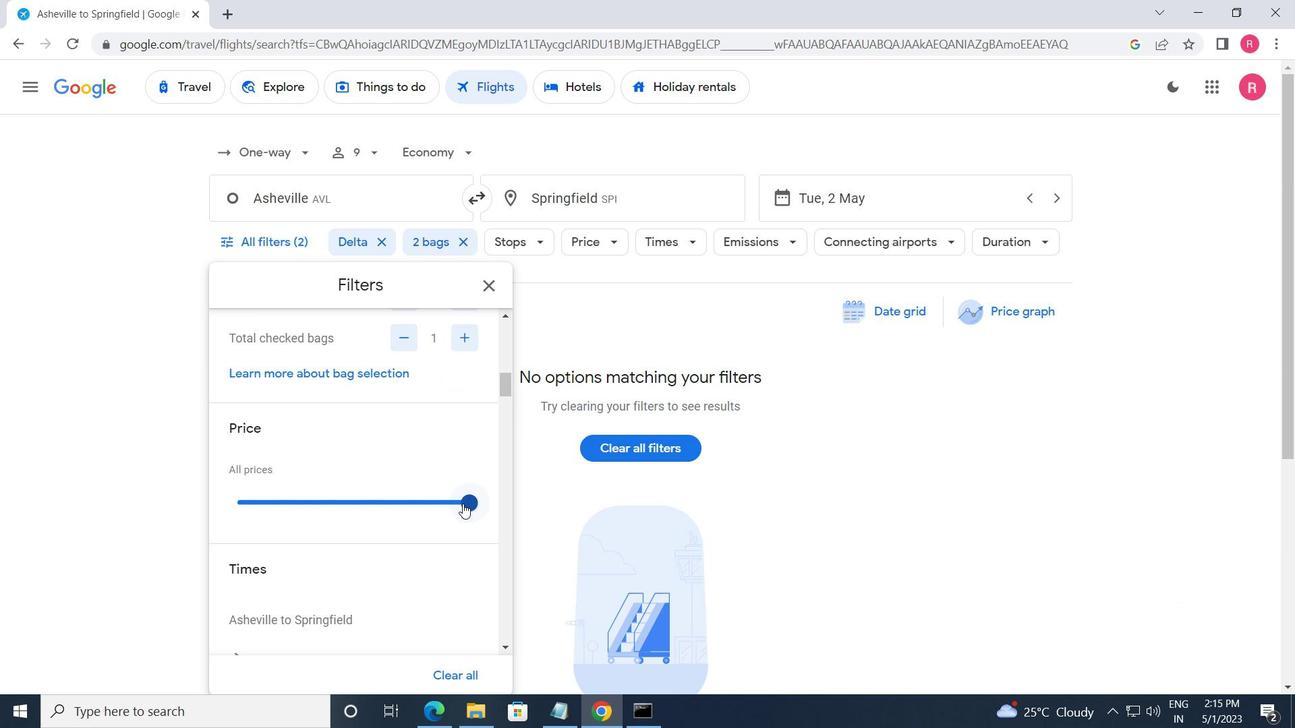 
Action: Mouse moved to (298, 514)
Screenshot: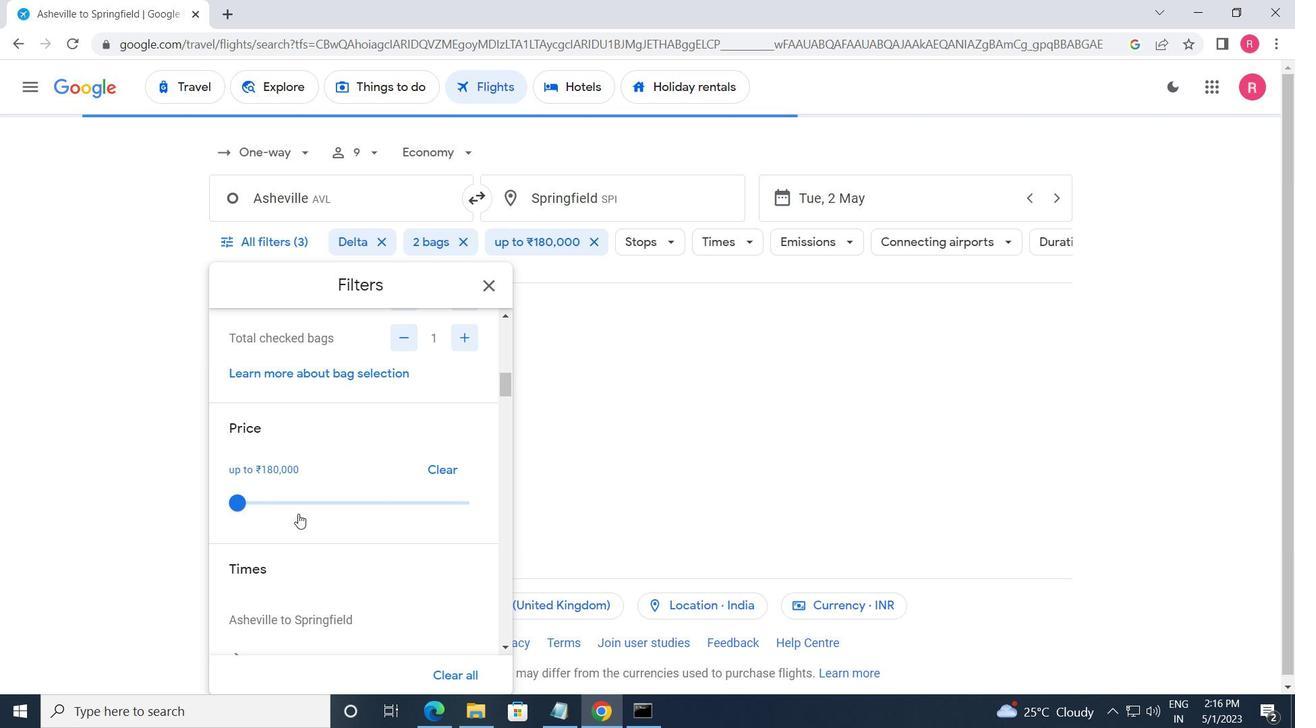 
Action: Mouse scrolled (298, 513) with delta (0, 0)
Screenshot: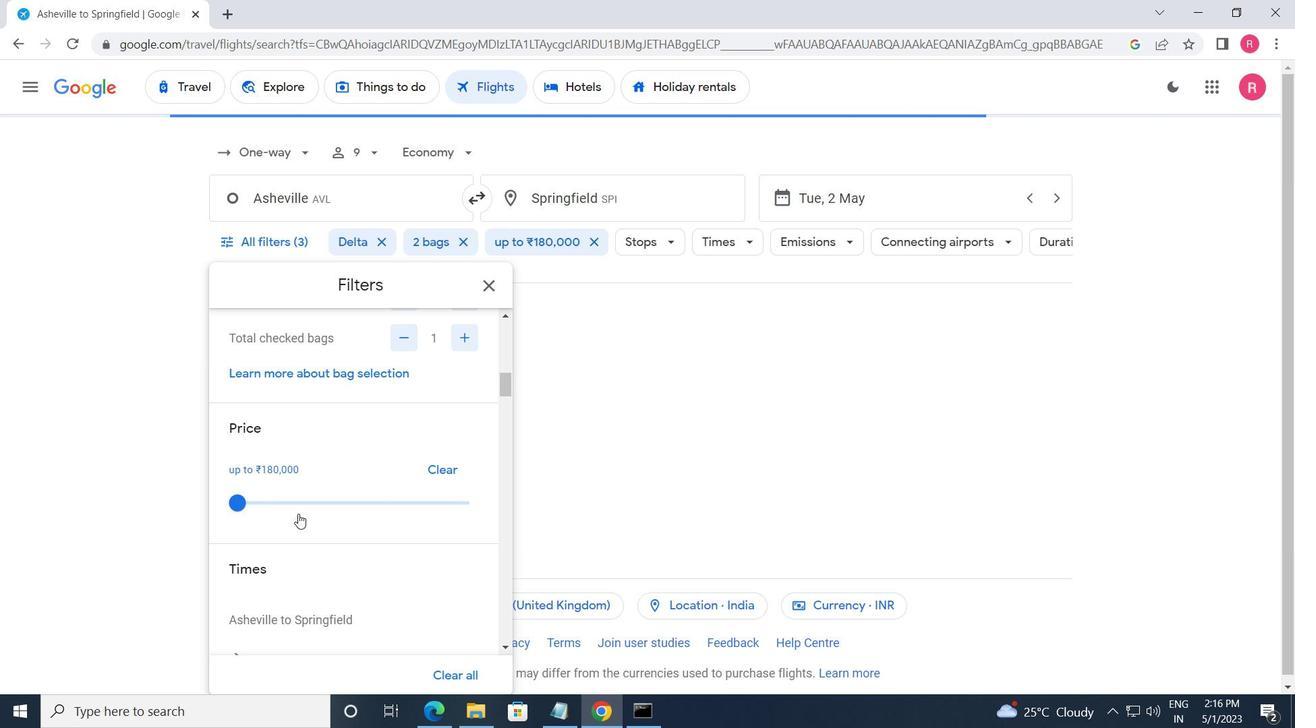 
Action: Mouse scrolled (298, 513) with delta (0, 0)
Screenshot: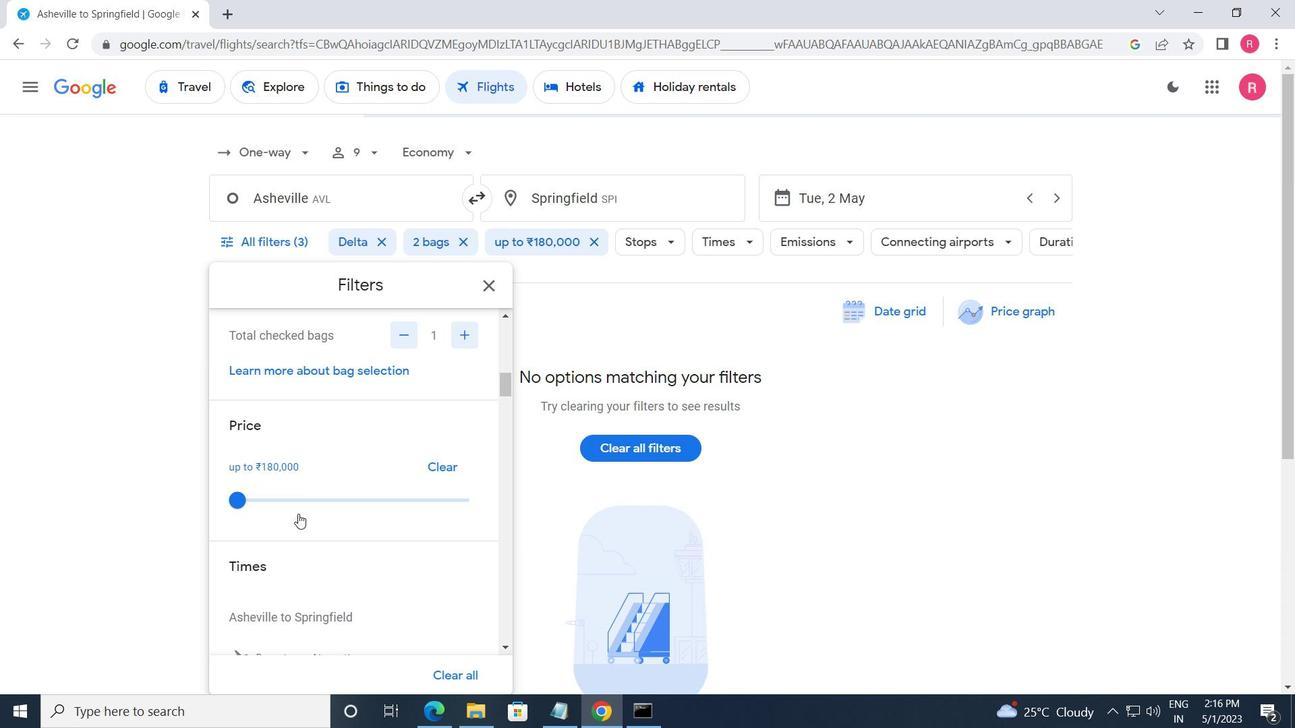 
Action: Mouse moved to (234, 526)
Screenshot: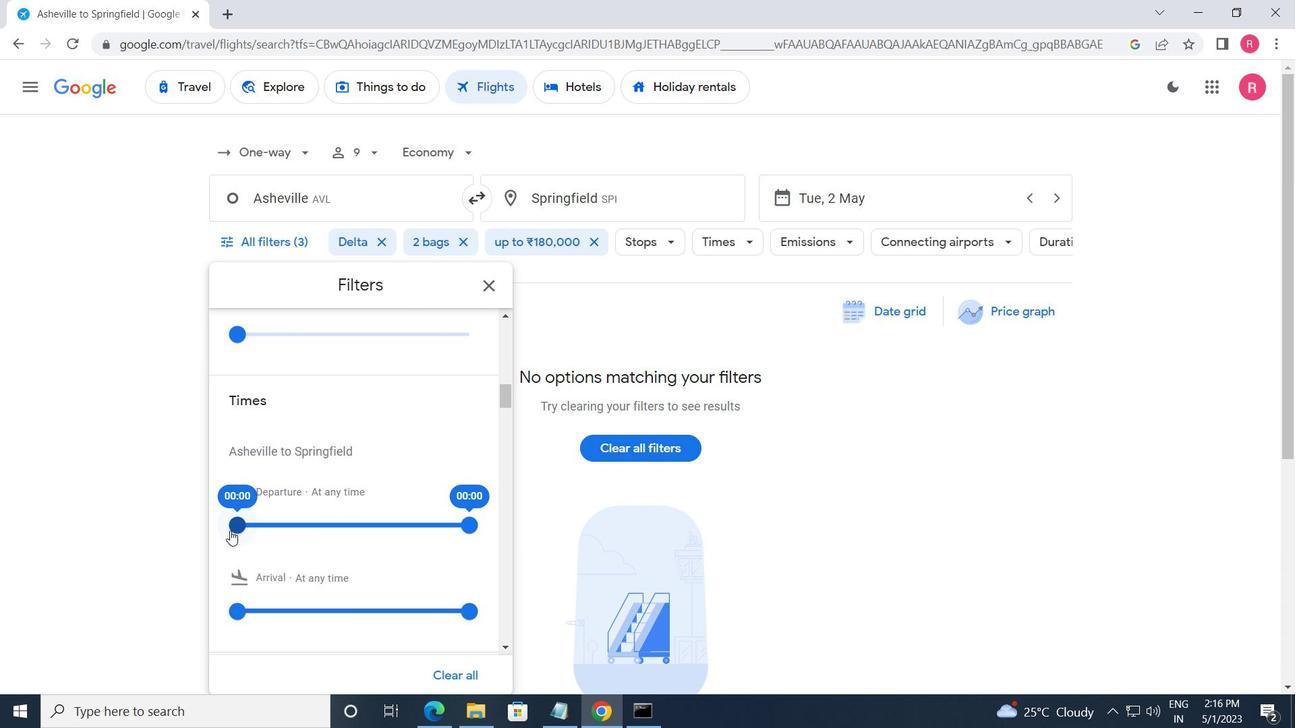
Action: Mouse pressed left at (234, 526)
Screenshot: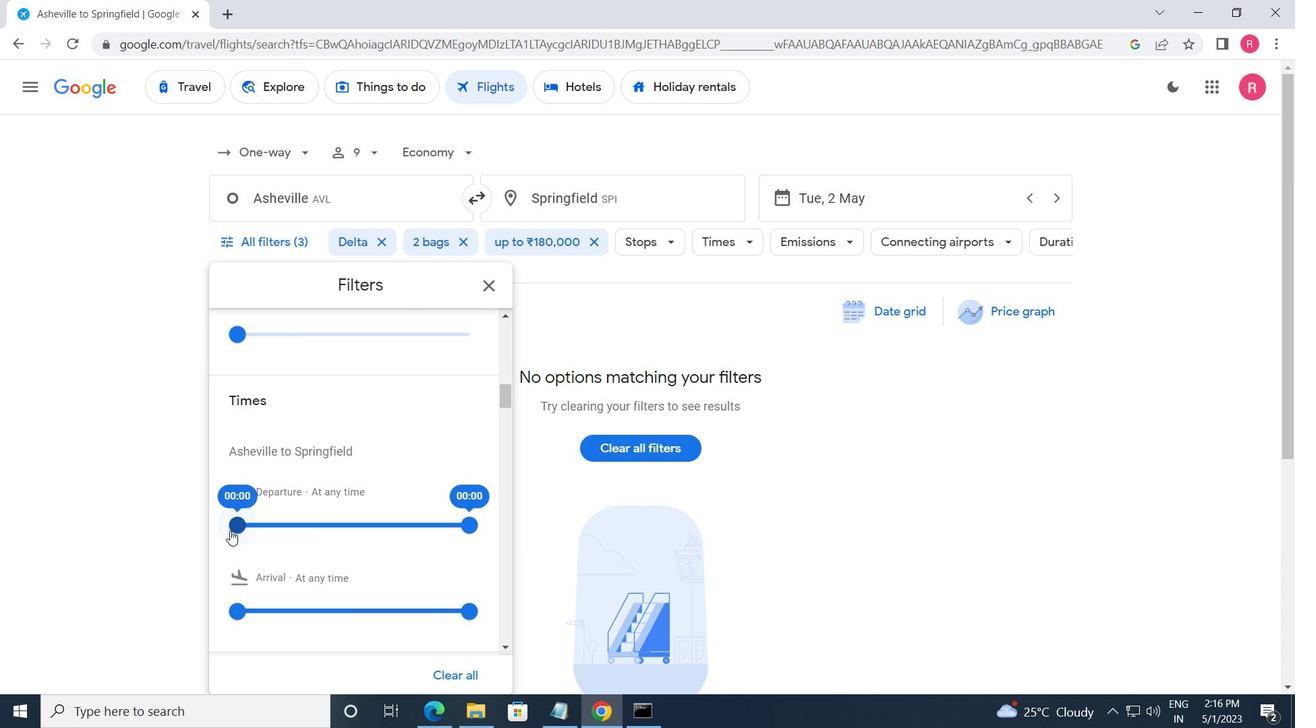
Action: Mouse moved to (469, 527)
Screenshot: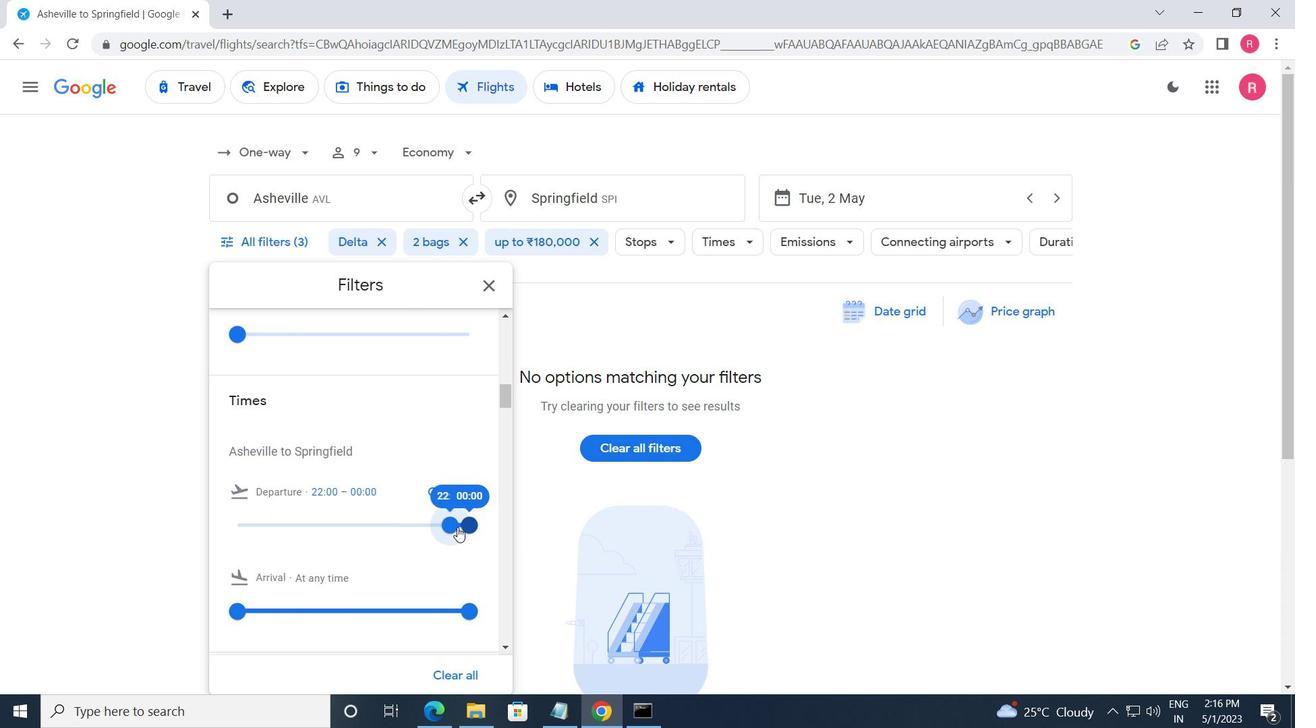 
Action: Mouse pressed left at (469, 527)
Screenshot: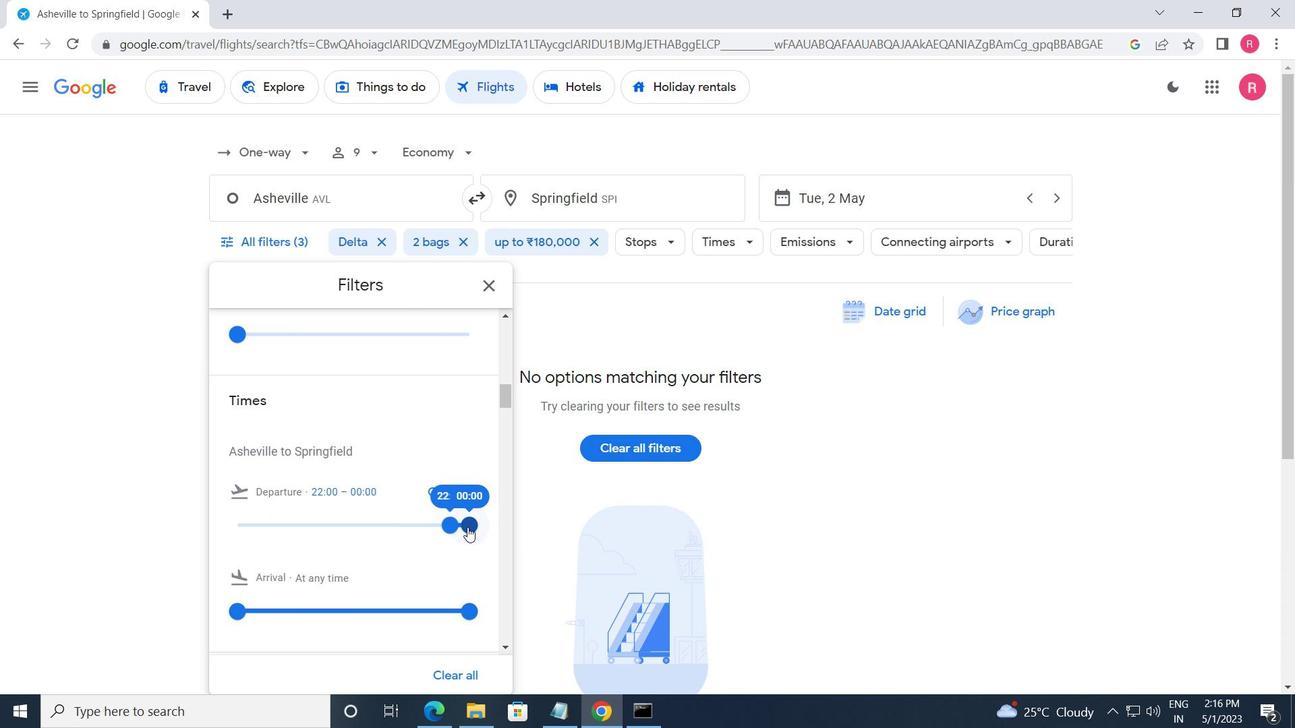 
Action: Mouse moved to (452, 529)
Screenshot: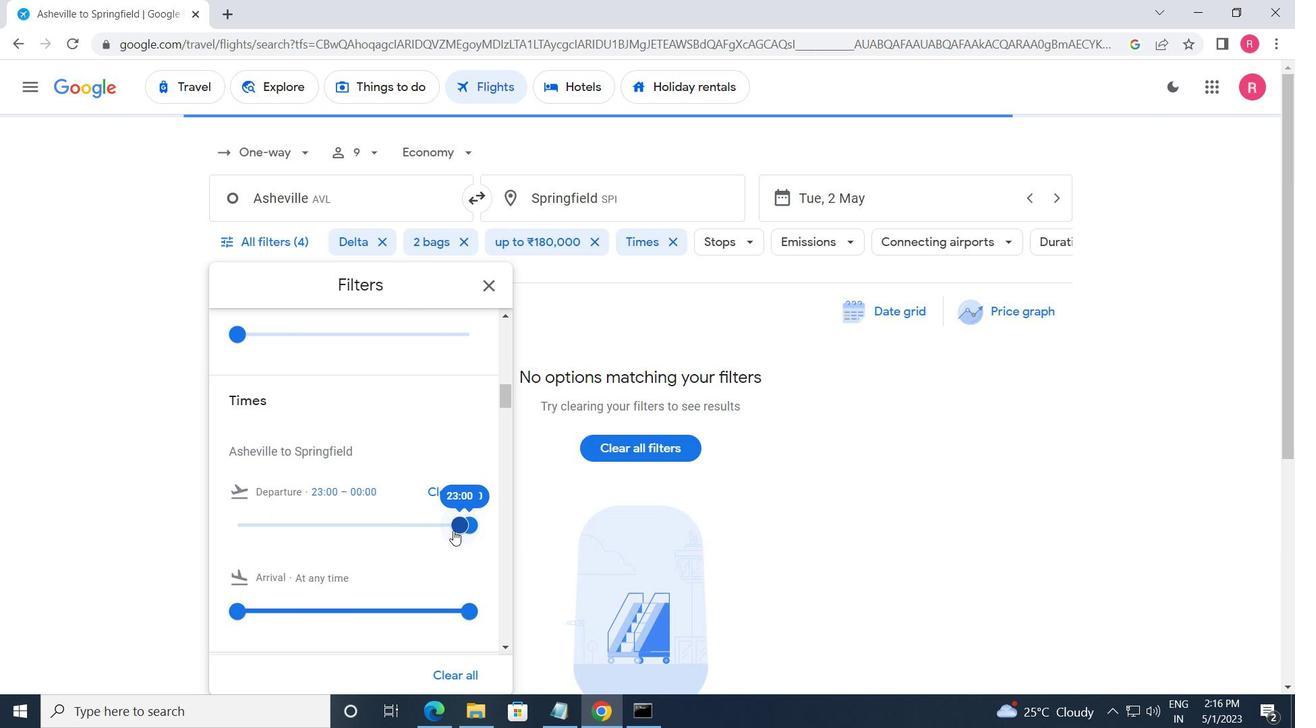 
Action: Mouse pressed left at (452, 529)
Screenshot: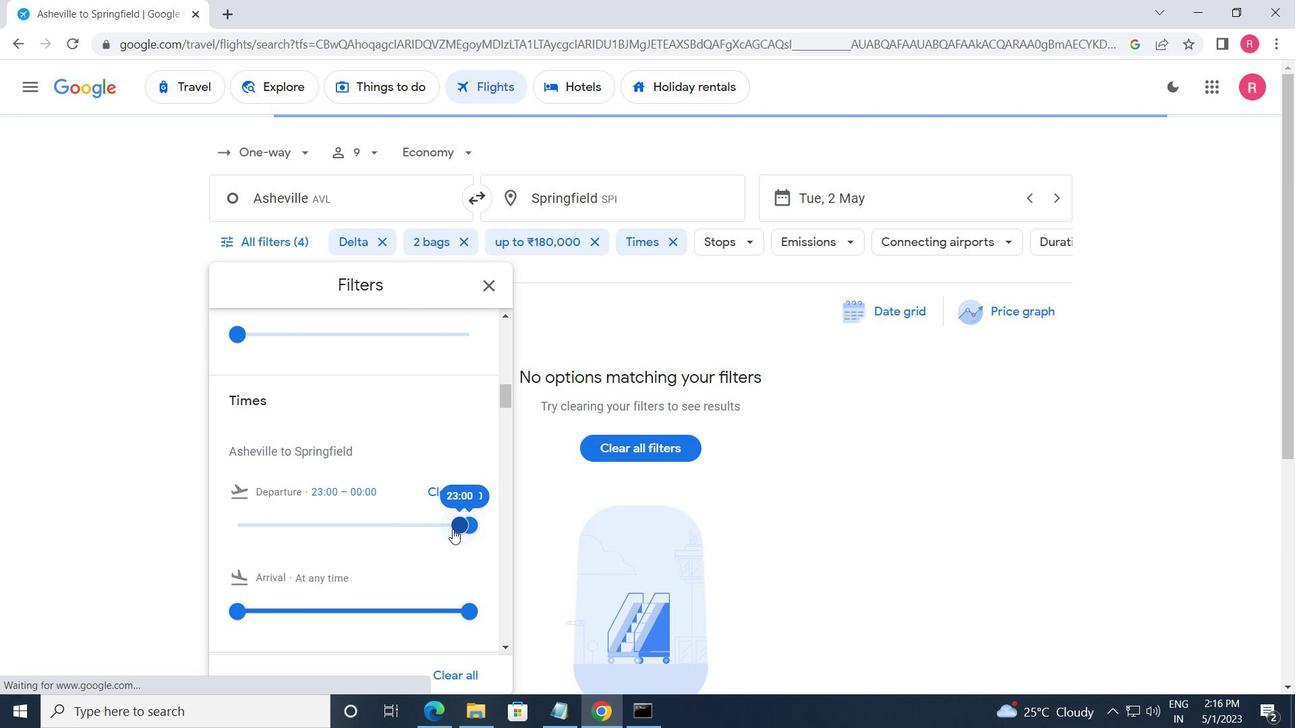 
Action: Mouse moved to (450, 527)
Screenshot: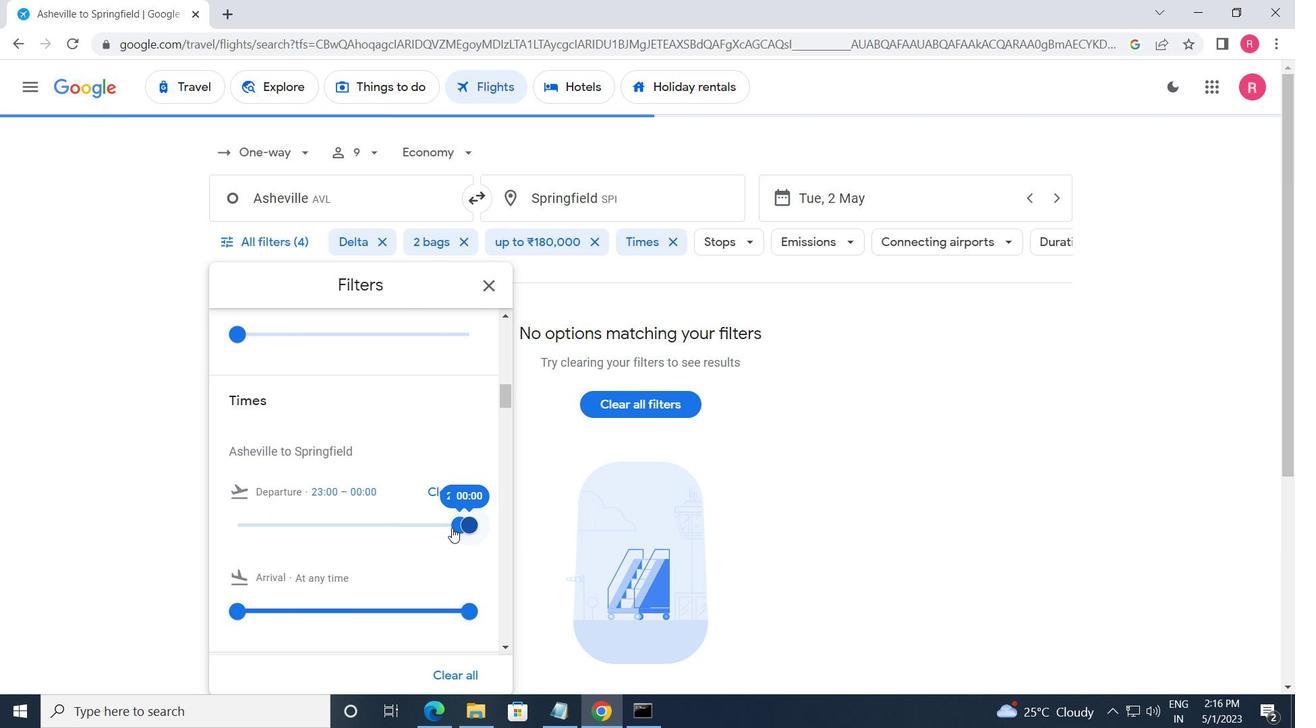 
Action: Mouse pressed left at (450, 527)
Screenshot: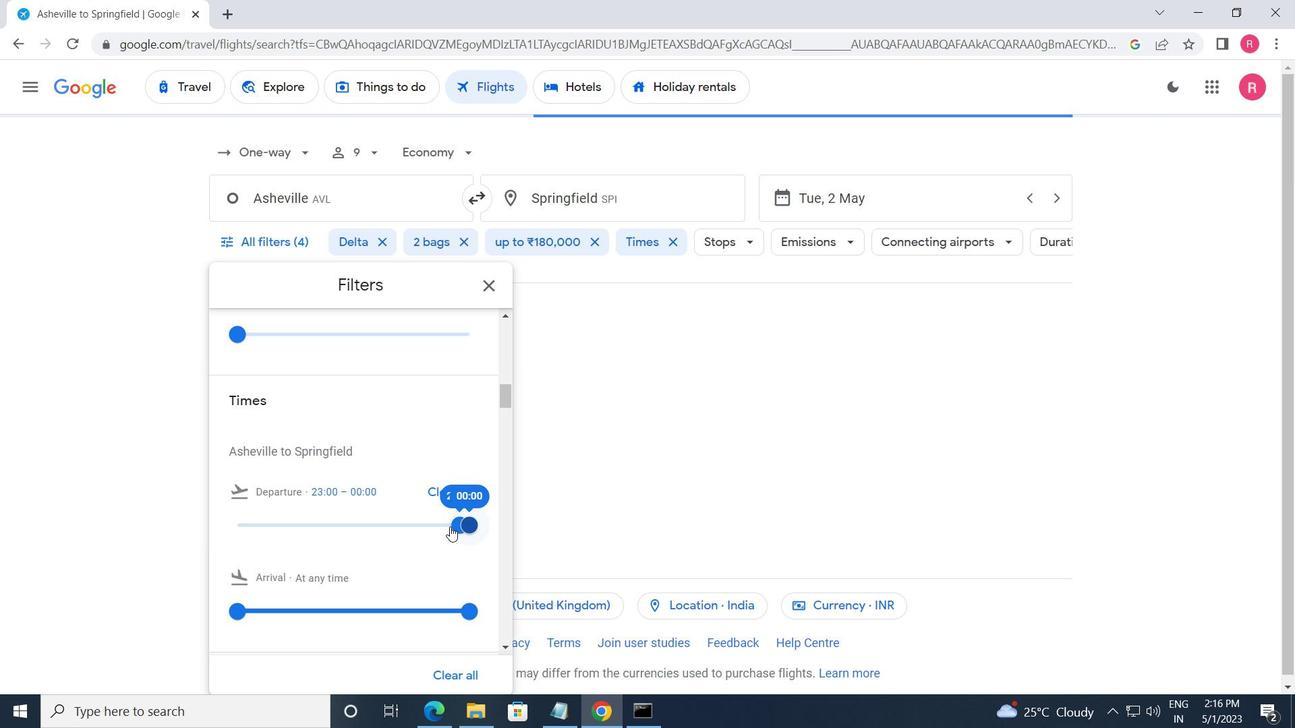 
Action: Mouse moved to (447, 527)
Screenshot: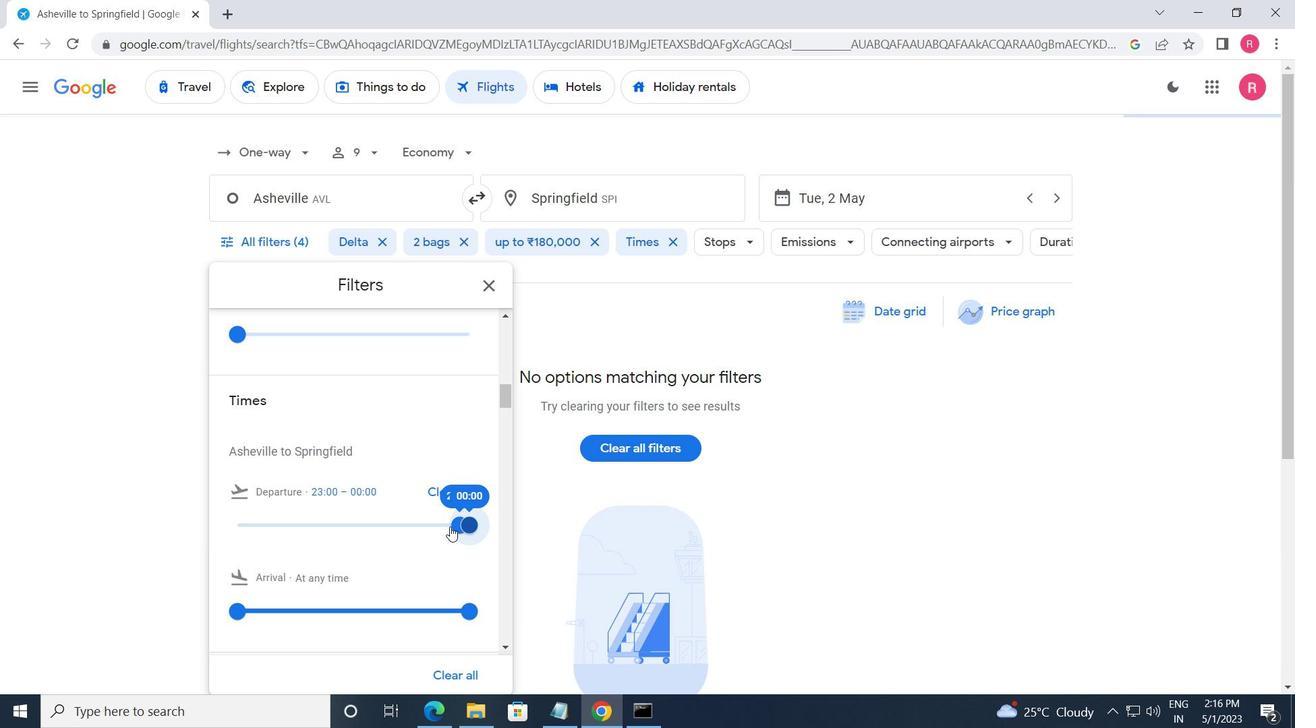 
Action: Mouse pressed left at (447, 527)
Screenshot: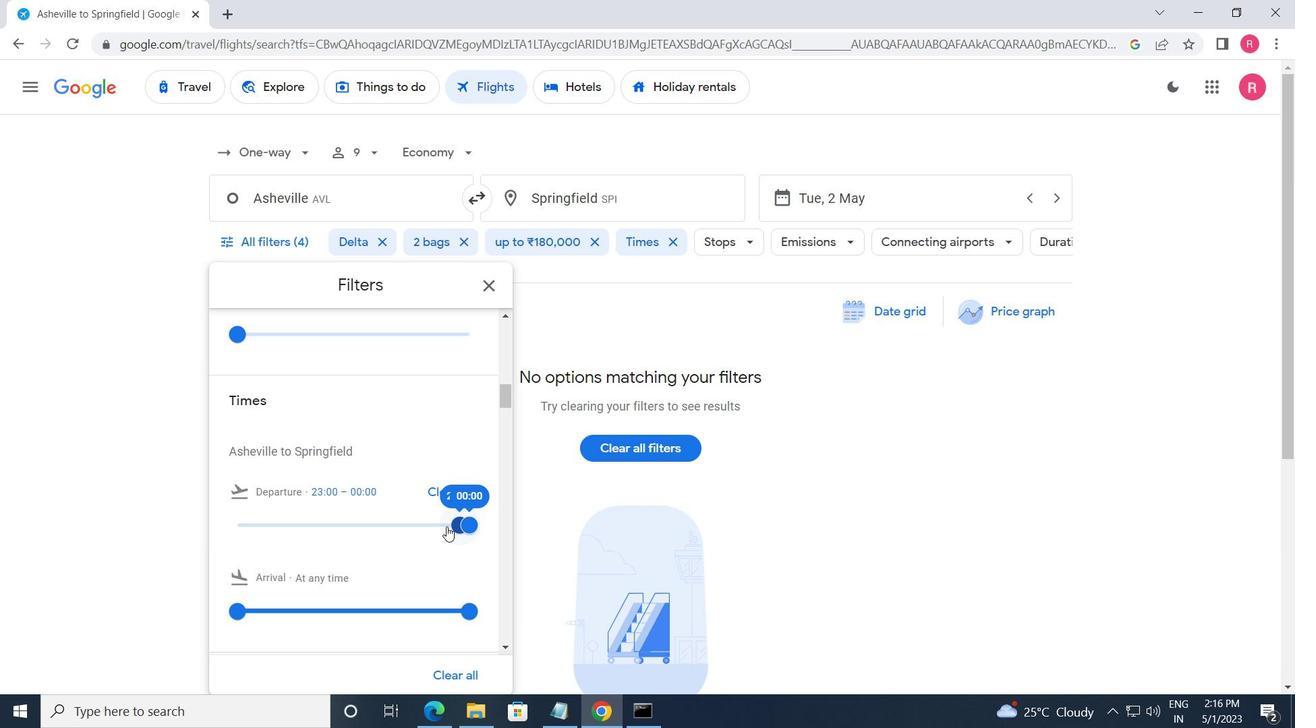
Action: Mouse moved to (478, 294)
Screenshot: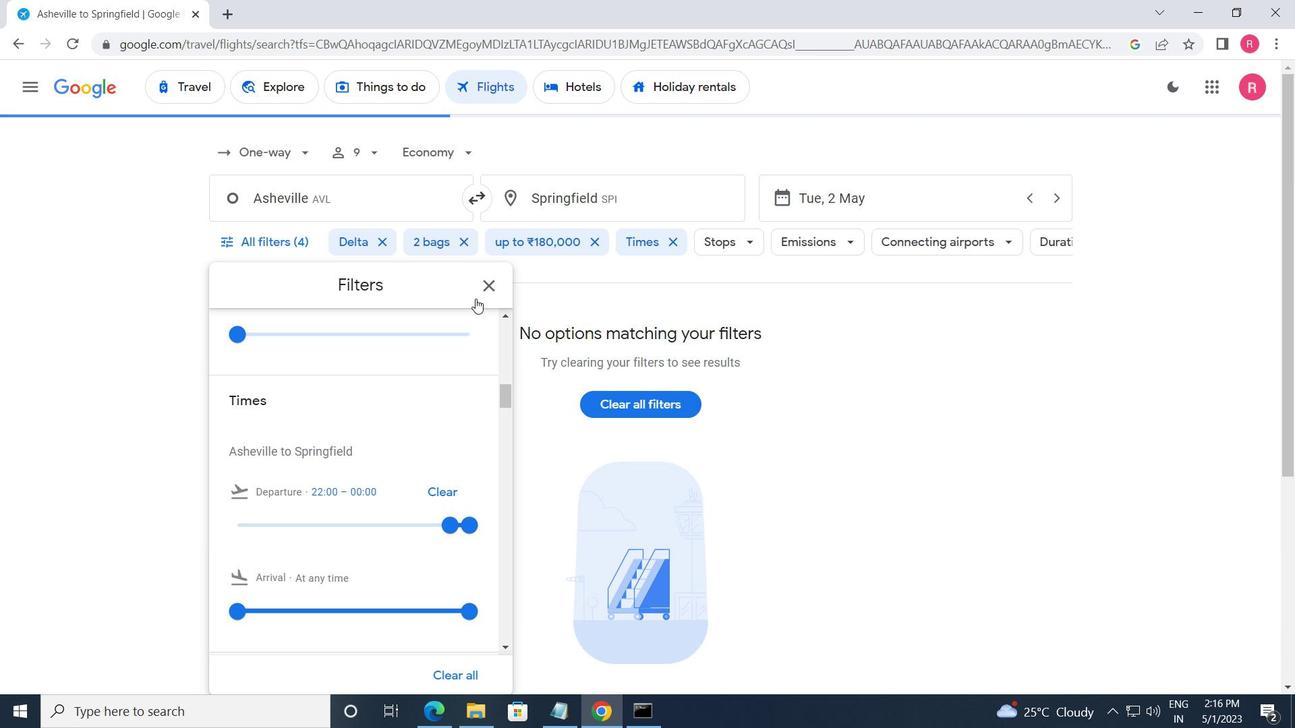 
Action: Mouse pressed left at (478, 294)
Screenshot: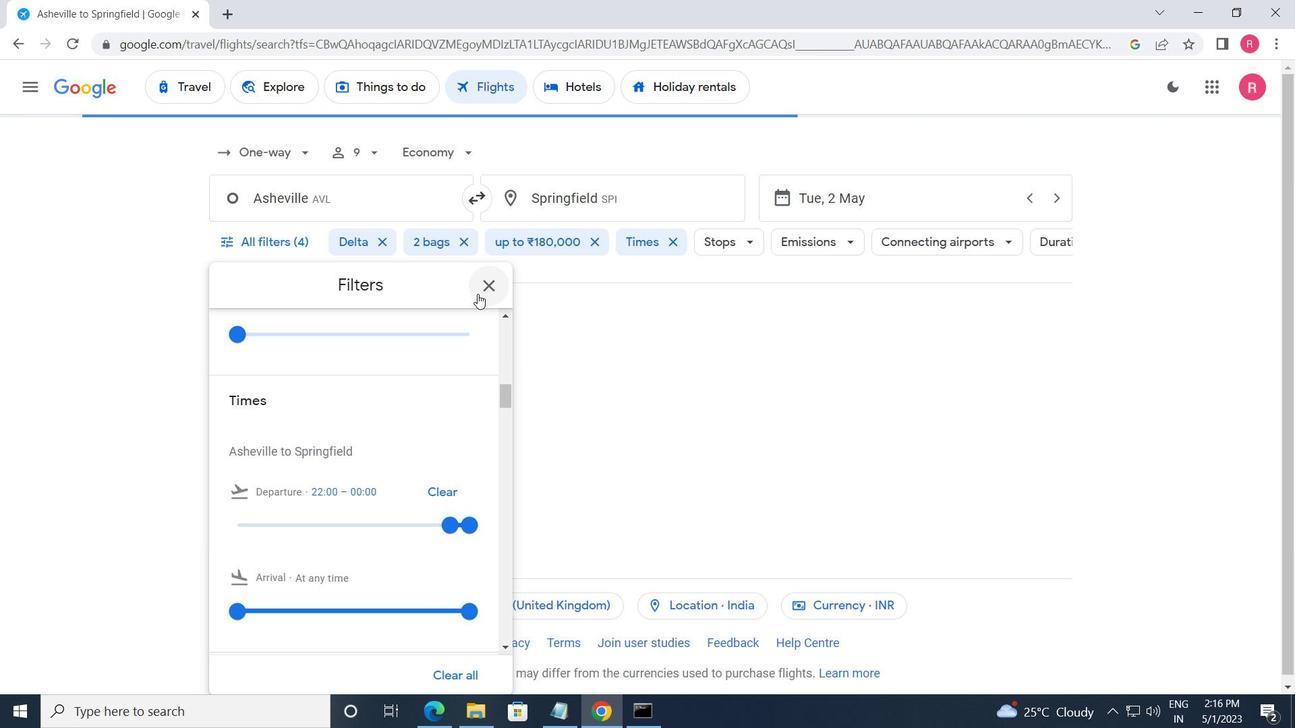 
